 Task: Find connections with filter location Niort with filter topic #property with filter profile language English with filter current company L&T POWER with filter school Careers for Engineering students with filter industry Warehousing and Storage with filter service category Human Resources with filter keywords title Computer Programmer
Action: Mouse moved to (584, 102)
Screenshot: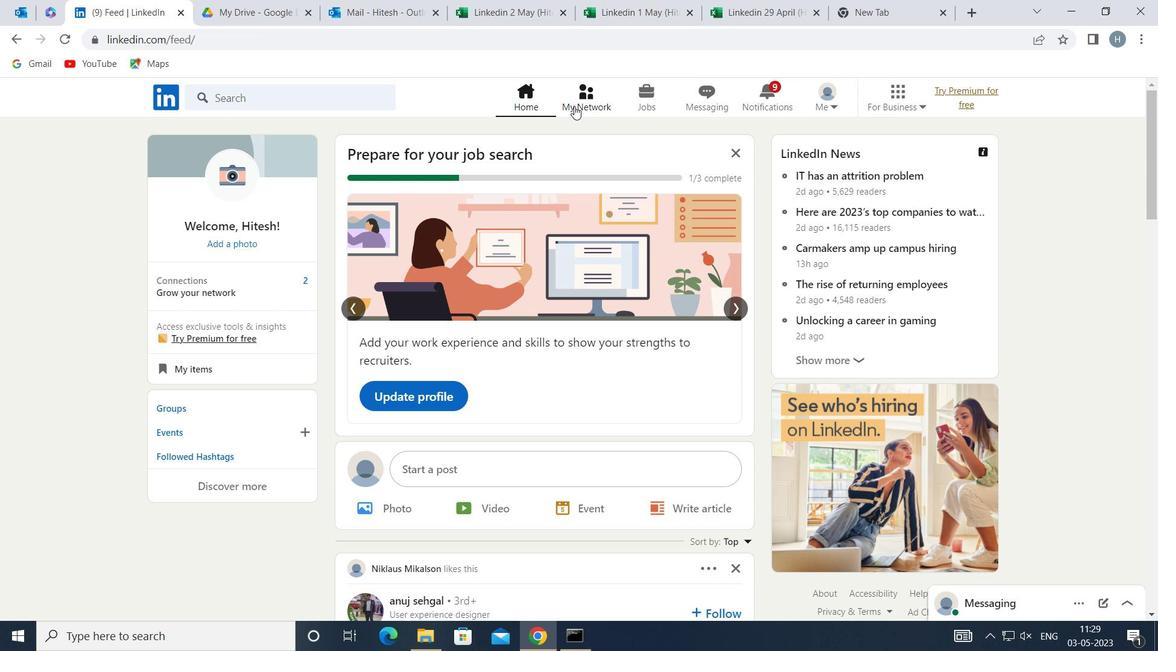 
Action: Mouse pressed left at (584, 102)
Screenshot: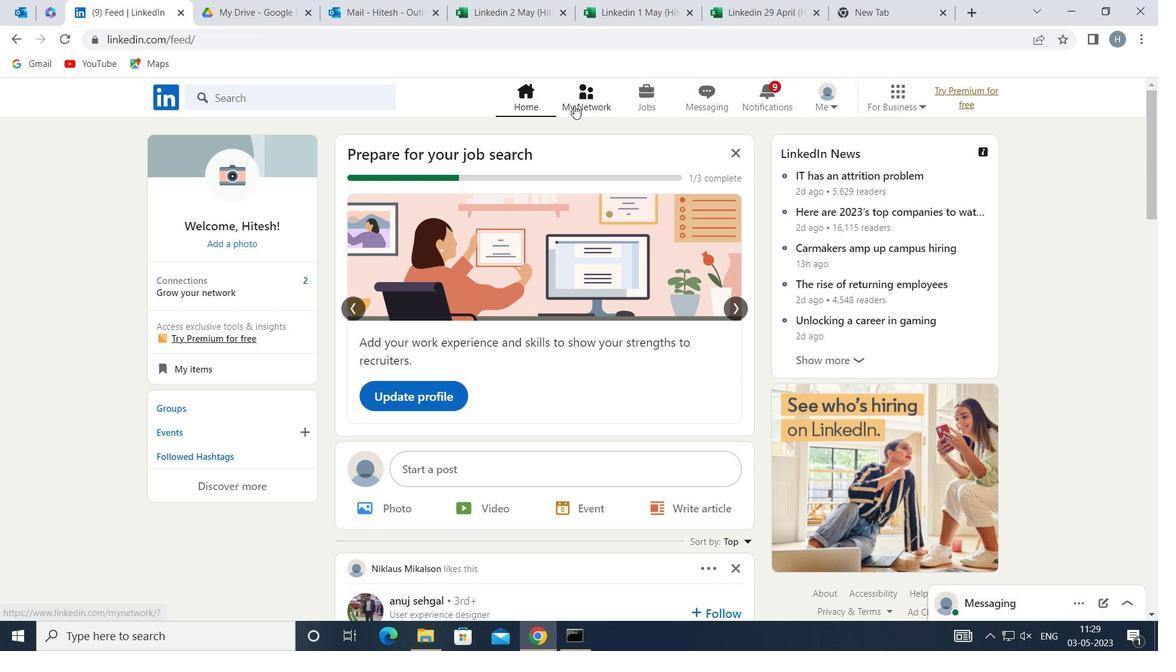 
Action: Mouse moved to (339, 178)
Screenshot: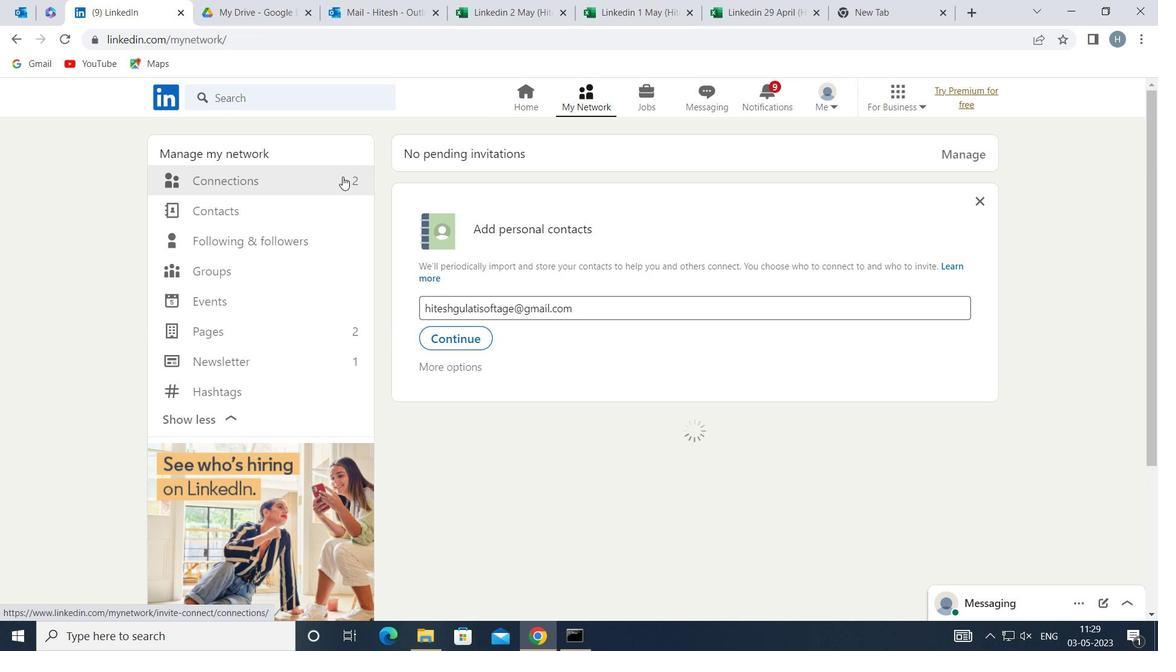 
Action: Mouse pressed left at (339, 178)
Screenshot: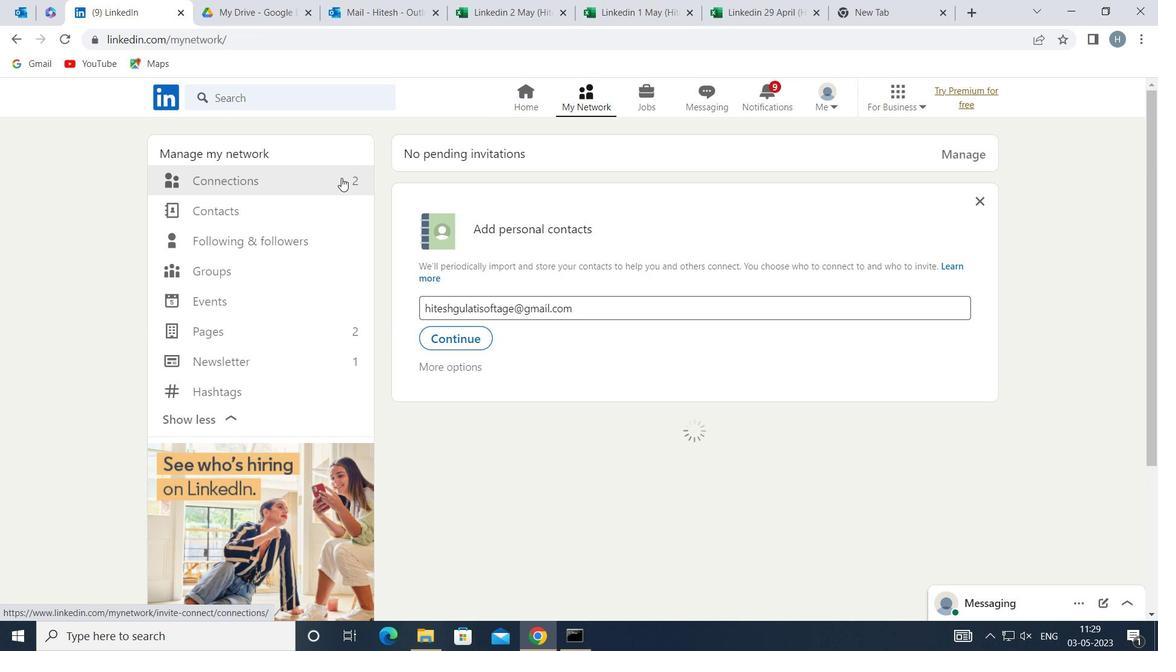 
Action: Mouse moved to (694, 180)
Screenshot: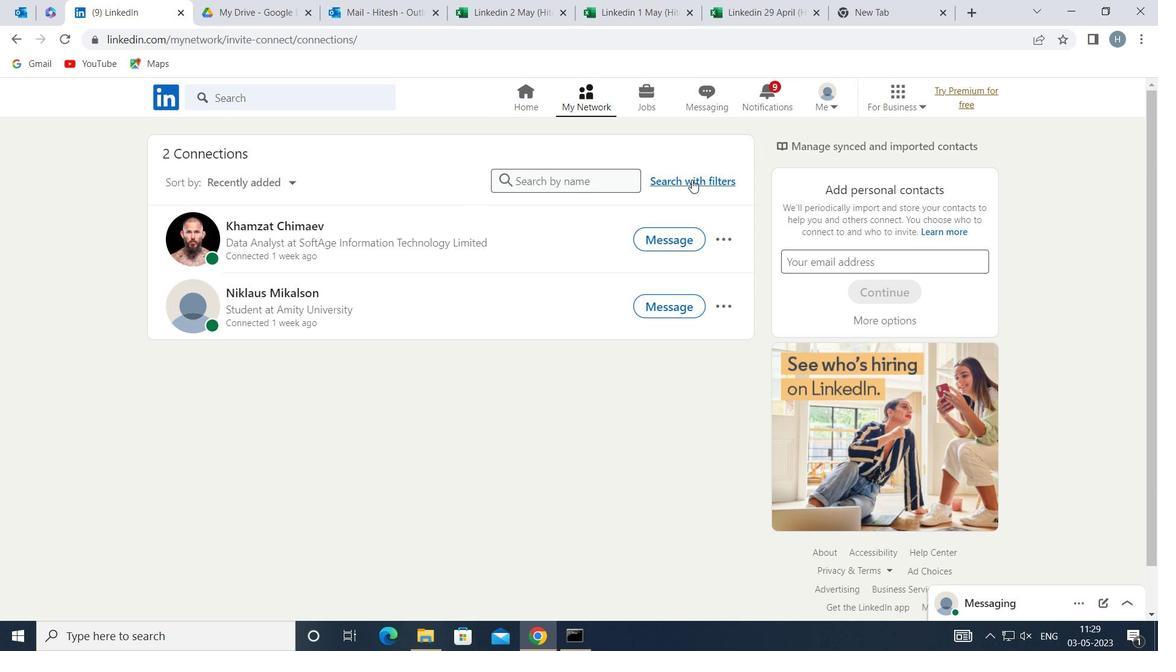 
Action: Mouse pressed left at (694, 180)
Screenshot: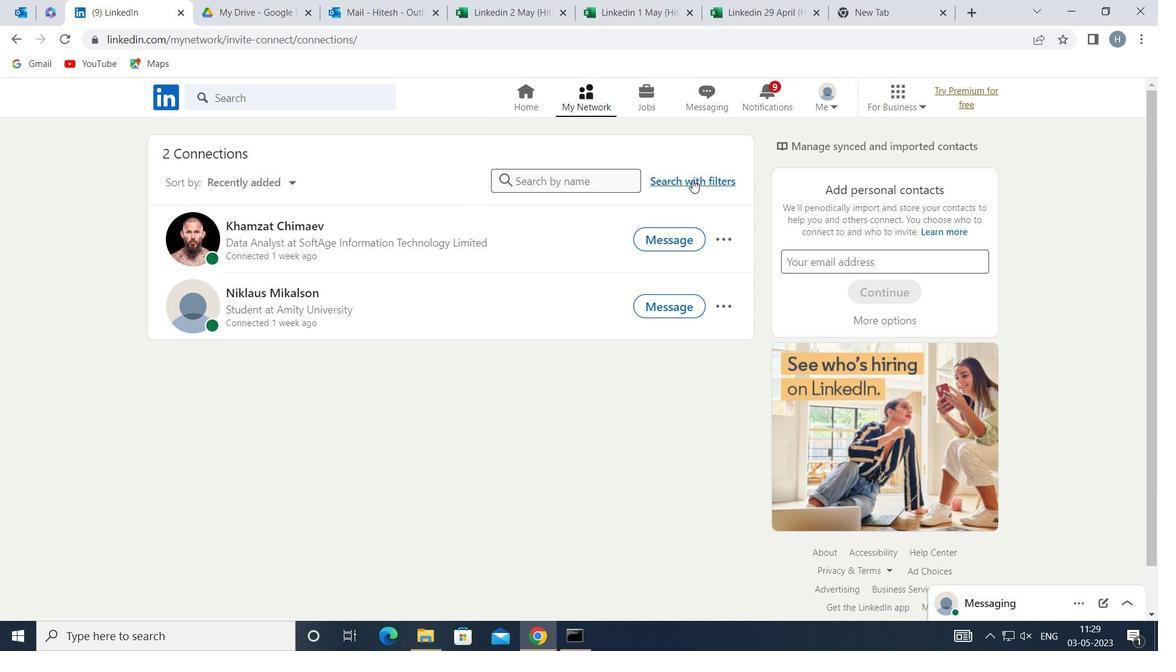 
Action: Mouse moved to (636, 140)
Screenshot: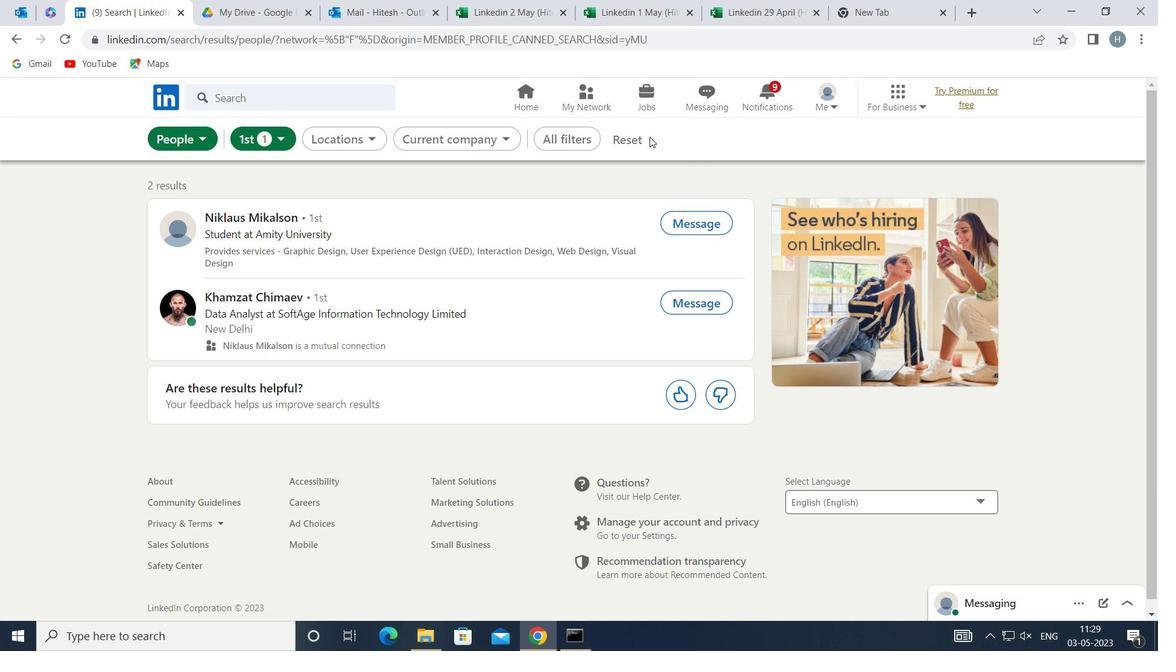 
Action: Mouse pressed left at (636, 140)
Screenshot: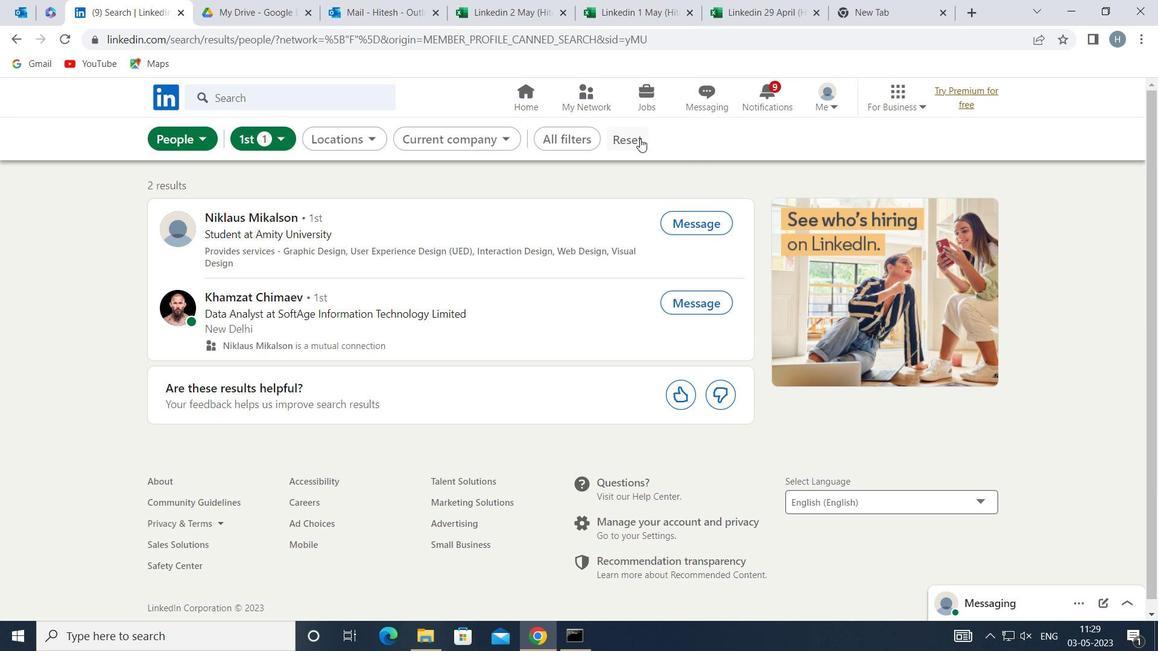 
Action: Mouse moved to (607, 139)
Screenshot: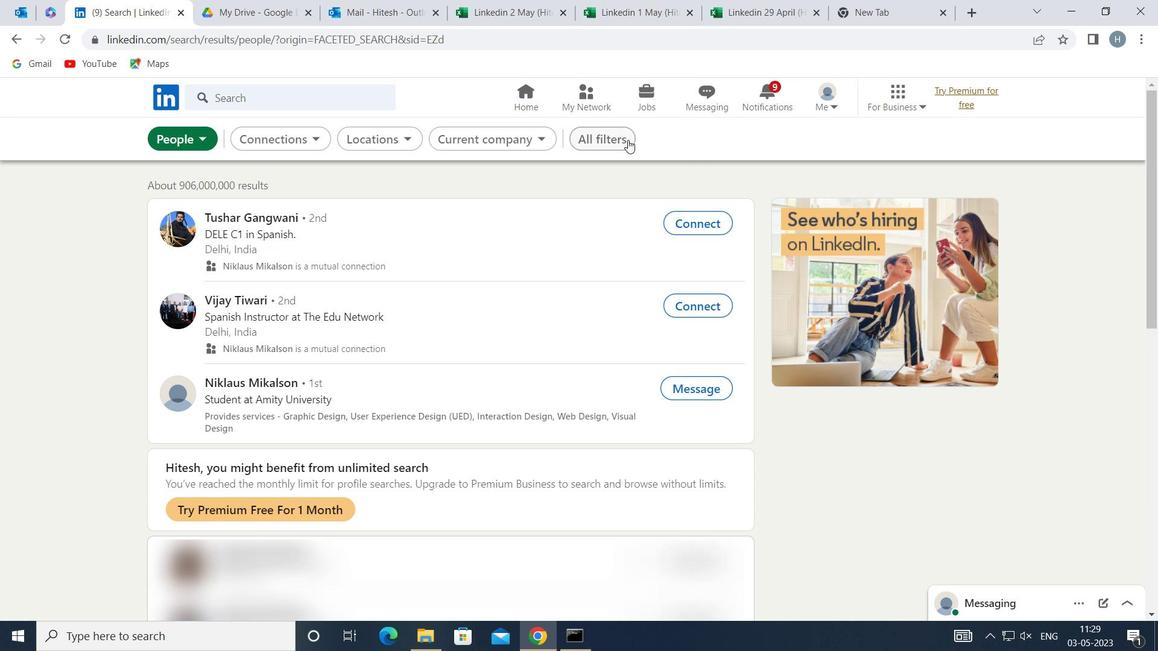 
Action: Mouse pressed left at (607, 139)
Screenshot: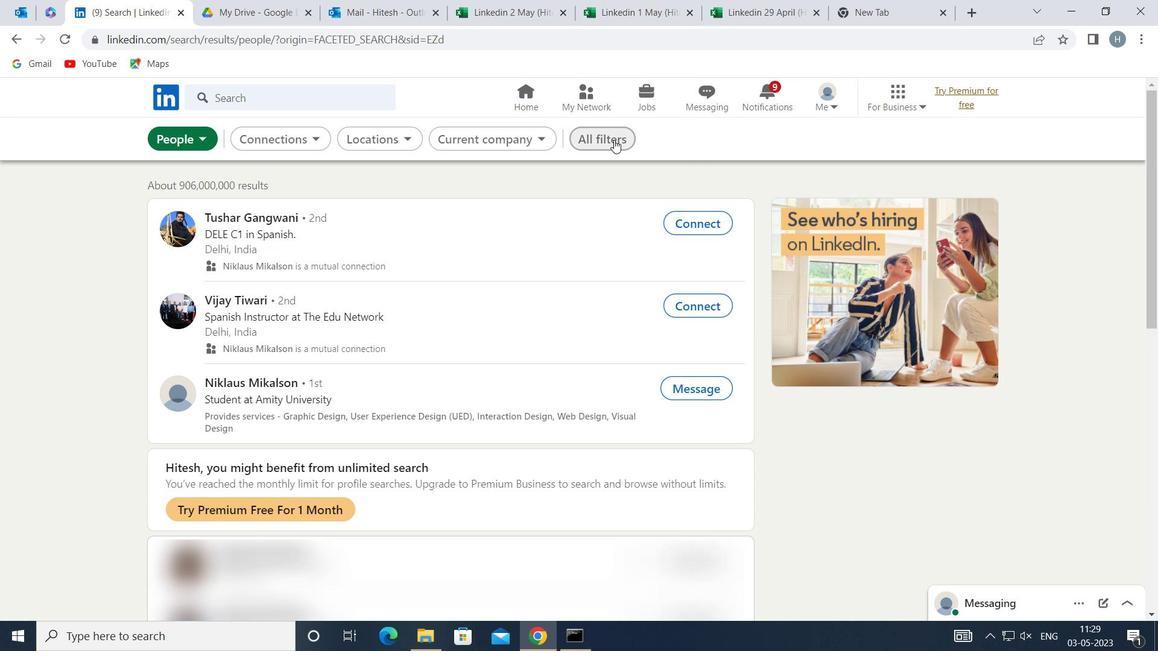 
Action: Mouse moved to (945, 368)
Screenshot: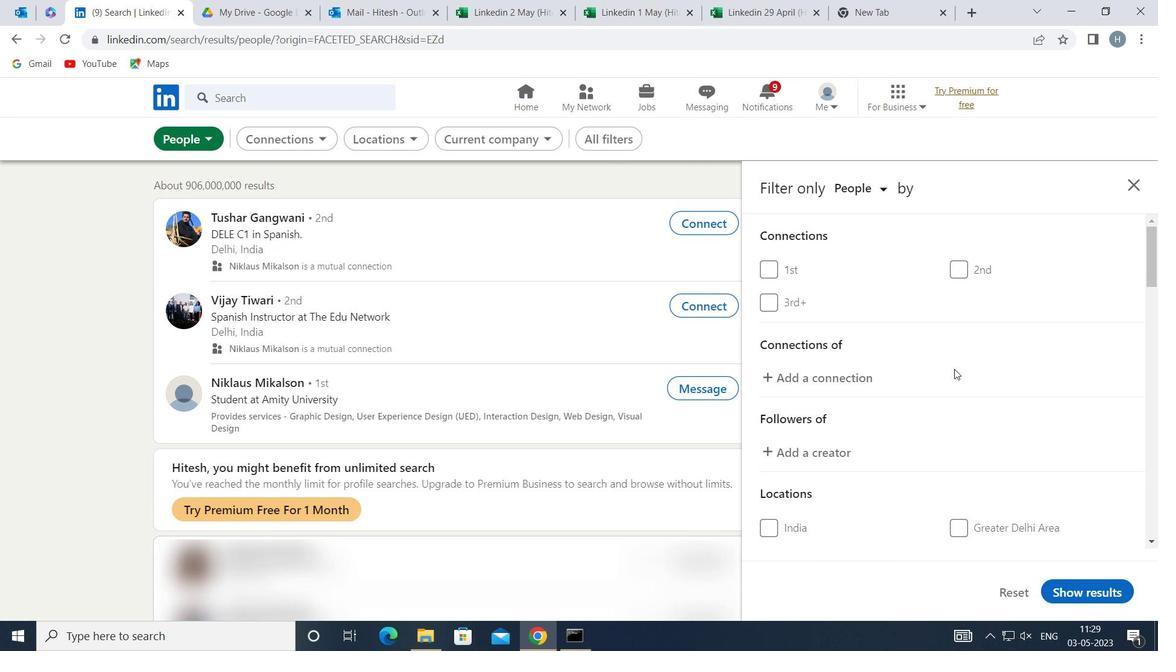 
Action: Mouse scrolled (945, 367) with delta (0, 0)
Screenshot: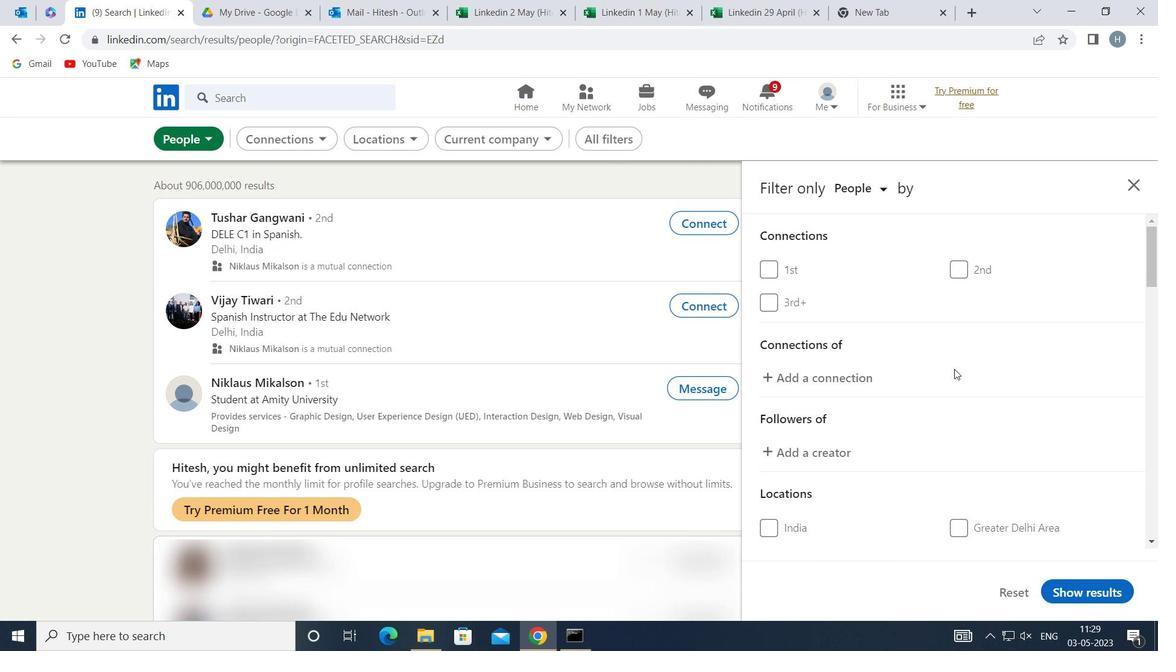 
Action: Mouse scrolled (945, 367) with delta (0, 0)
Screenshot: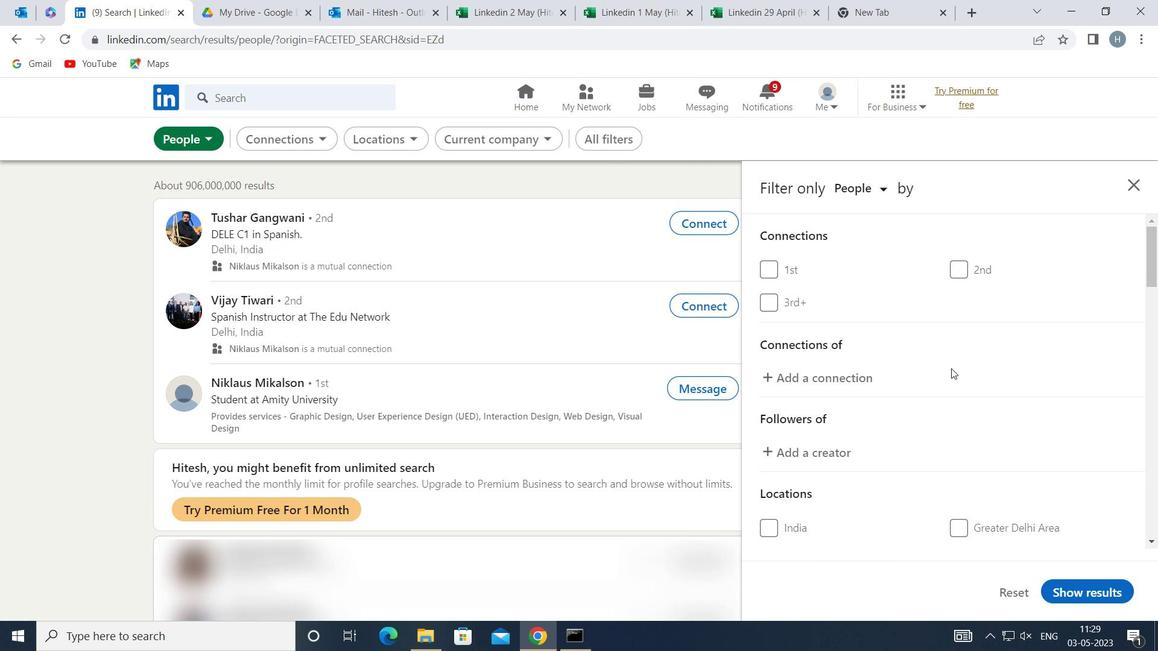 
Action: Mouse scrolled (945, 367) with delta (0, 0)
Screenshot: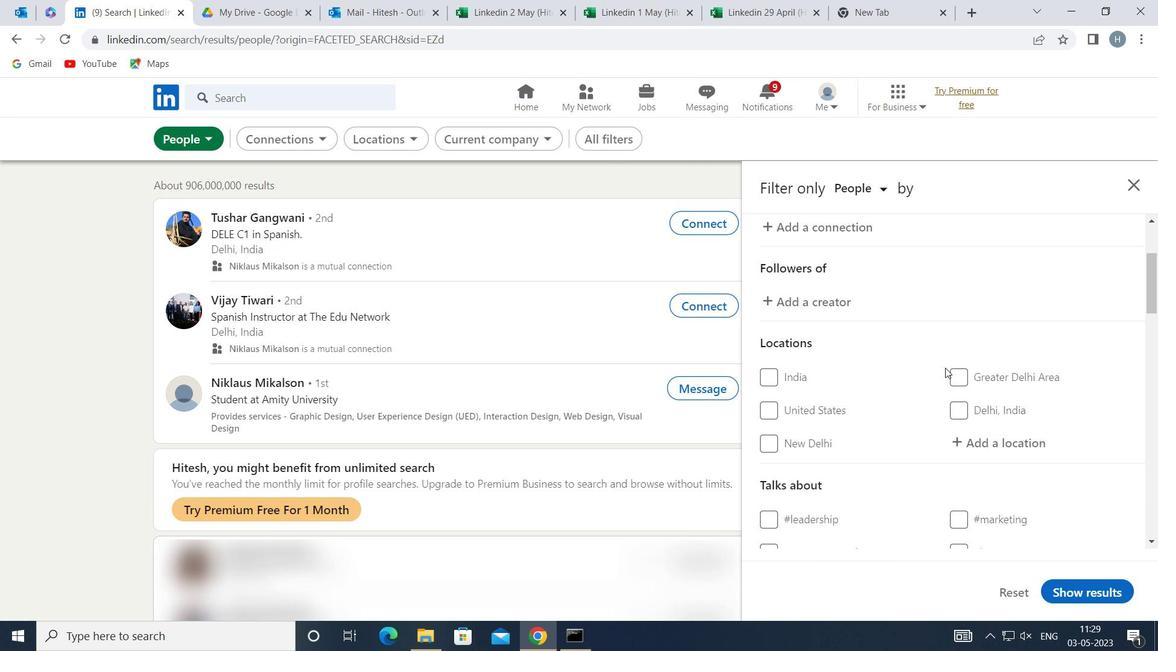 
Action: Mouse moved to (969, 373)
Screenshot: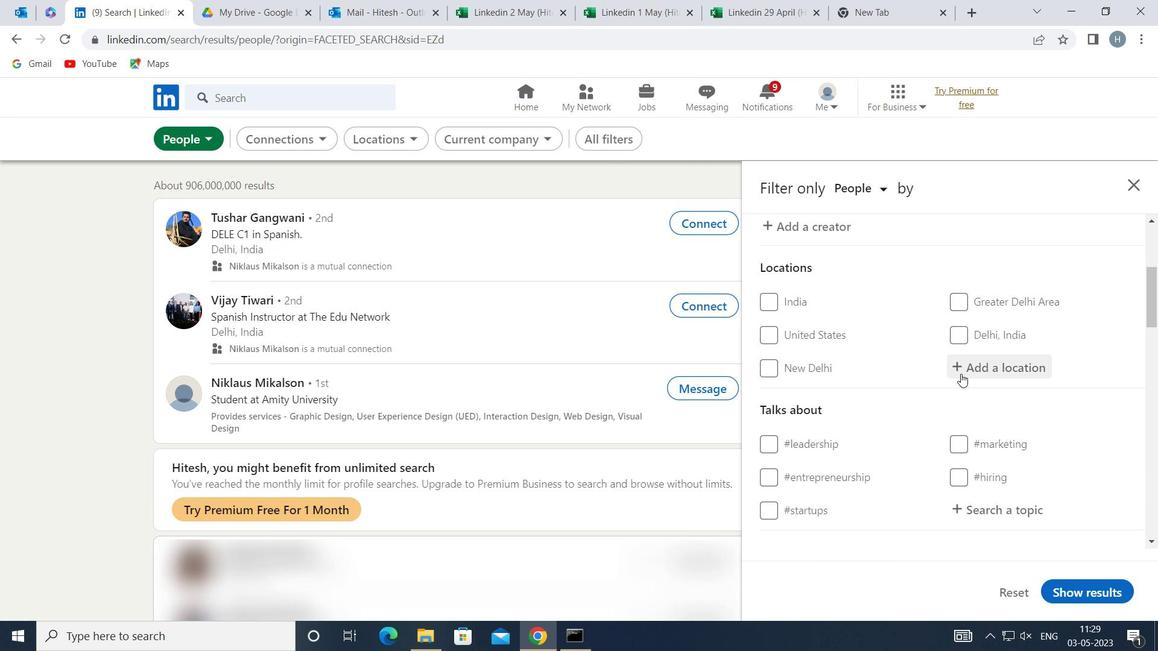 
Action: Mouse pressed left at (969, 373)
Screenshot: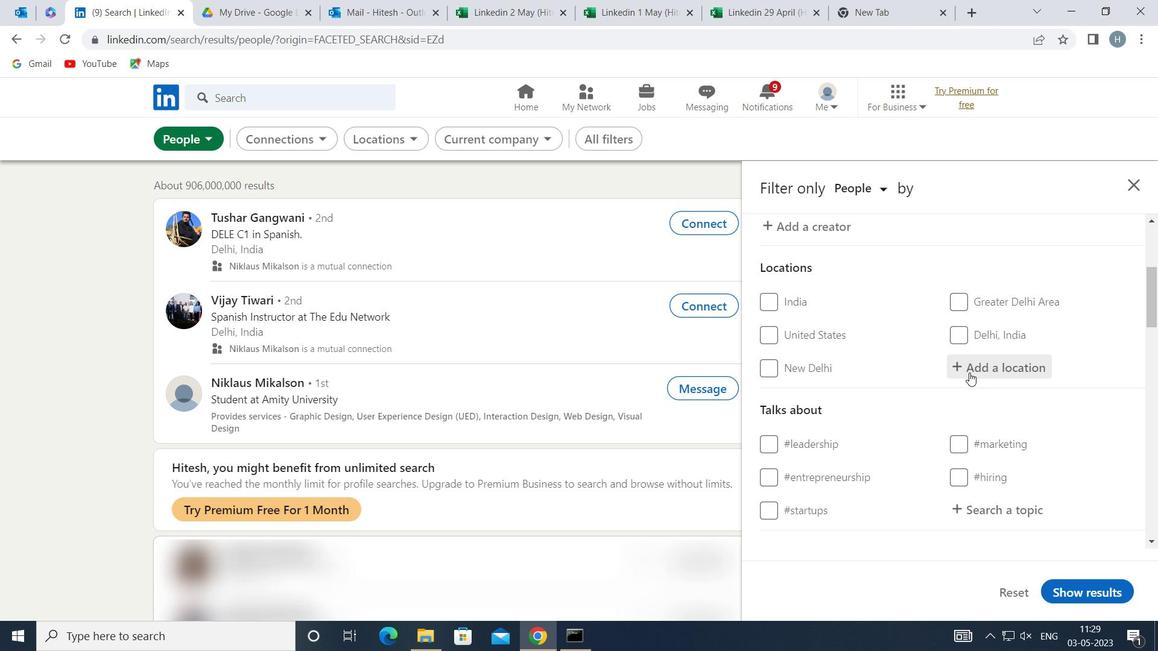
Action: Key pressed <Key.shift>NIORT<Key.enter>
Screenshot: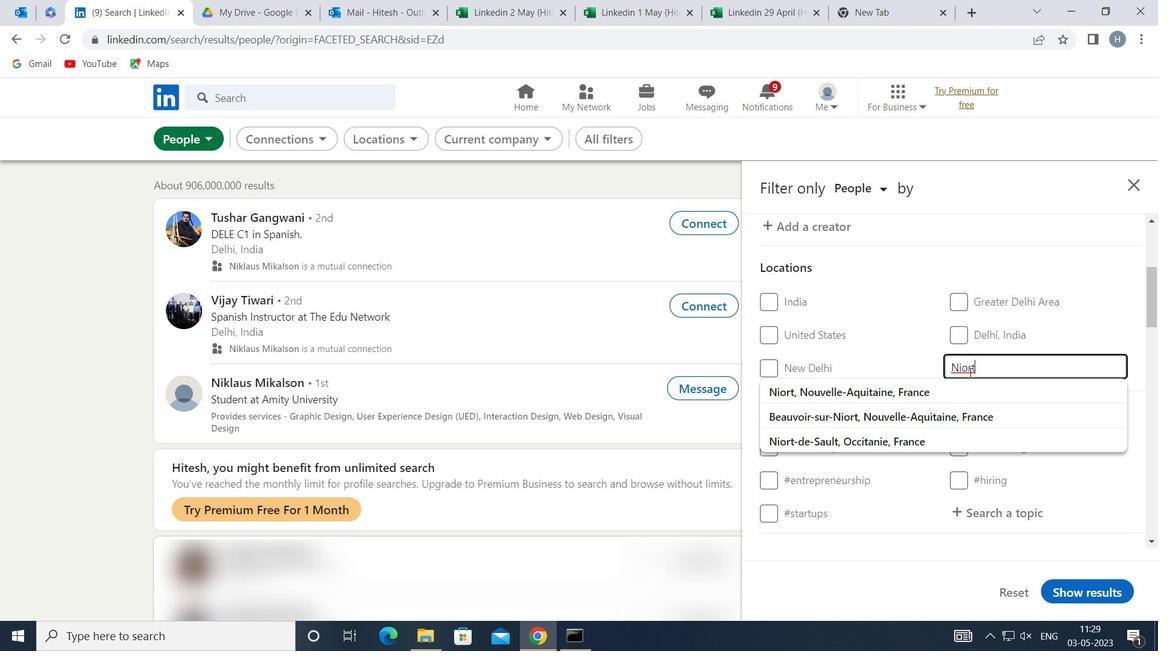 
Action: Mouse moved to (1098, 324)
Screenshot: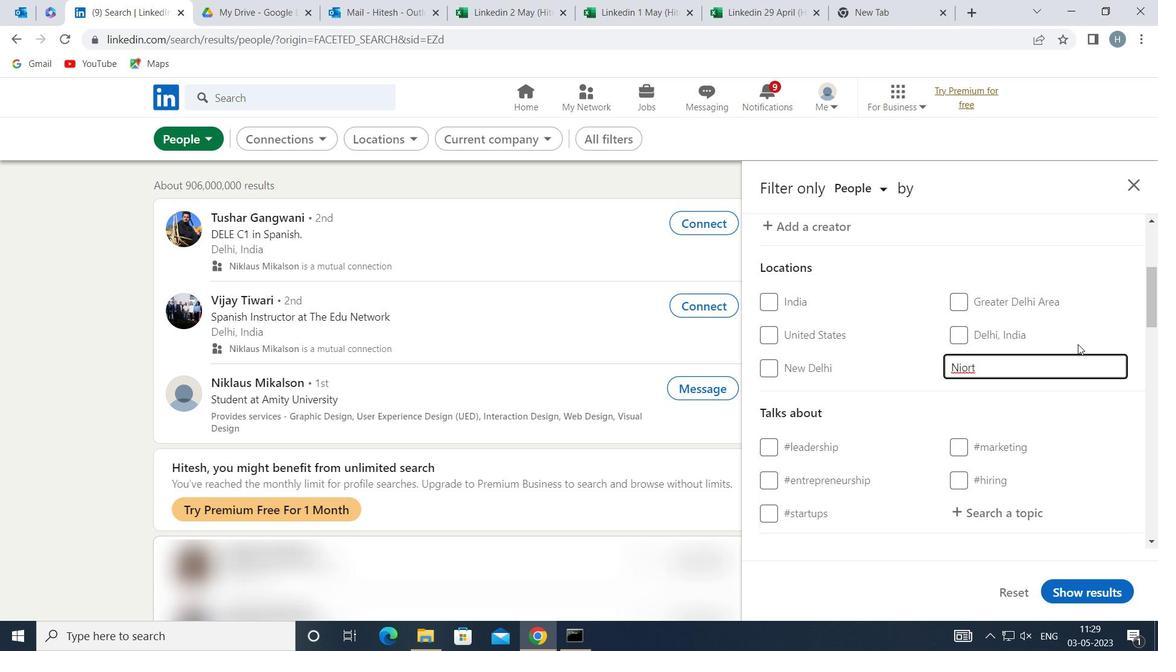 
Action: Mouse pressed left at (1098, 324)
Screenshot: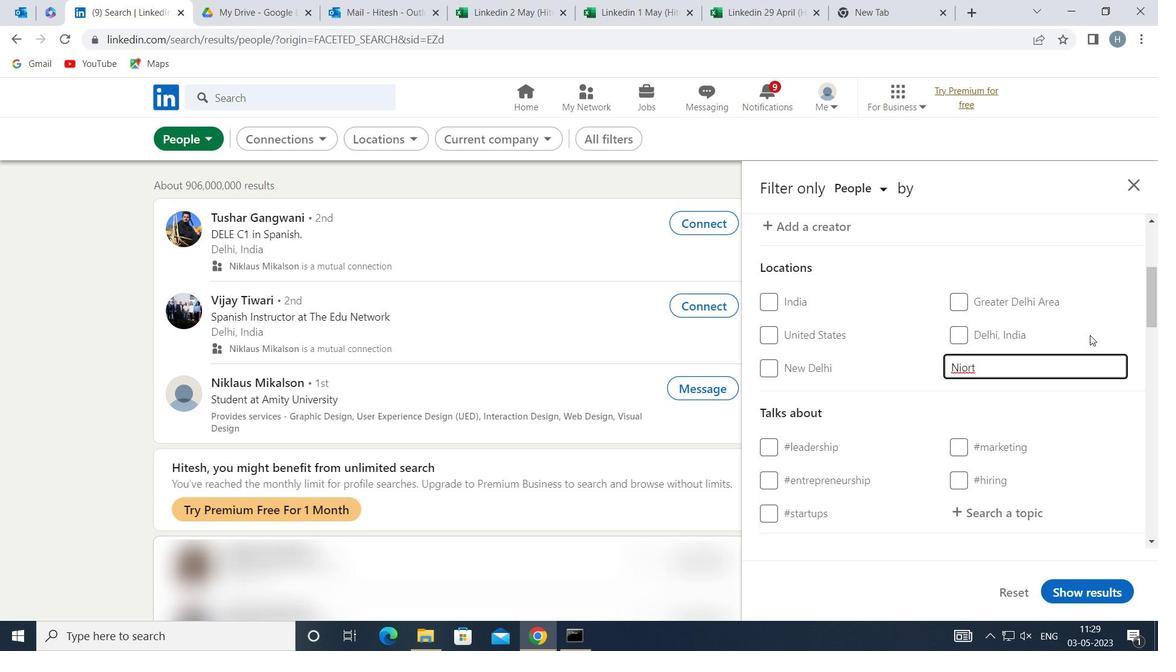 
Action: Mouse moved to (1009, 379)
Screenshot: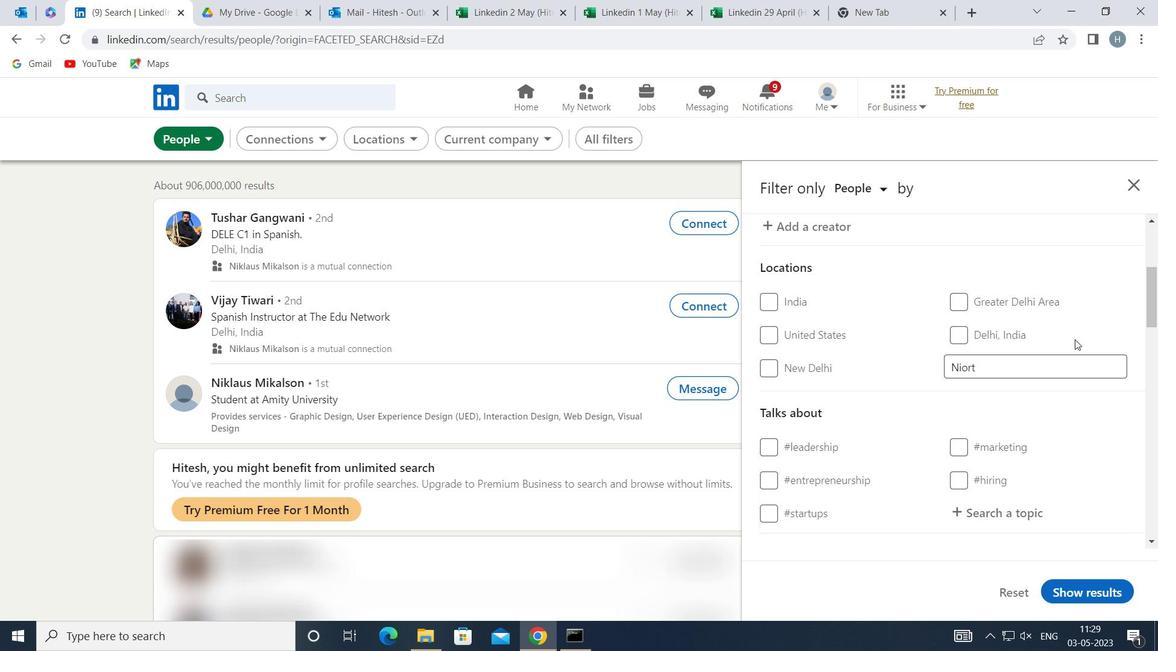 
Action: Mouse scrolled (1009, 379) with delta (0, 0)
Screenshot: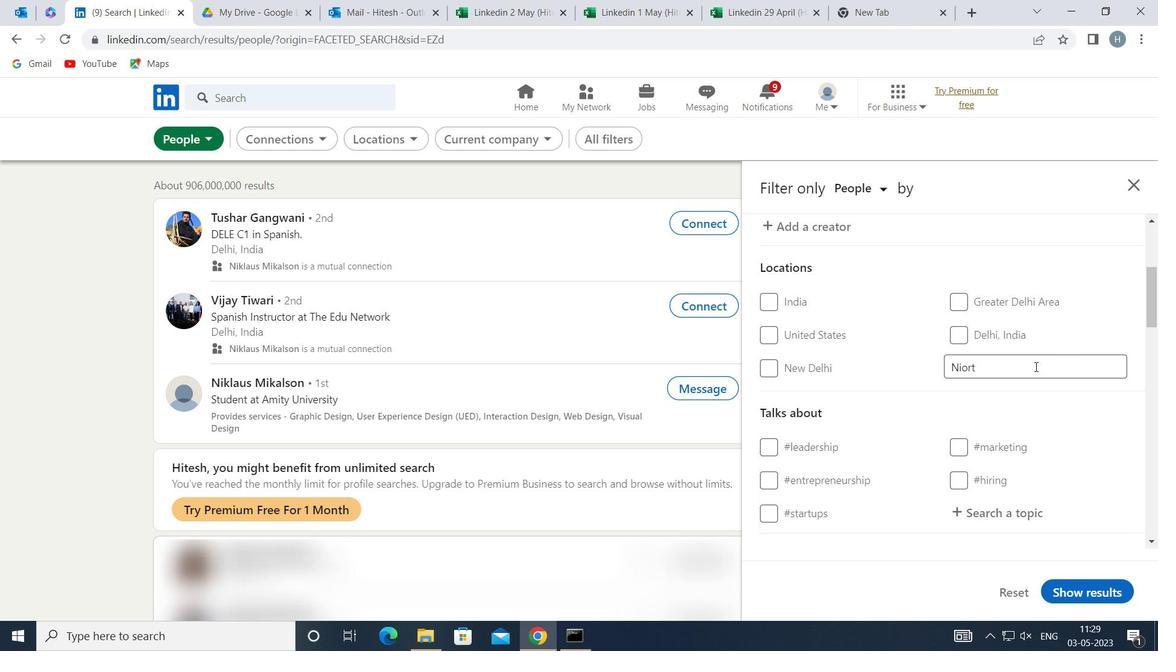 
Action: Mouse scrolled (1009, 379) with delta (0, 0)
Screenshot: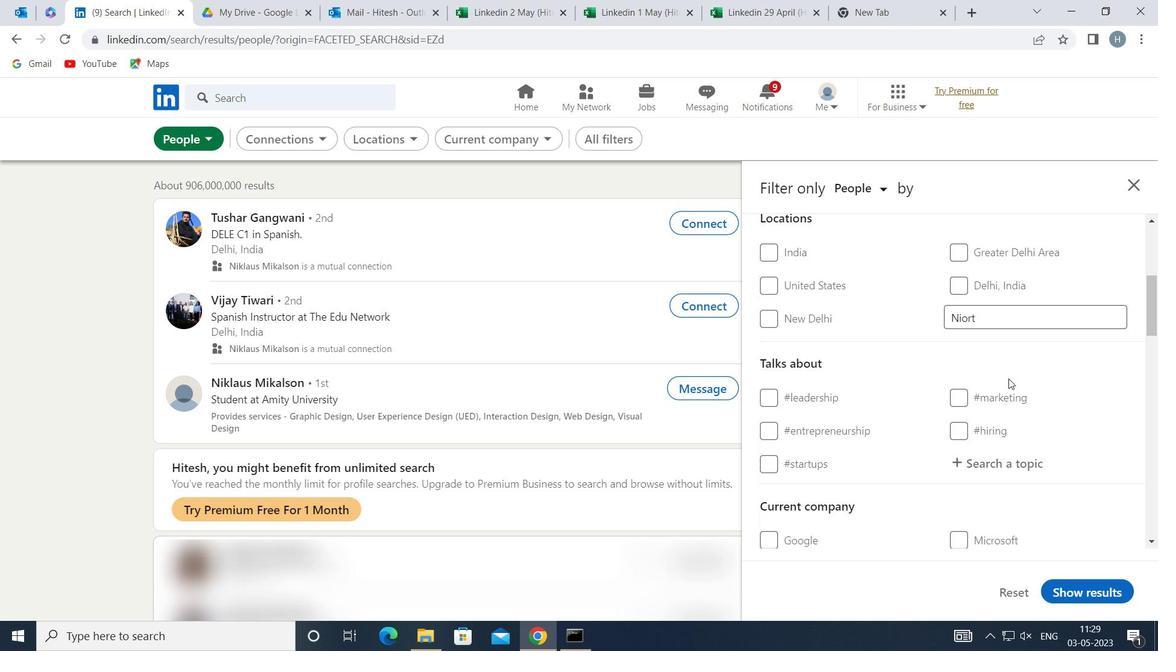 
Action: Mouse moved to (1032, 363)
Screenshot: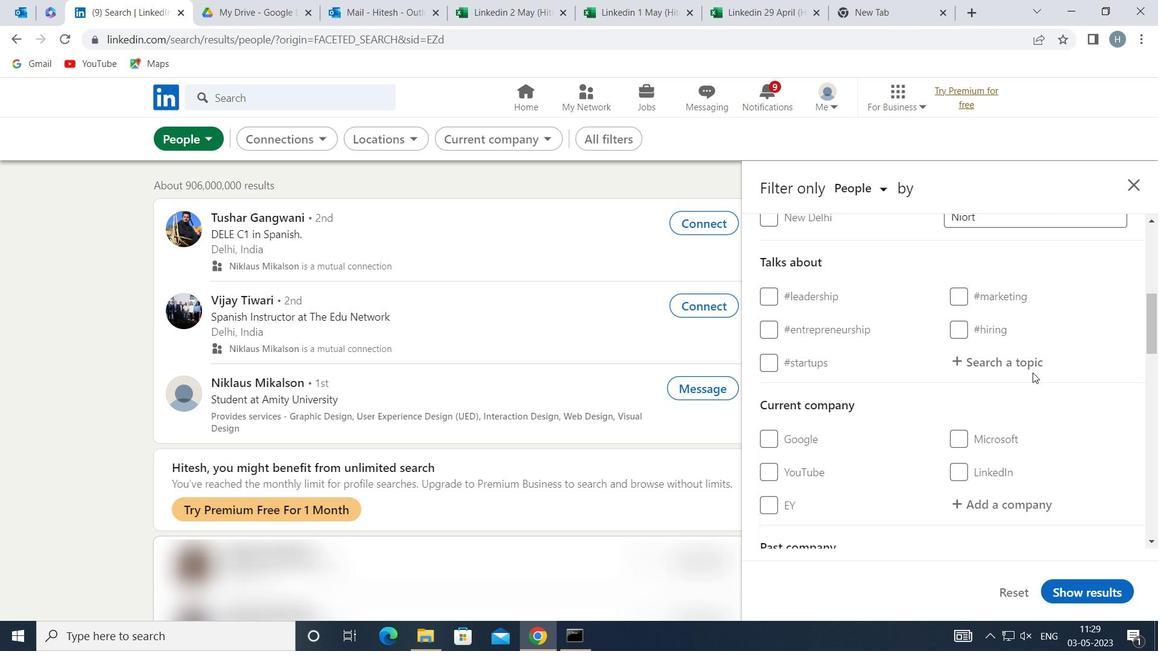 
Action: Mouse pressed left at (1032, 363)
Screenshot: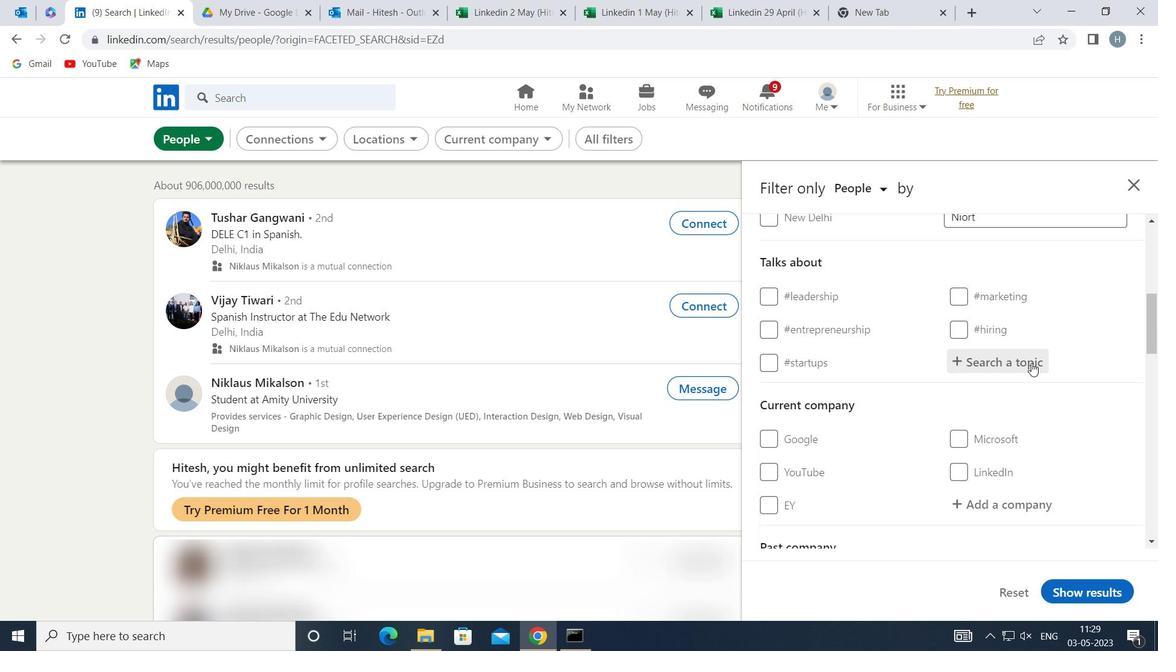 
Action: Mouse moved to (1032, 363)
Screenshot: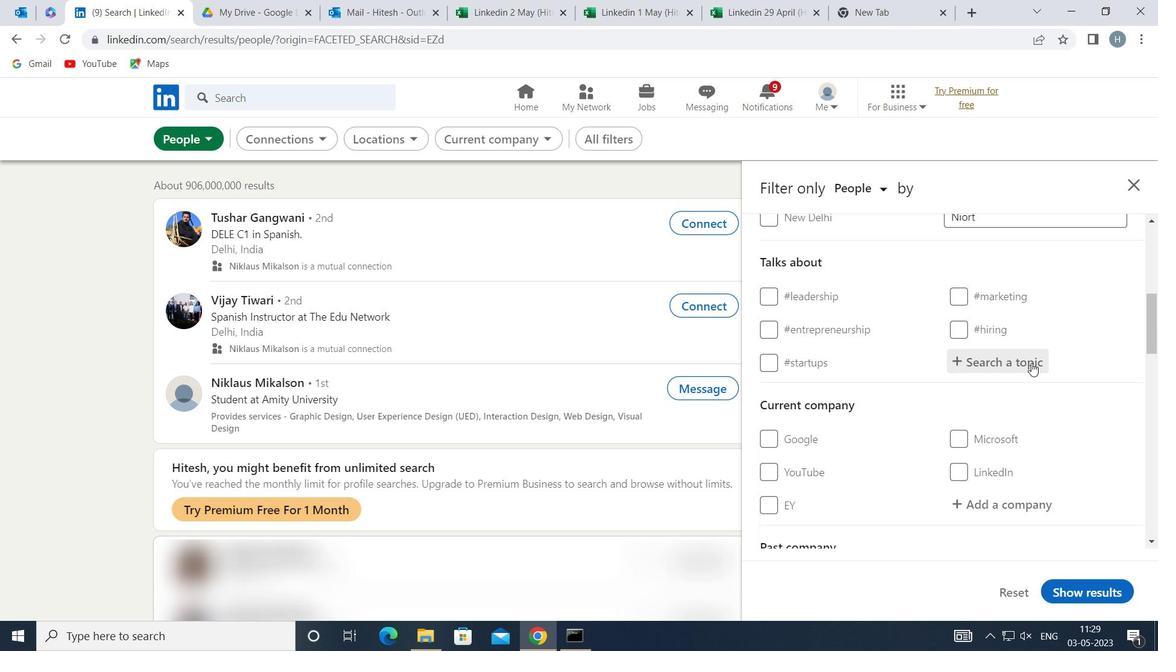 
Action: Key pressed PO
Screenshot: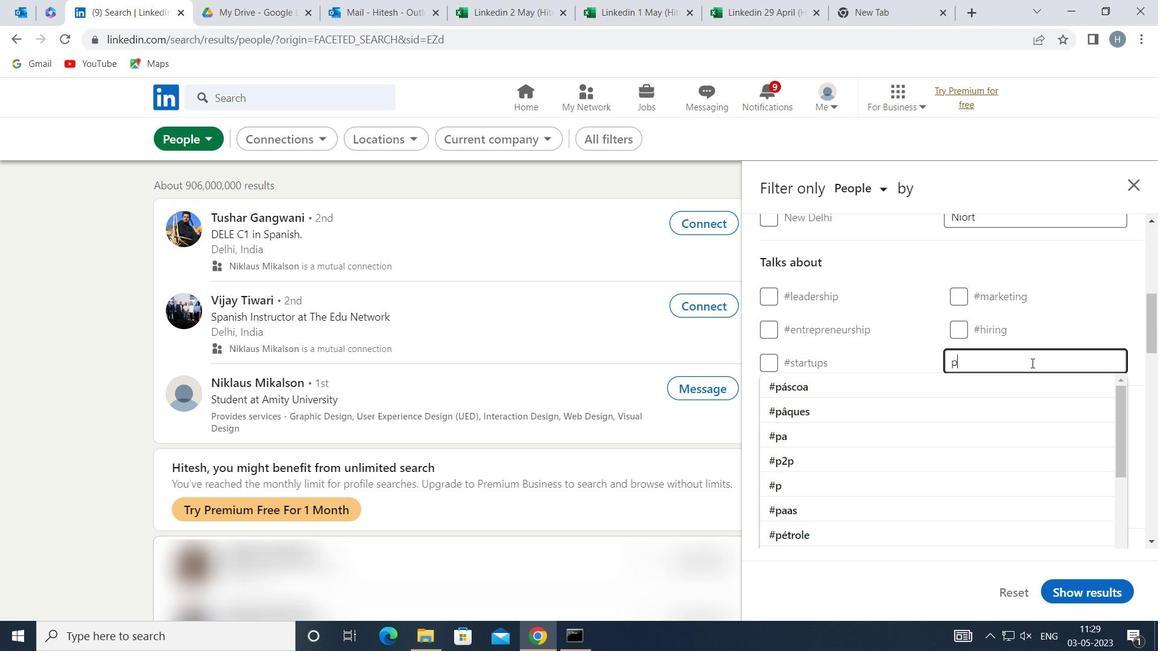 
Action: Mouse moved to (1031, 363)
Screenshot: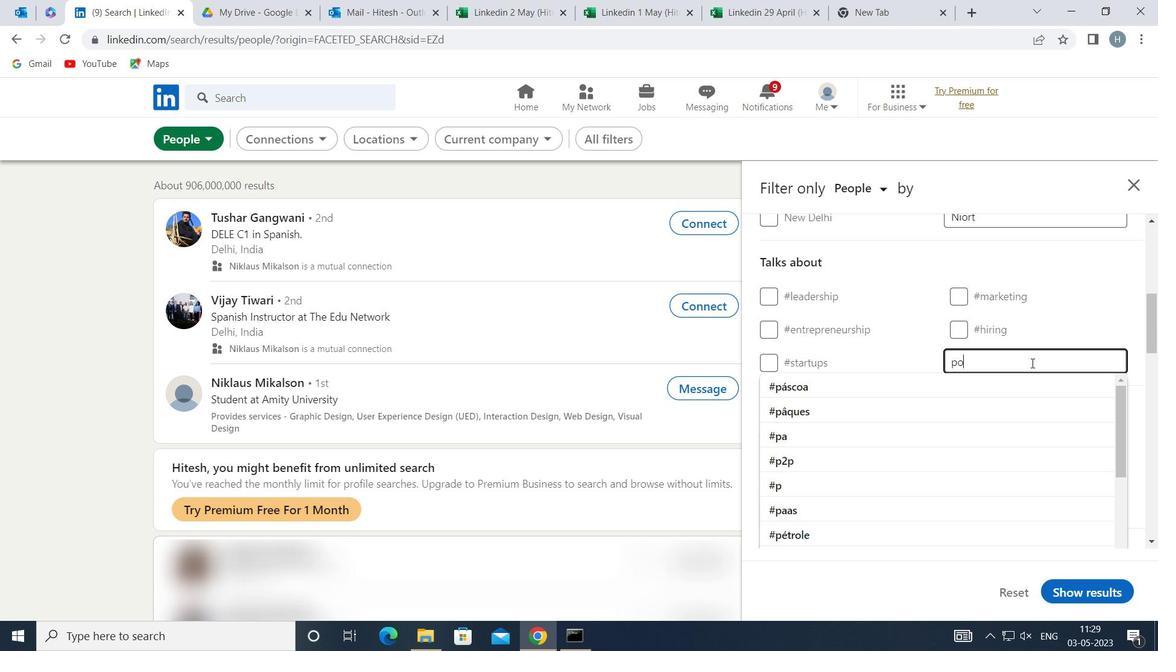
Action: Key pressed <Key.backspace>ROPERTY
Screenshot: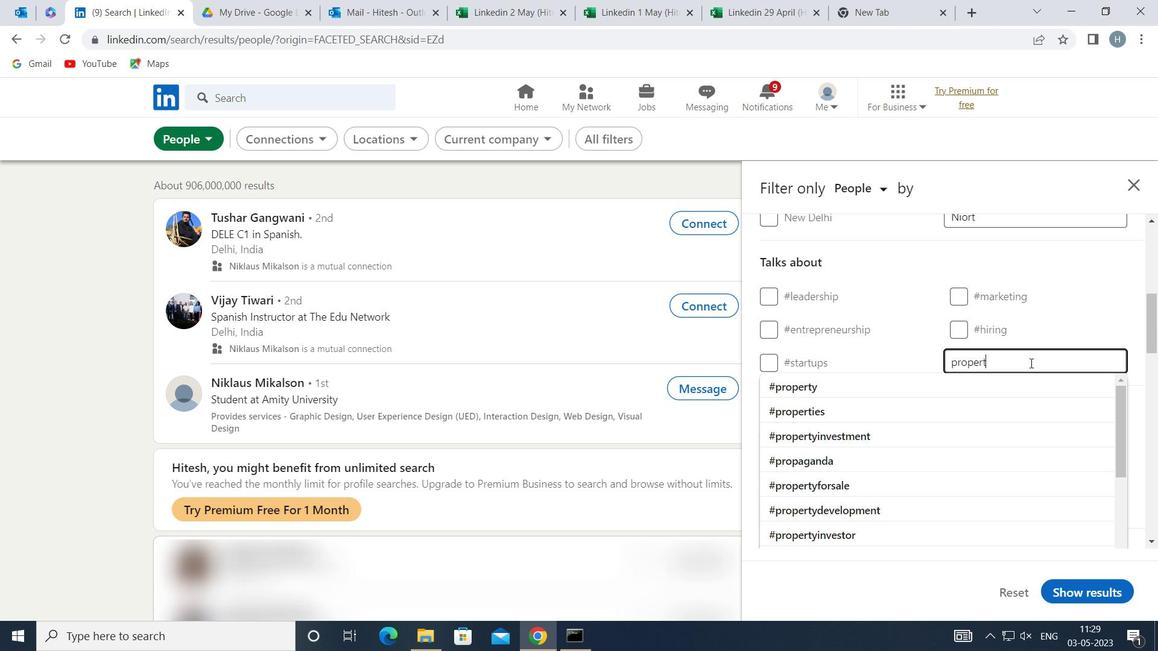 
Action: Mouse moved to (986, 388)
Screenshot: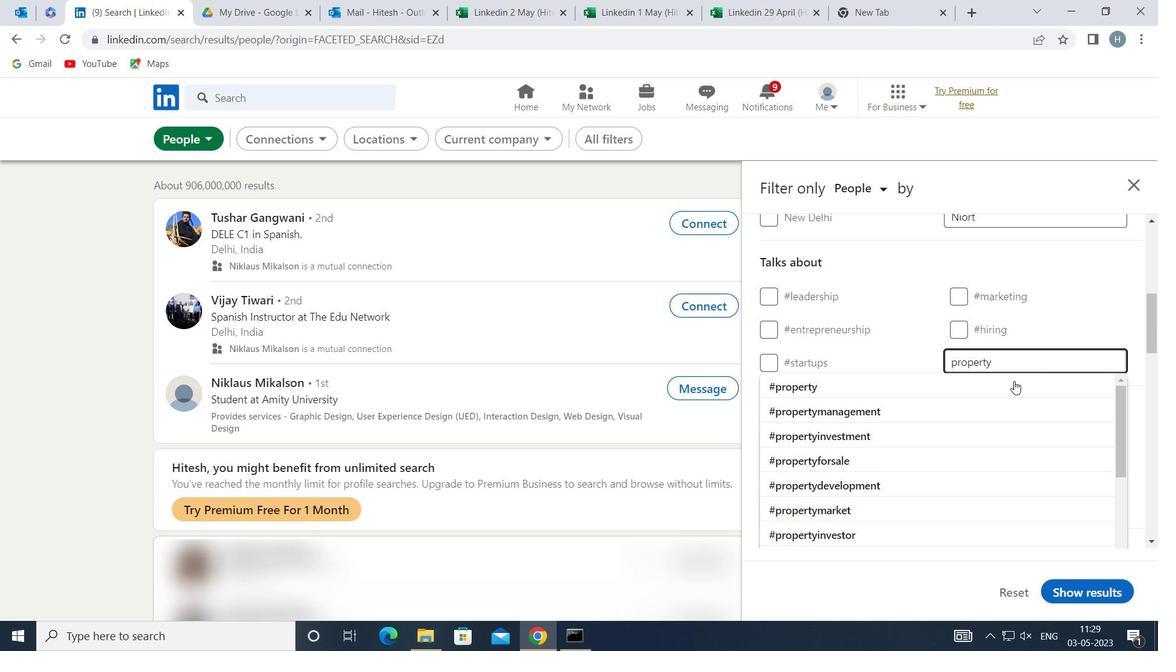
Action: Mouse pressed left at (986, 388)
Screenshot: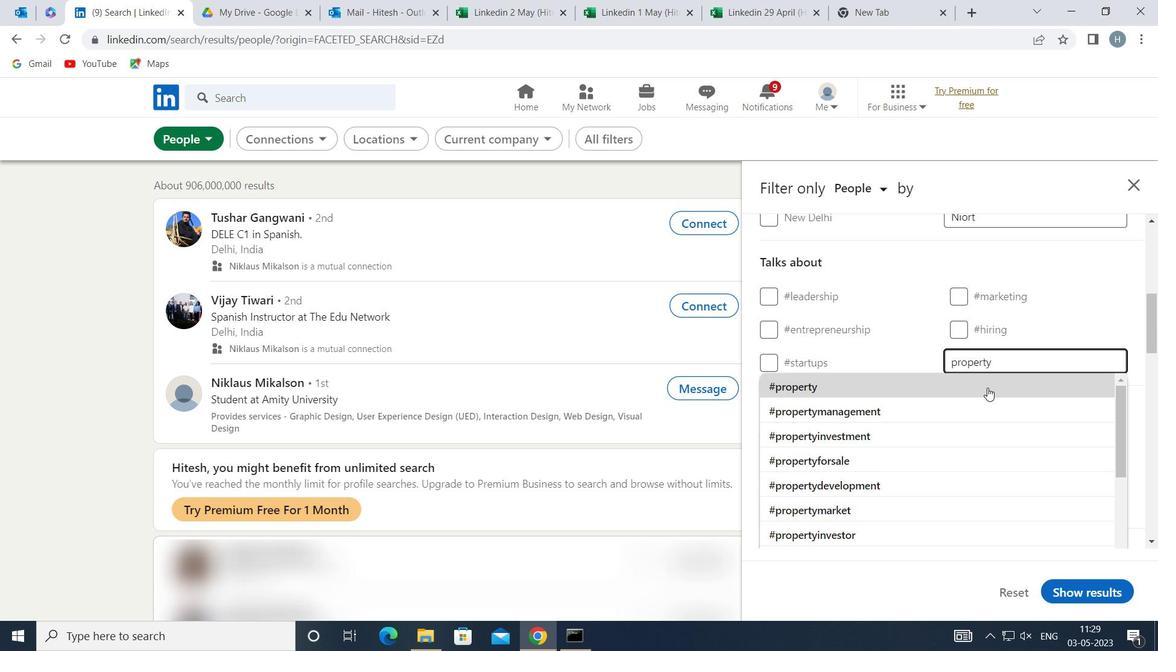 
Action: Mouse moved to (953, 399)
Screenshot: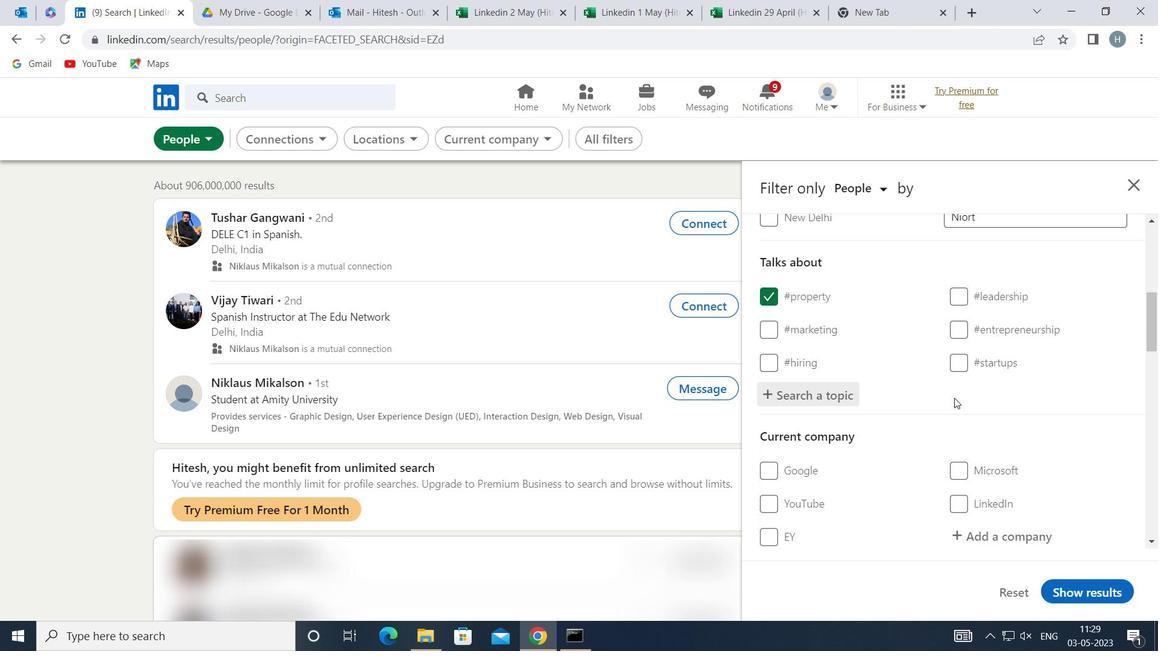 
Action: Mouse scrolled (953, 398) with delta (0, 0)
Screenshot: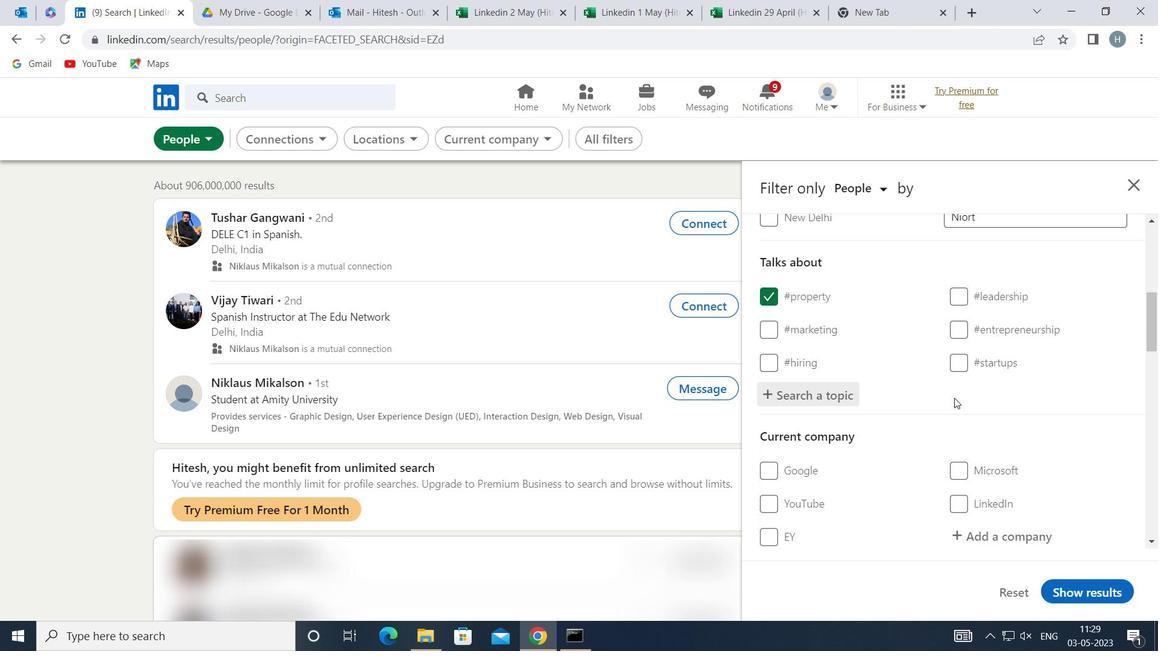 
Action: Mouse moved to (953, 400)
Screenshot: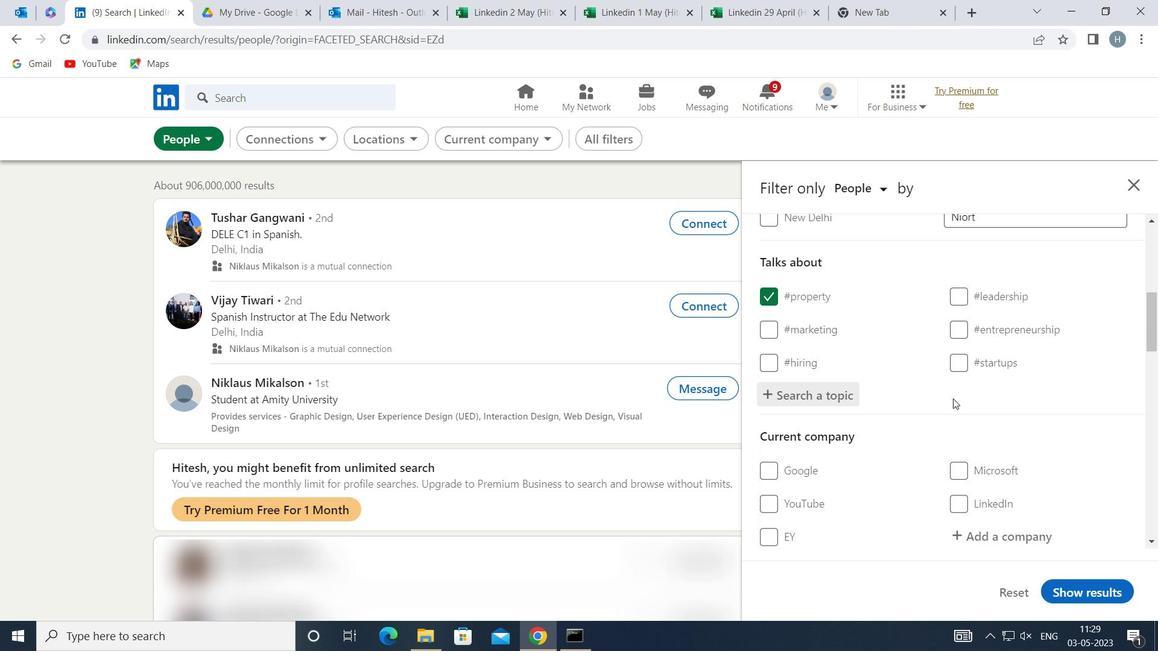 
Action: Mouse scrolled (953, 399) with delta (0, 0)
Screenshot: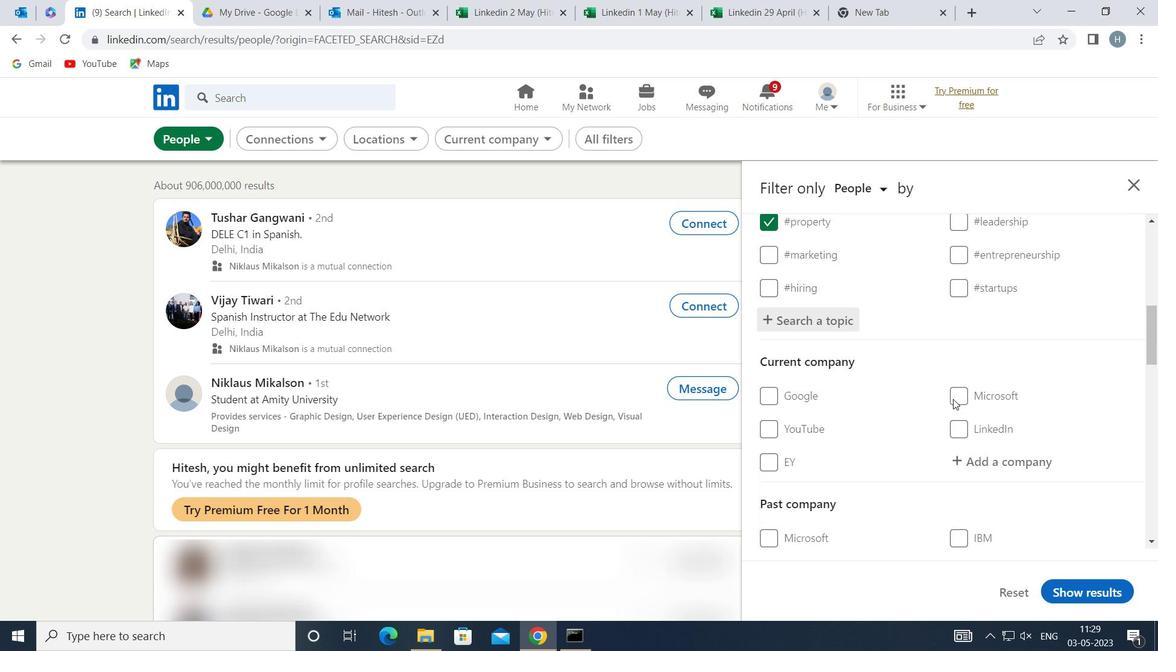 
Action: Mouse scrolled (953, 399) with delta (0, 0)
Screenshot: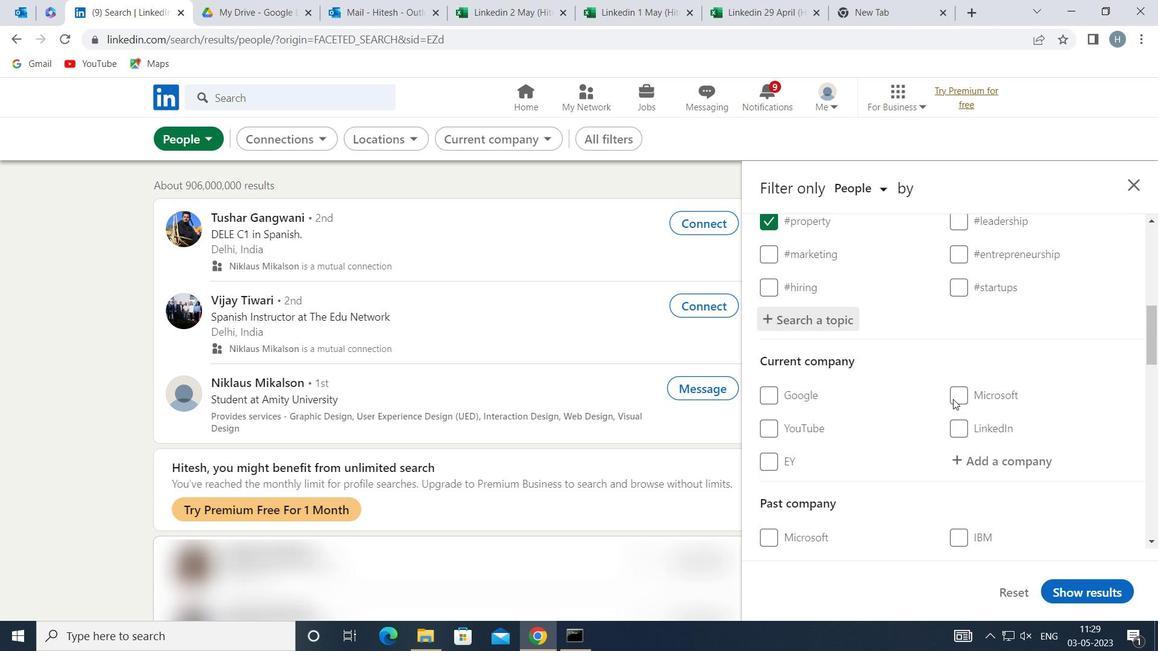 
Action: Mouse scrolled (953, 399) with delta (0, 0)
Screenshot: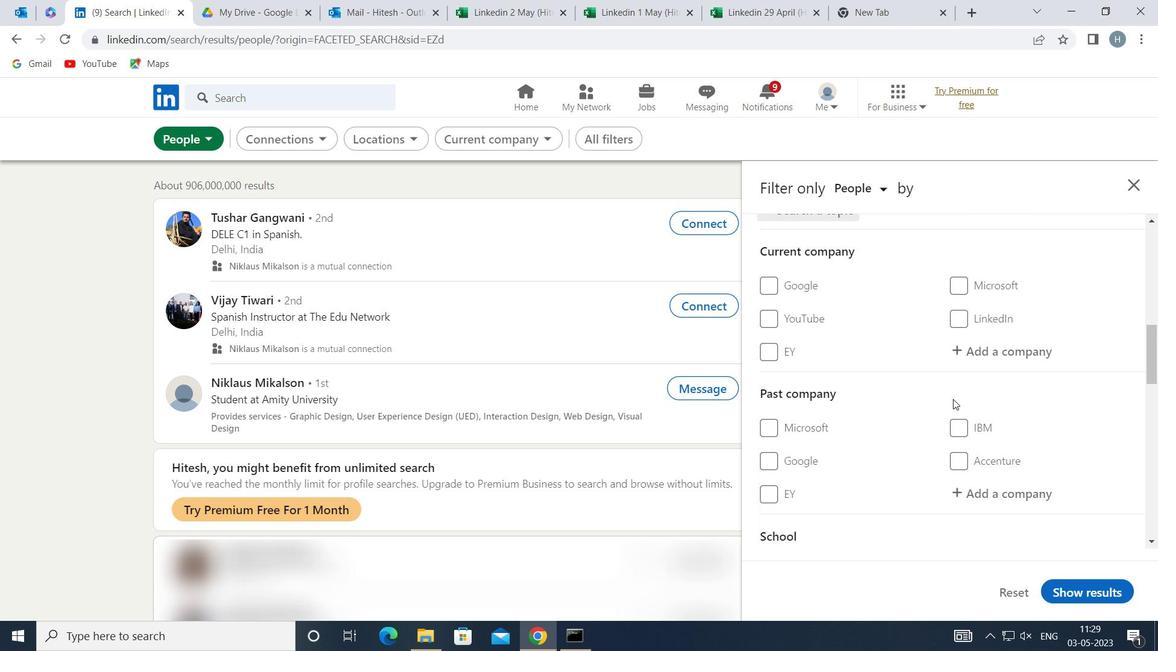 
Action: Mouse scrolled (953, 399) with delta (0, 0)
Screenshot: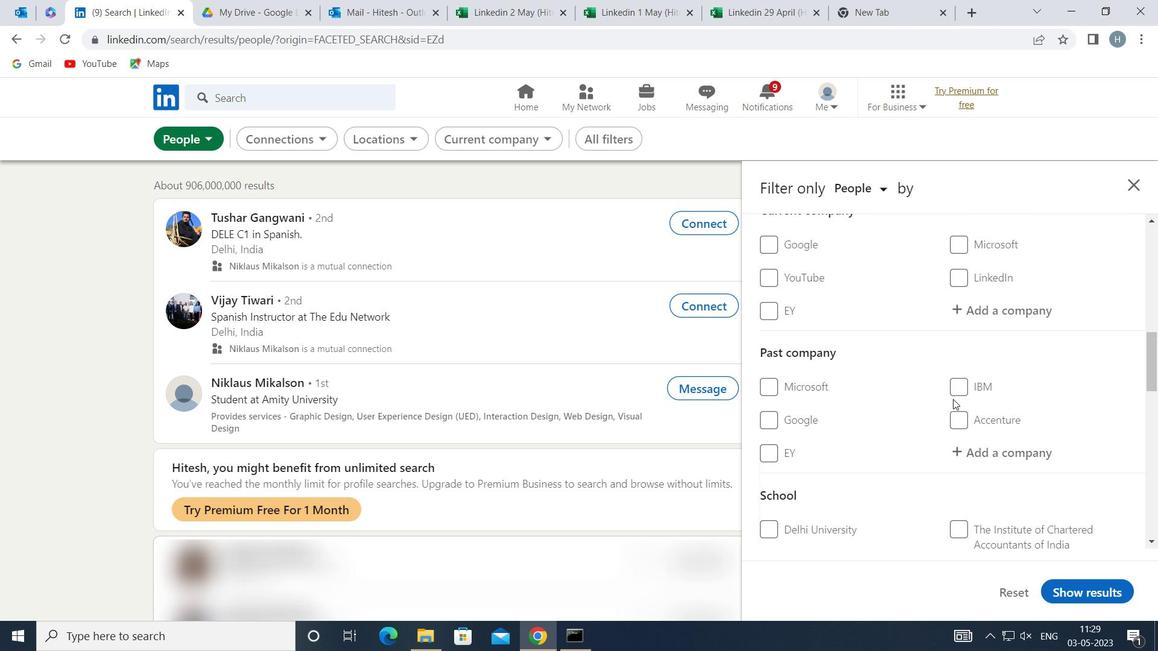 
Action: Mouse scrolled (953, 399) with delta (0, 0)
Screenshot: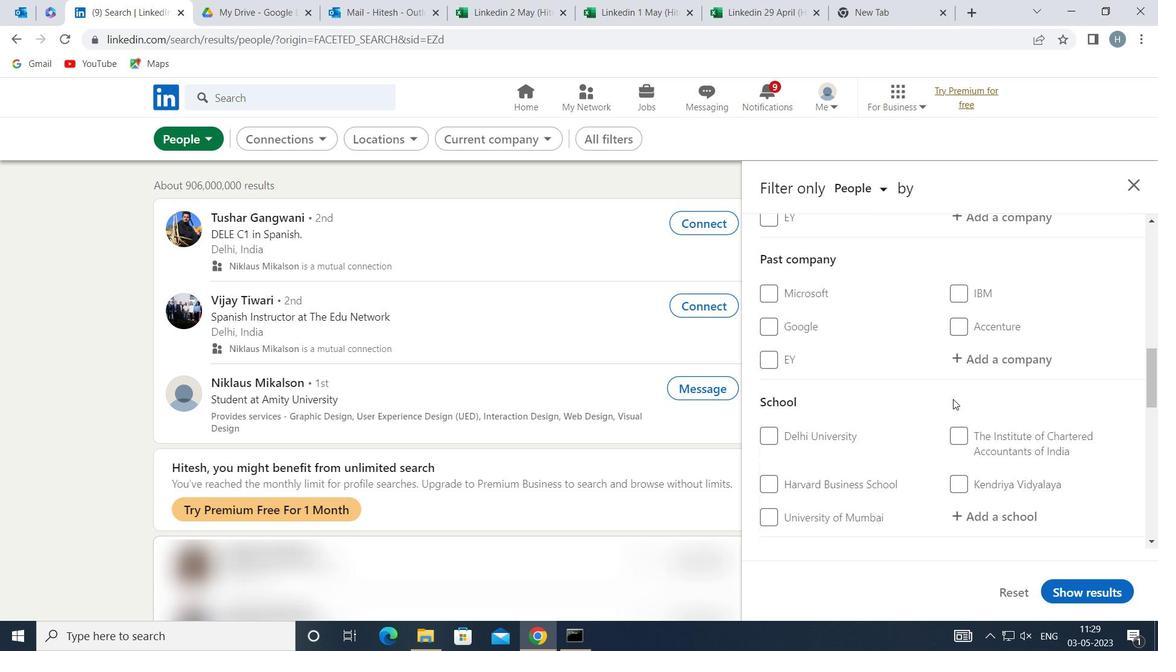 
Action: Mouse moved to (938, 406)
Screenshot: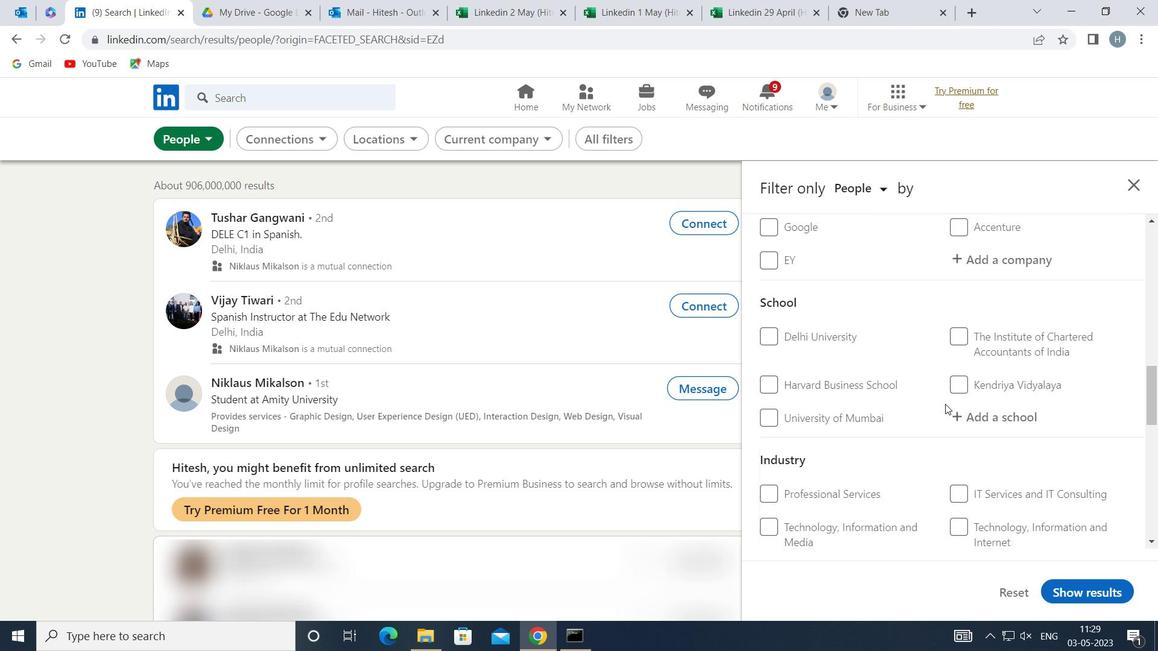 
Action: Mouse scrolled (938, 405) with delta (0, 0)
Screenshot: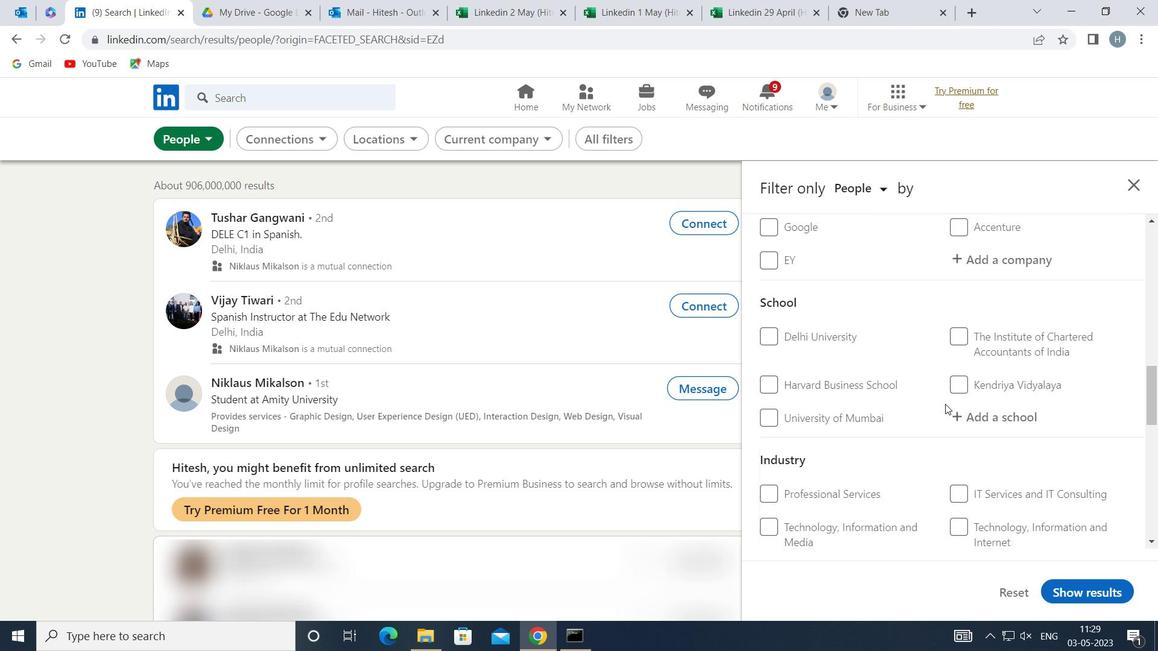 
Action: Mouse moved to (880, 429)
Screenshot: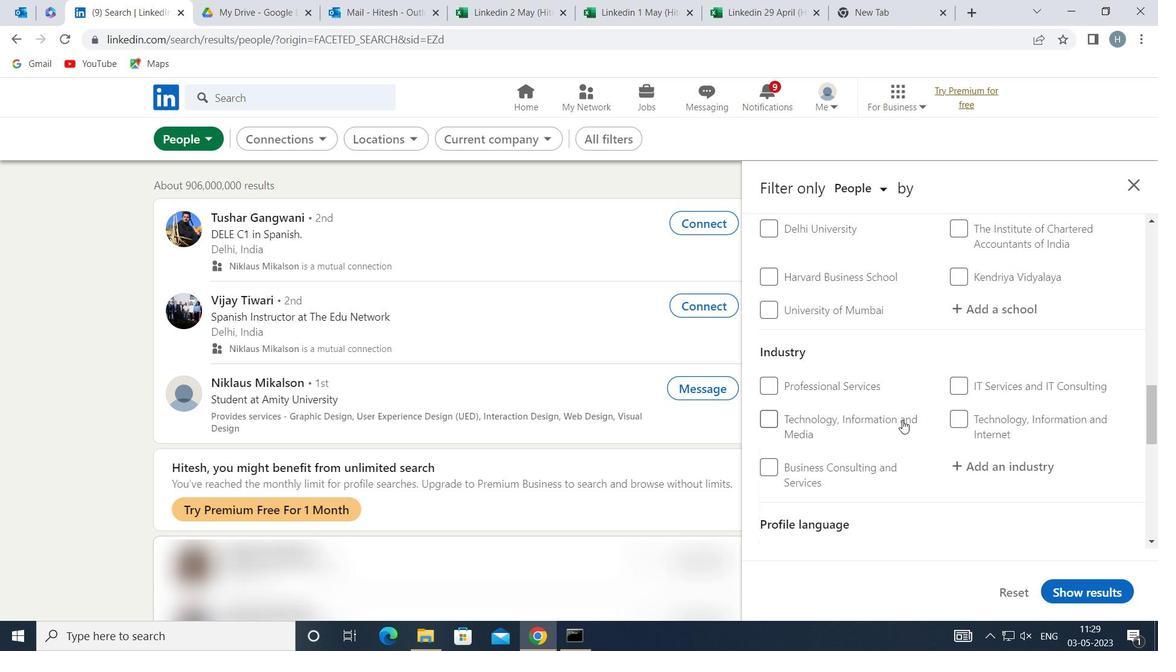 
Action: Mouse scrolled (880, 428) with delta (0, 0)
Screenshot: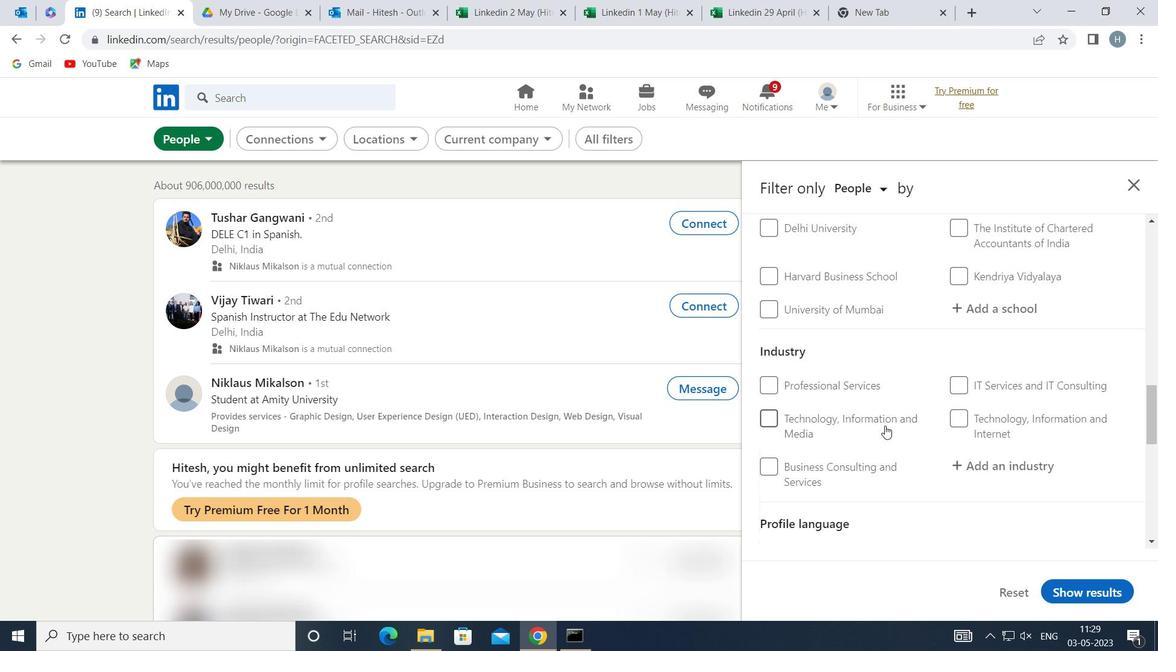 
Action: Mouse moved to (760, 482)
Screenshot: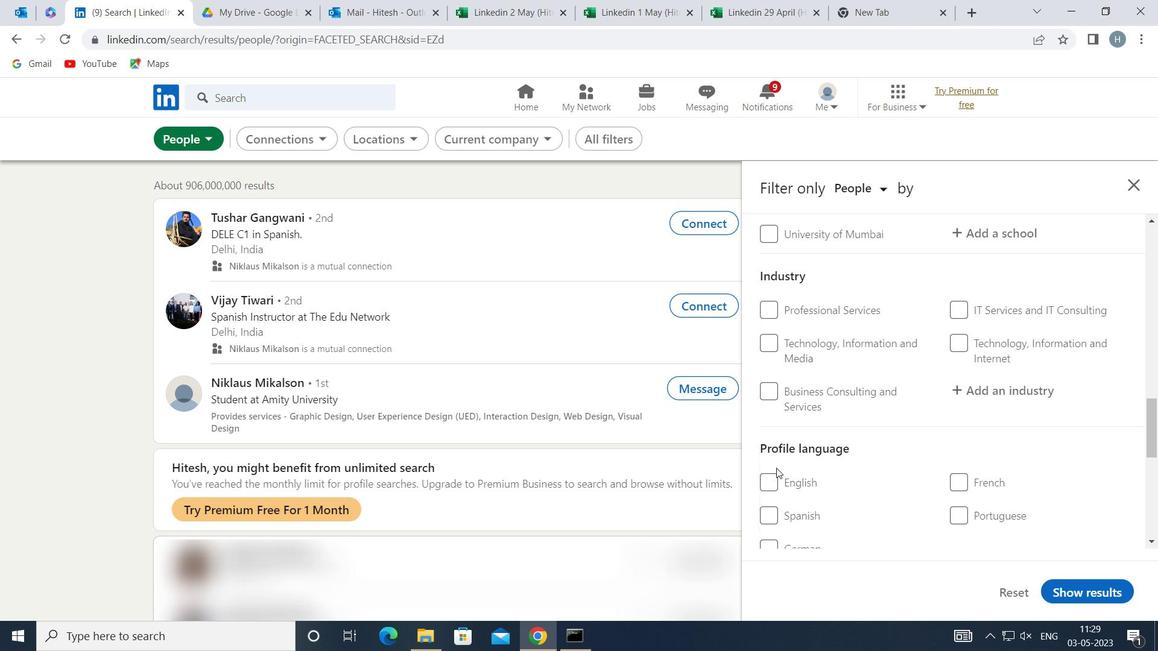 
Action: Mouse pressed left at (760, 482)
Screenshot: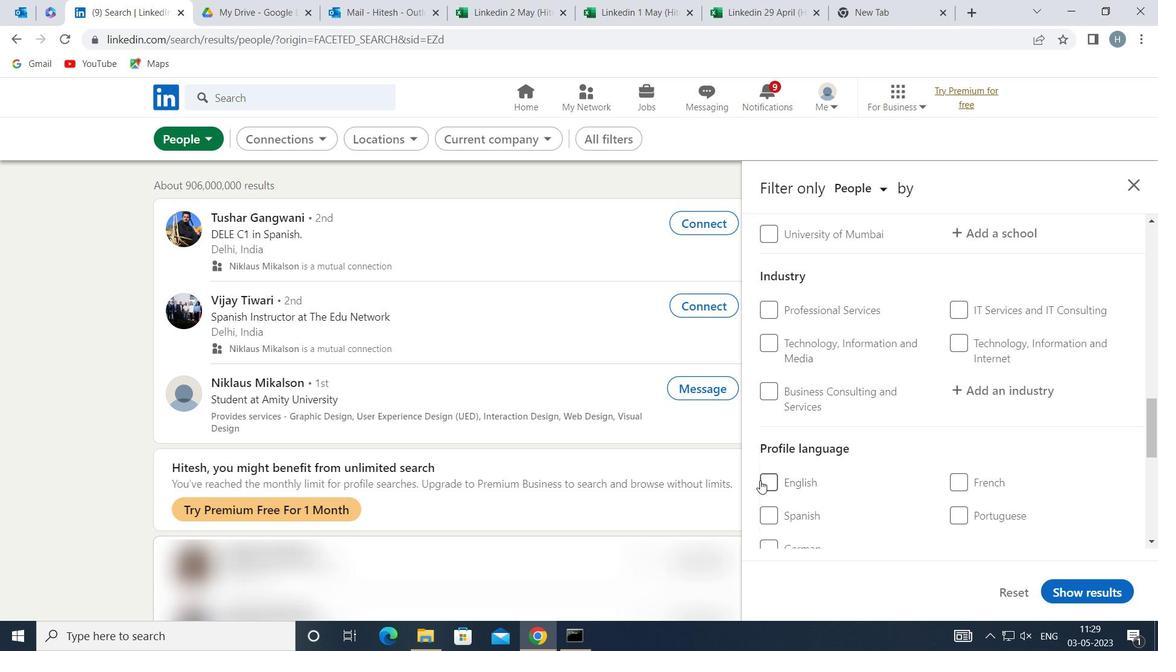 
Action: Mouse moved to (941, 465)
Screenshot: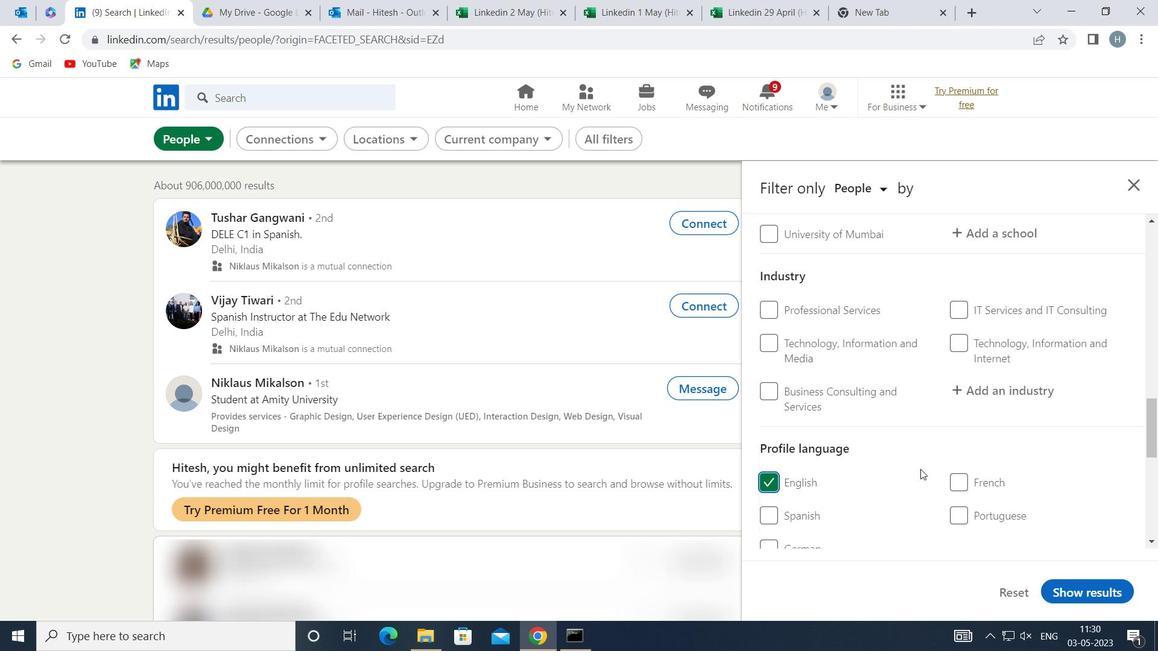 
Action: Mouse scrolled (941, 465) with delta (0, 0)
Screenshot: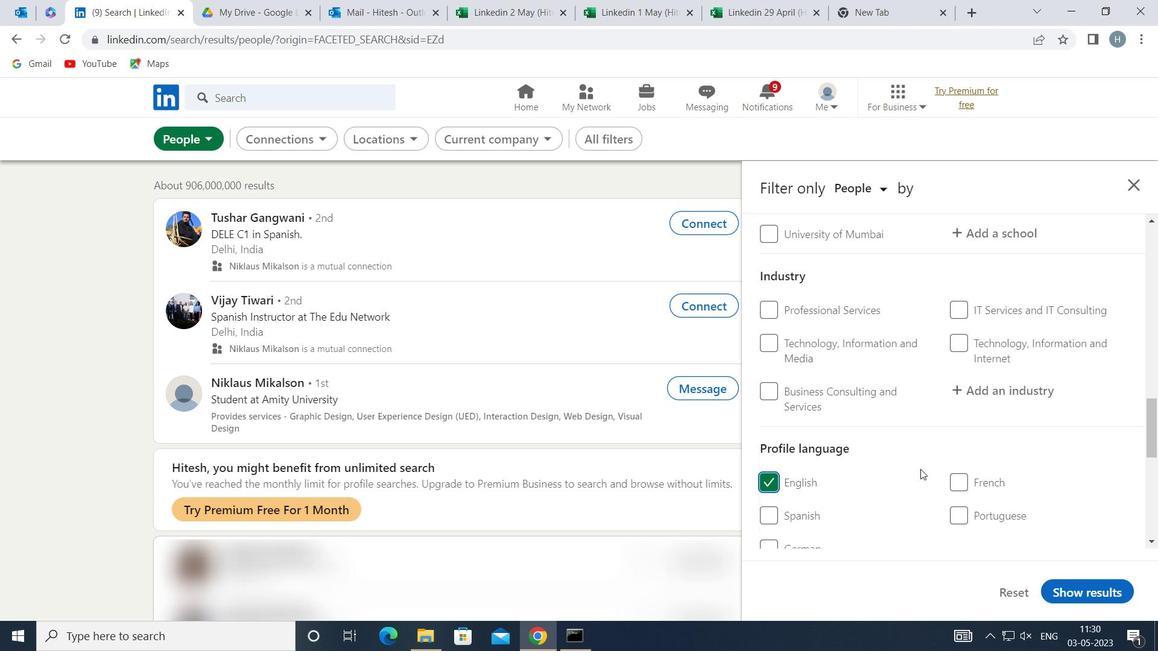 
Action: Mouse moved to (941, 461)
Screenshot: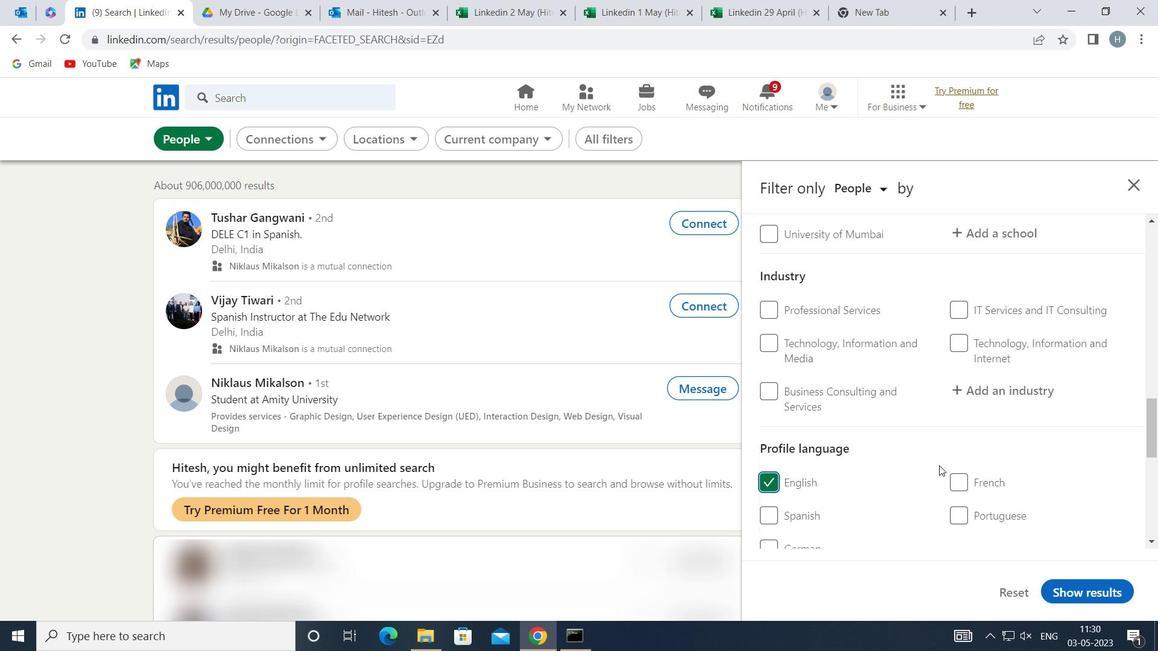 
Action: Mouse scrolled (941, 462) with delta (0, 0)
Screenshot: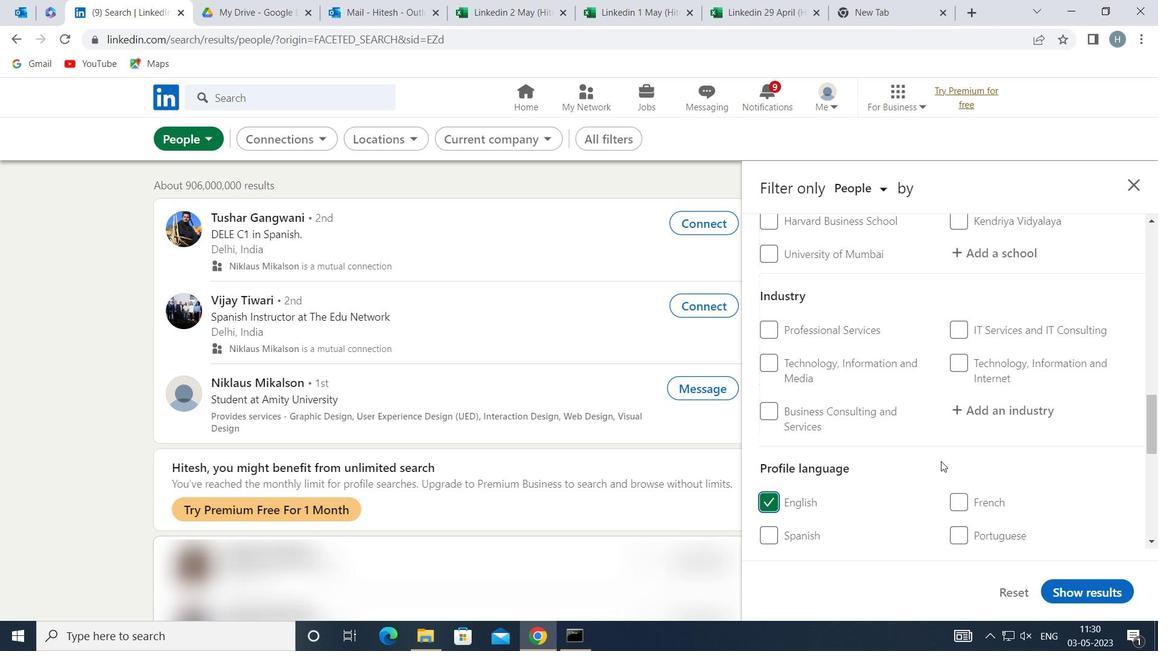 
Action: Mouse scrolled (941, 462) with delta (0, 0)
Screenshot: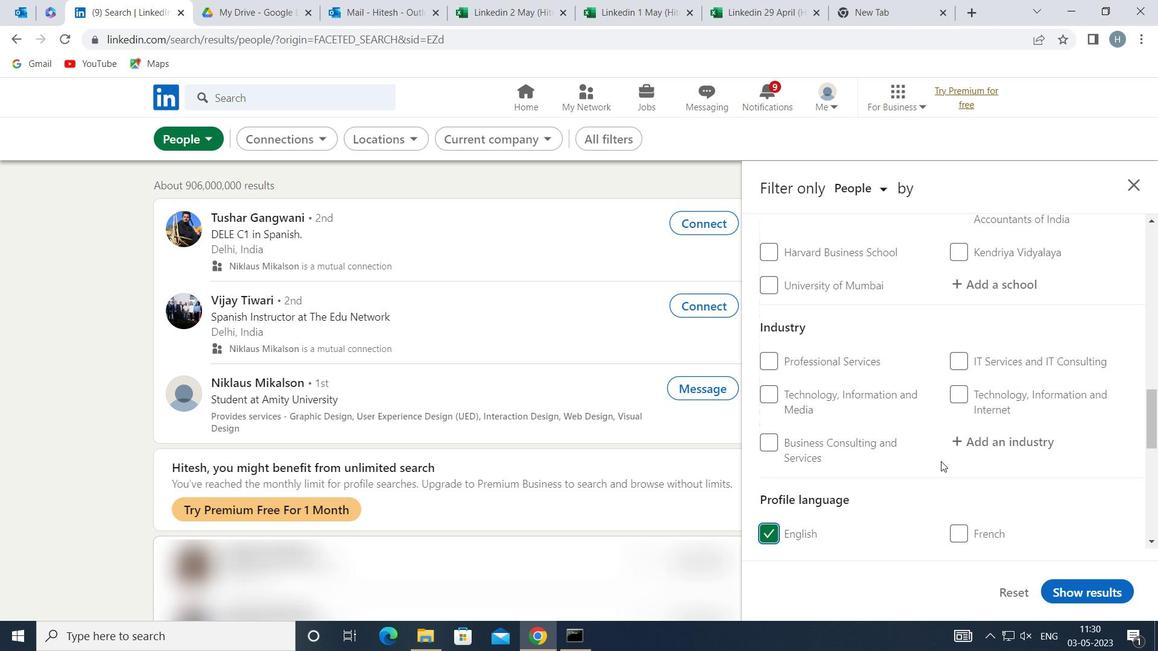 
Action: Mouse scrolled (941, 462) with delta (0, 0)
Screenshot: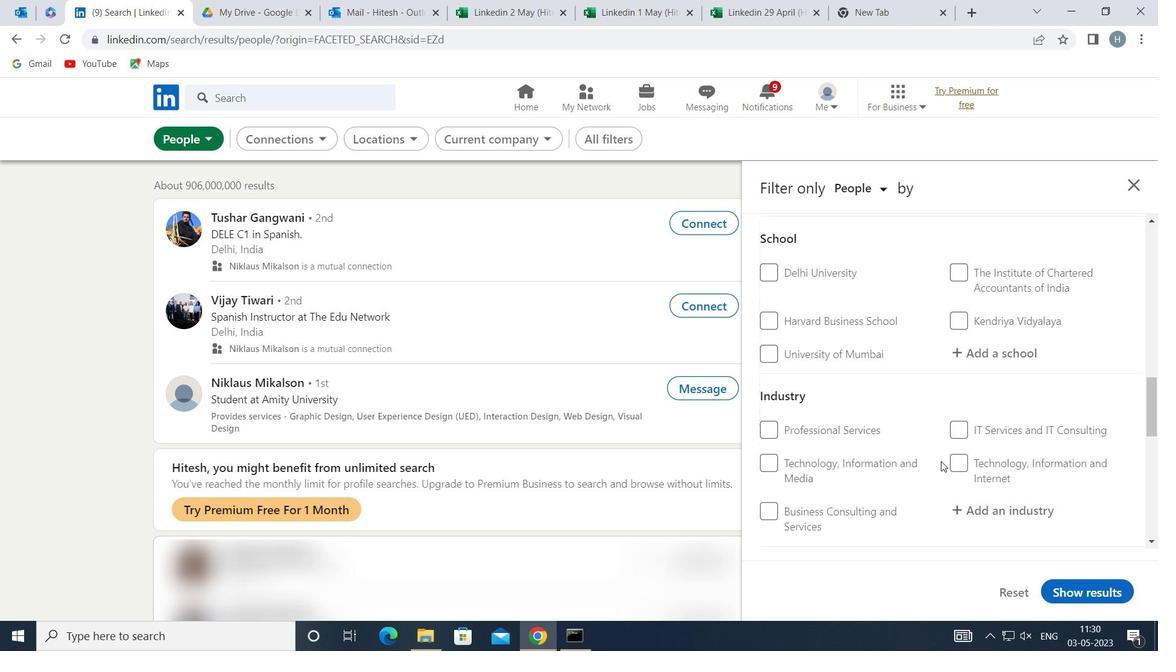 
Action: Mouse scrolled (941, 462) with delta (0, 0)
Screenshot: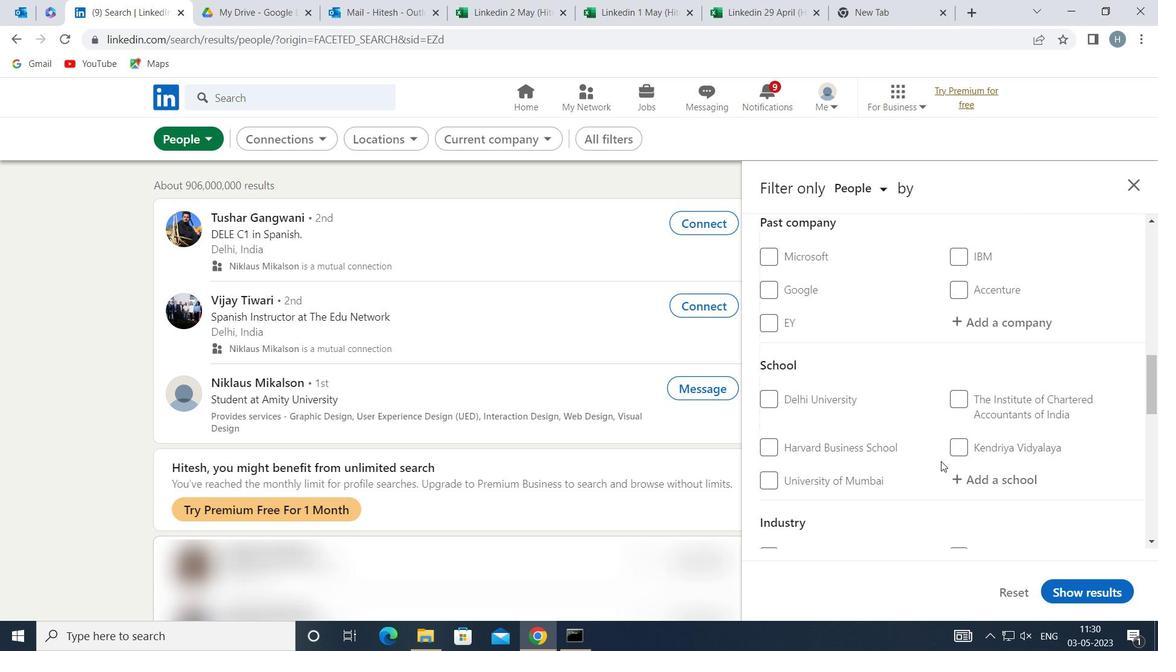 
Action: Mouse scrolled (941, 462) with delta (0, 0)
Screenshot: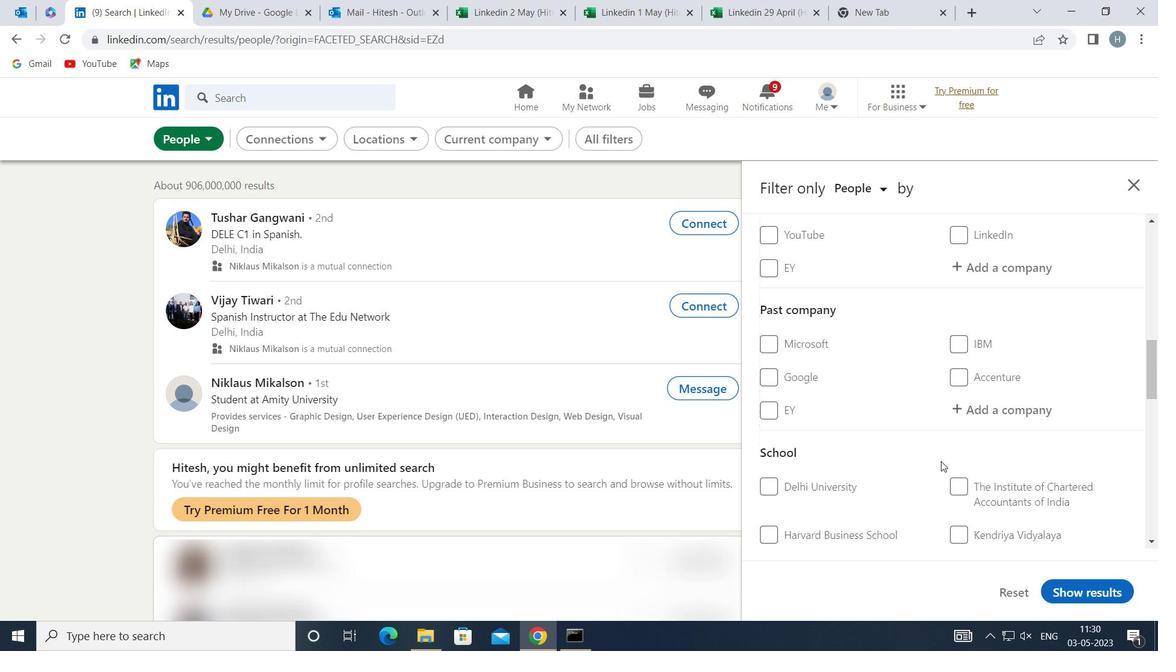 
Action: Mouse scrolled (941, 462) with delta (0, 0)
Screenshot: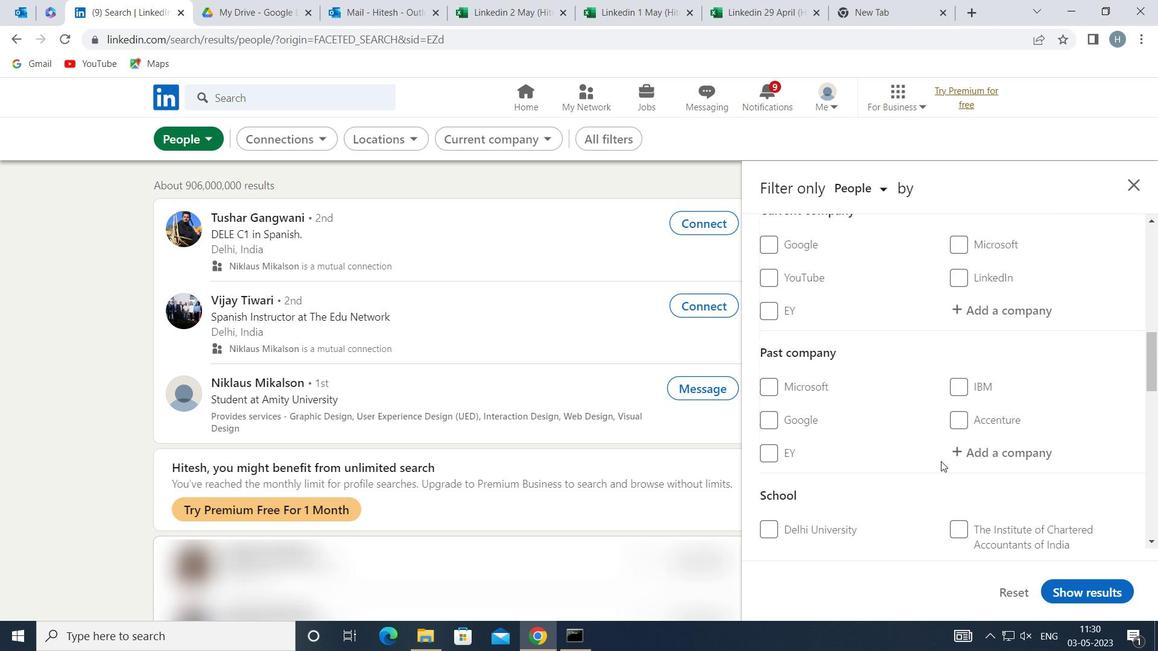 
Action: Mouse moved to (989, 461)
Screenshot: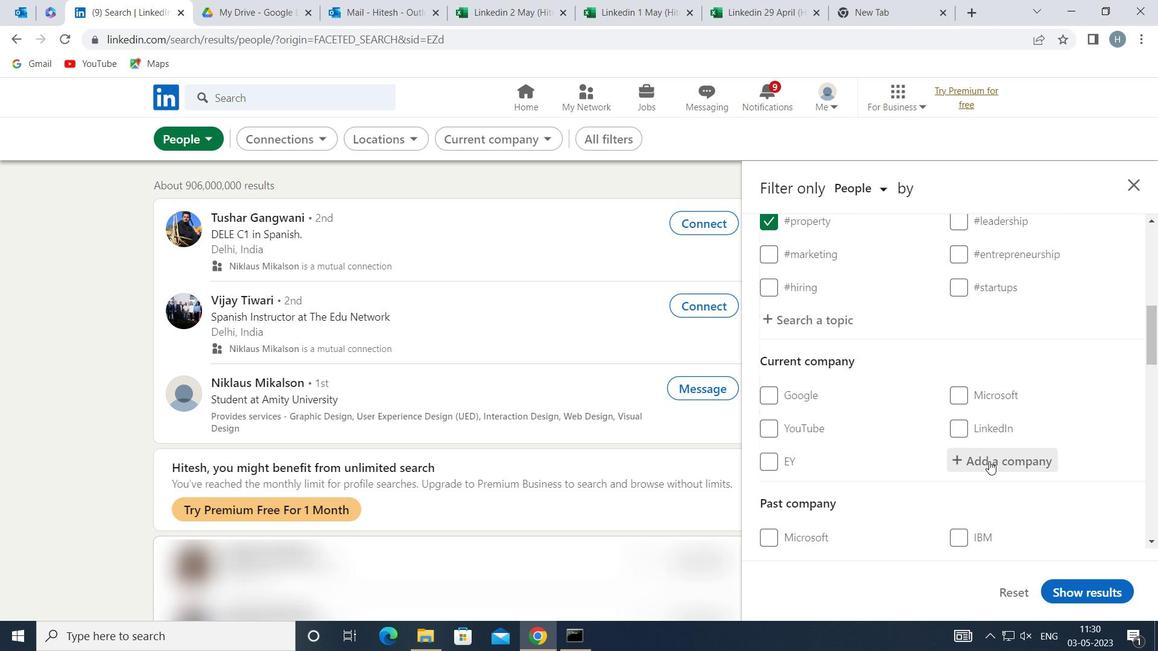 
Action: Mouse pressed left at (989, 461)
Screenshot: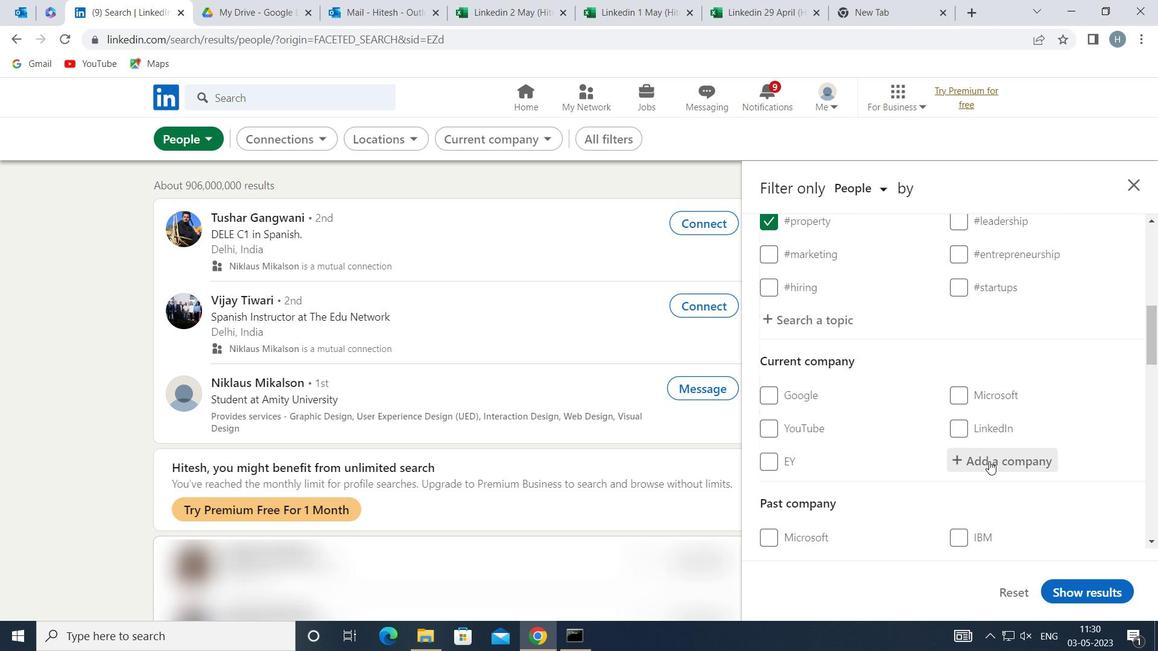 
Action: Key pressed <Key.shift>L<Key.shift><Key.shift><Key.shift><Key.shift><Key.shift><Key.shift><Key.shift><Key.shift><Key.shift><Key.shift><Key.shift>&<Key.shift><Key.shift><Key.shift><Key.shift><Key.shift><Key.shift><Key.shift><Key.shift><Key.shift><Key.shift><Key.shift><Key.shift><Key.shift><Key.shift><Key.shift><Key.shift>T<Key.space><Key.shift>TO<Key.backspace><Key.backspace><Key.shift>POWER
Screenshot: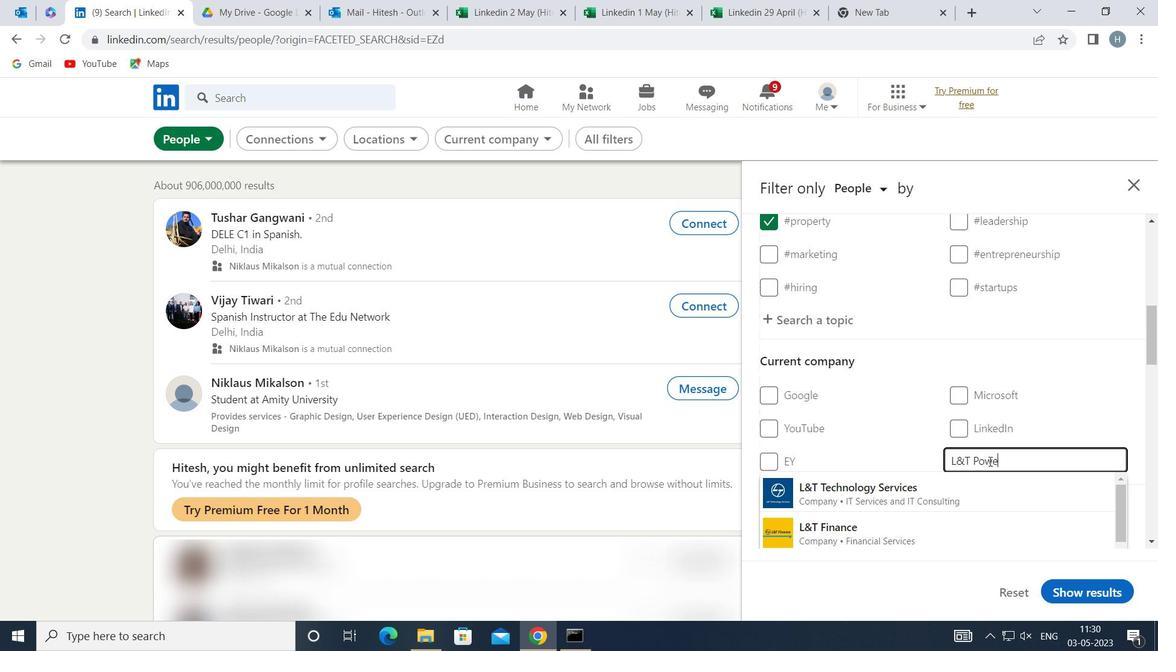 
Action: Mouse moved to (951, 479)
Screenshot: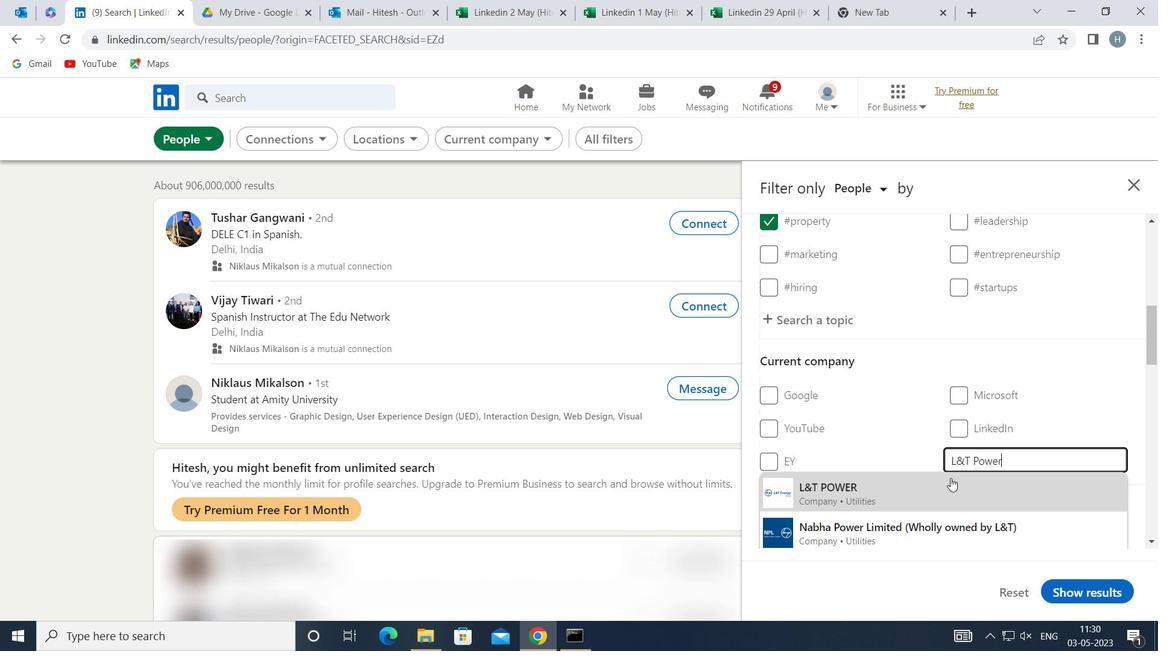 
Action: Mouse pressed left at (951, 479)
Screenshot: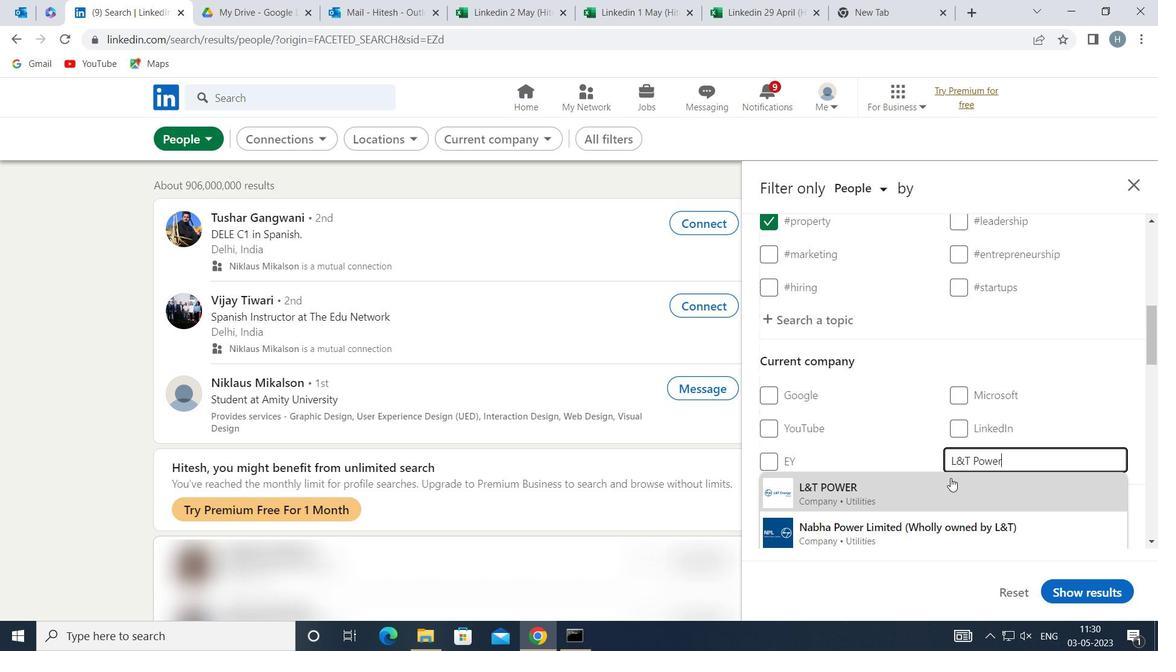 
Action: Mouse moved to (936, 448)
Screenshot: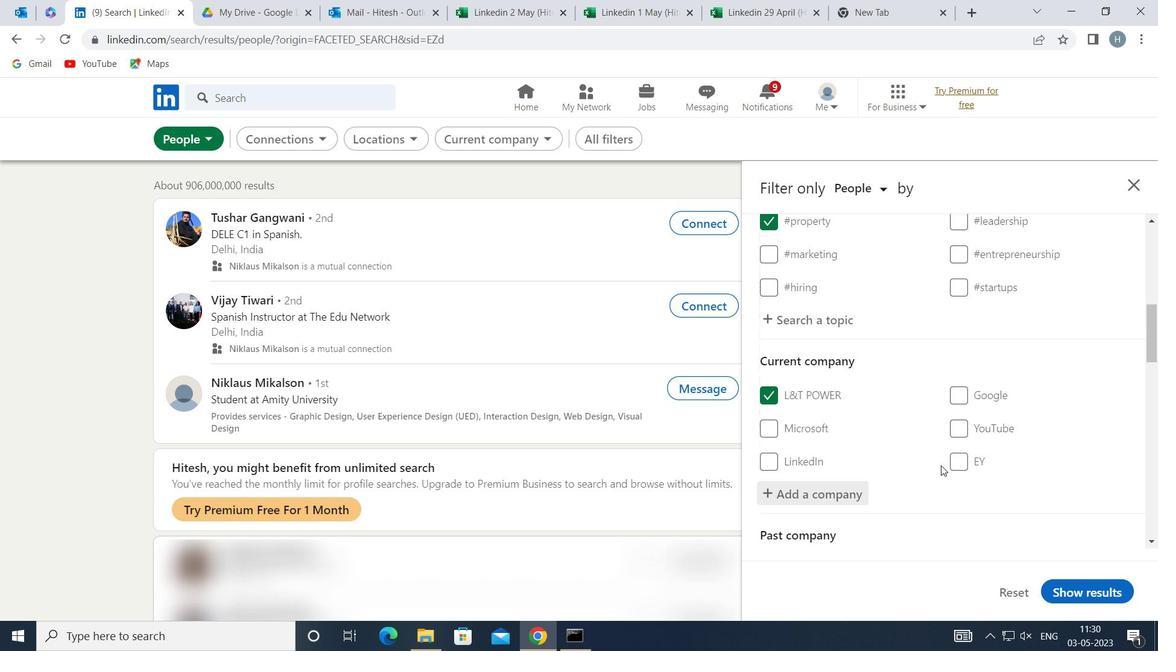 
Action: Mouse scrolled (936, 447) with delta (0, 0)
Screenshot: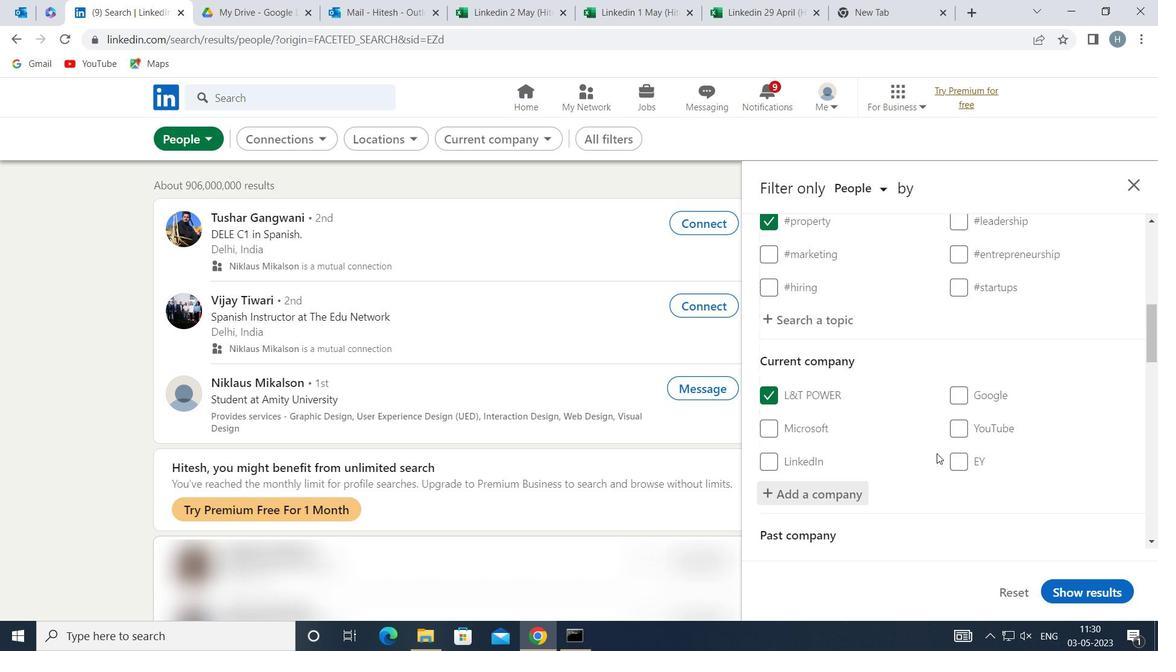 
Action: Mouse moved to (935, 443)
Screenshot: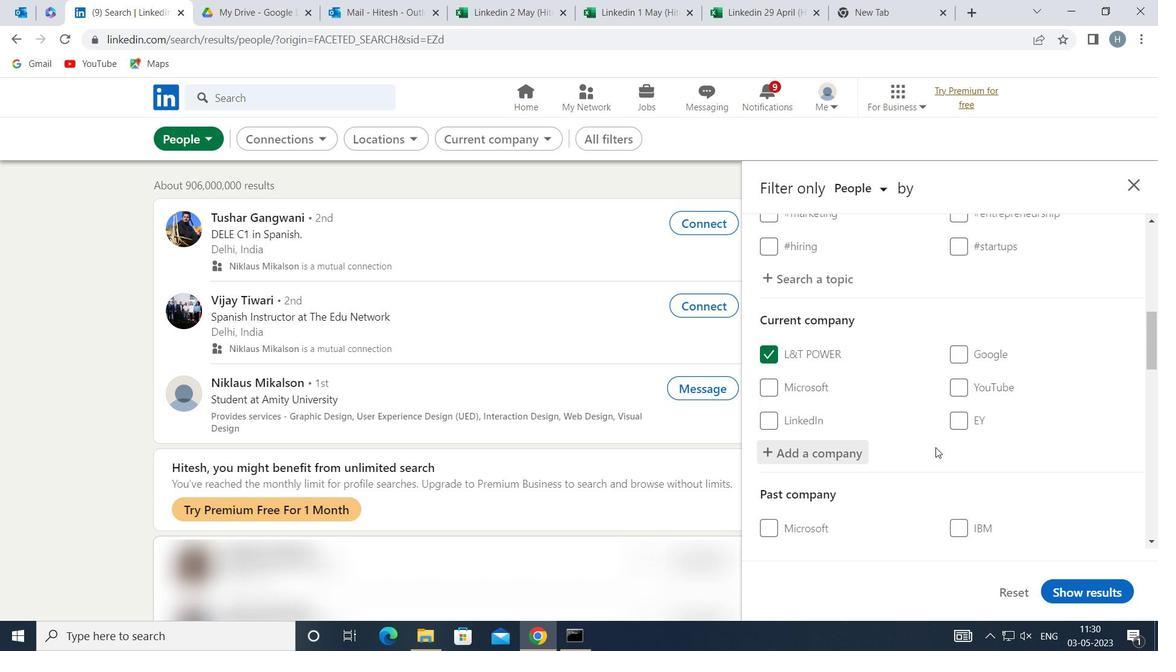 
Action: Mouse scrolled (935, 443) with delta (0, 0)
Screenshot: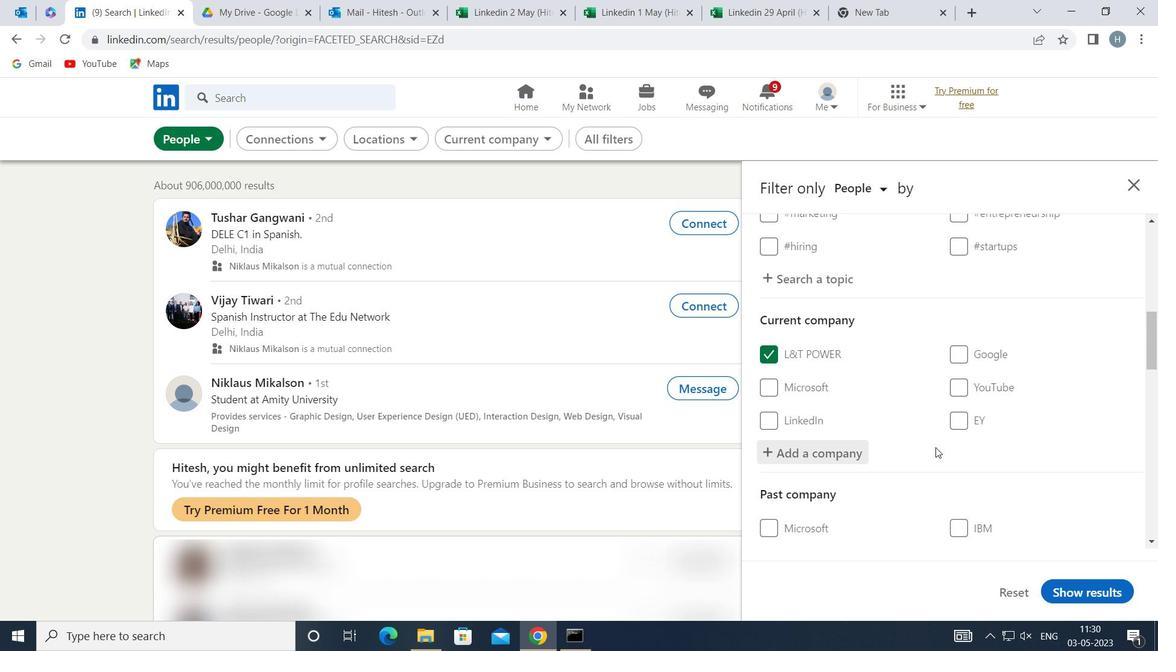 
Action: Mouse moved to (935, 443)
Screenshot: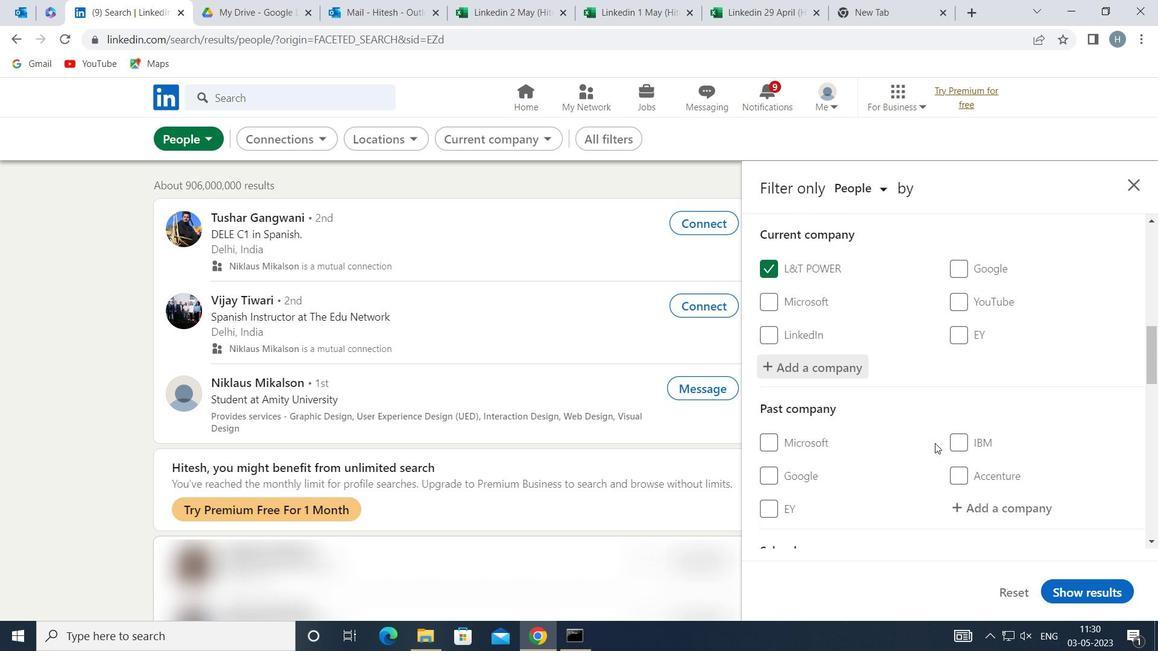 
Action: Mouse scrolled (935, 442) with delta (0, 0)
Screenshot: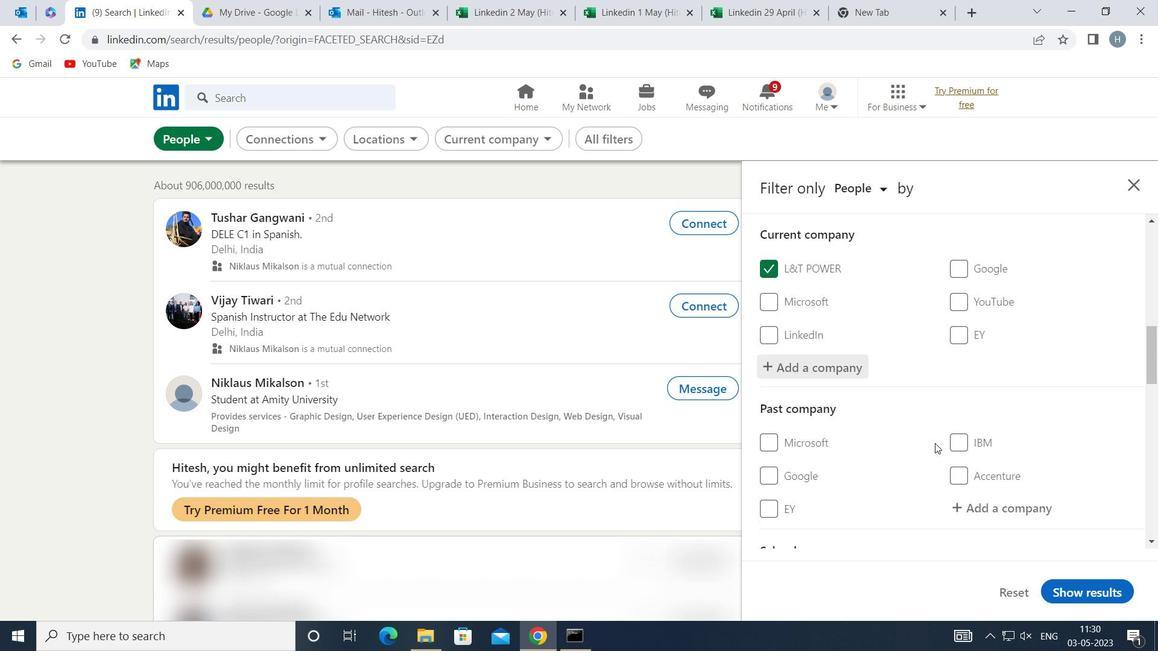 
Action: Mouse scrolled (935, 442) with delta (0, 0)
Screenshot: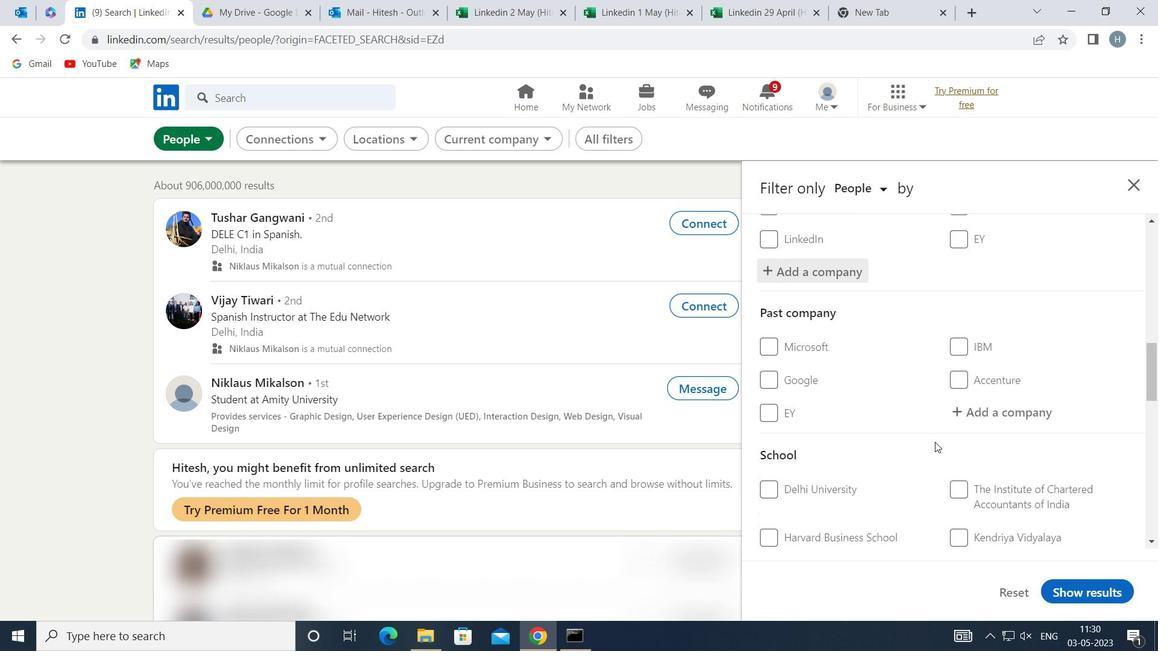 
Action: Mouse scrolled (935, 442) with delta (0, 0)
Screenshot: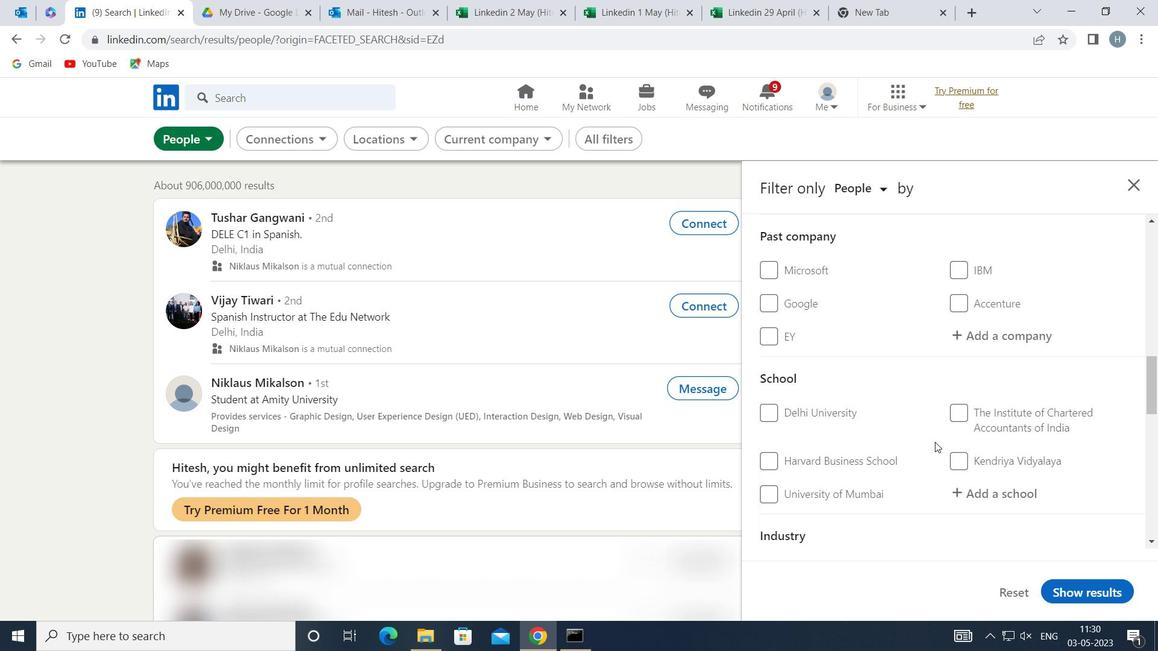
Action: Mouse moved to (991, 413)
Screenshot: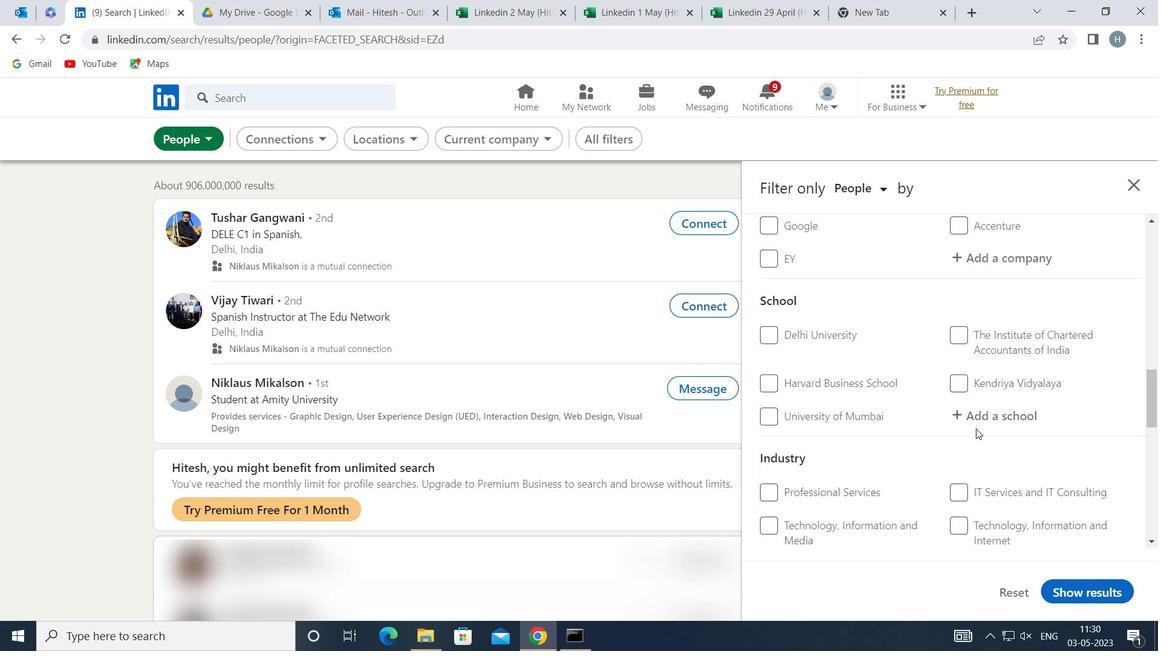 
Action: Mouse pressed left at (991, 413)
Screenshot: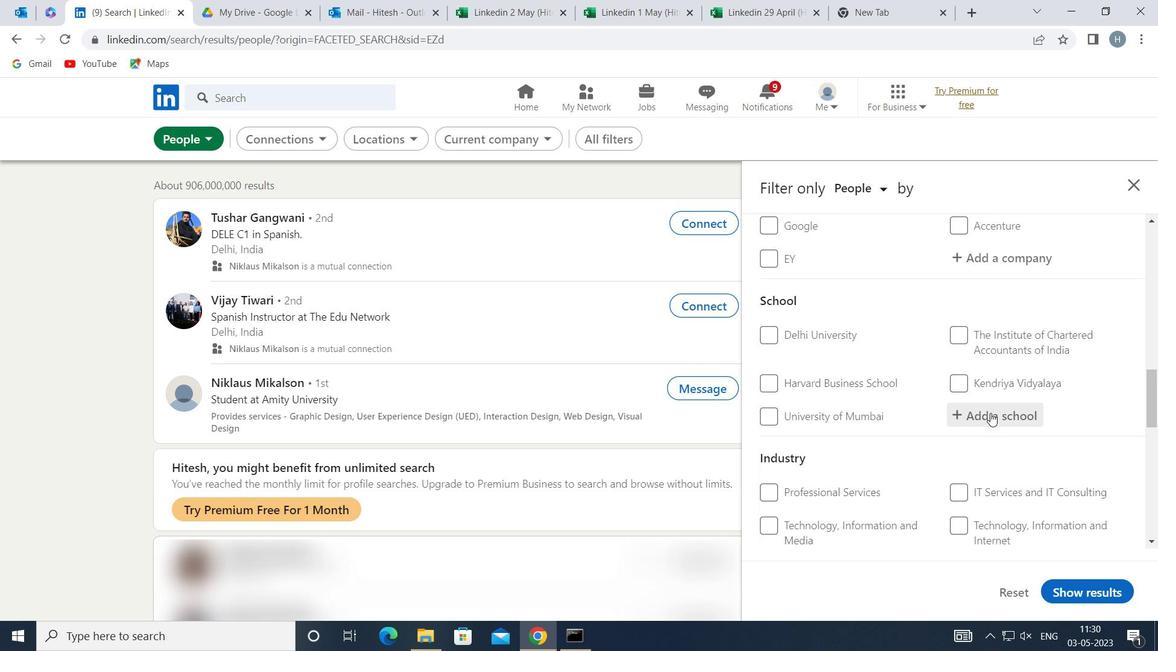 
Action: Mouse moved to (988, 411)
Screenshot: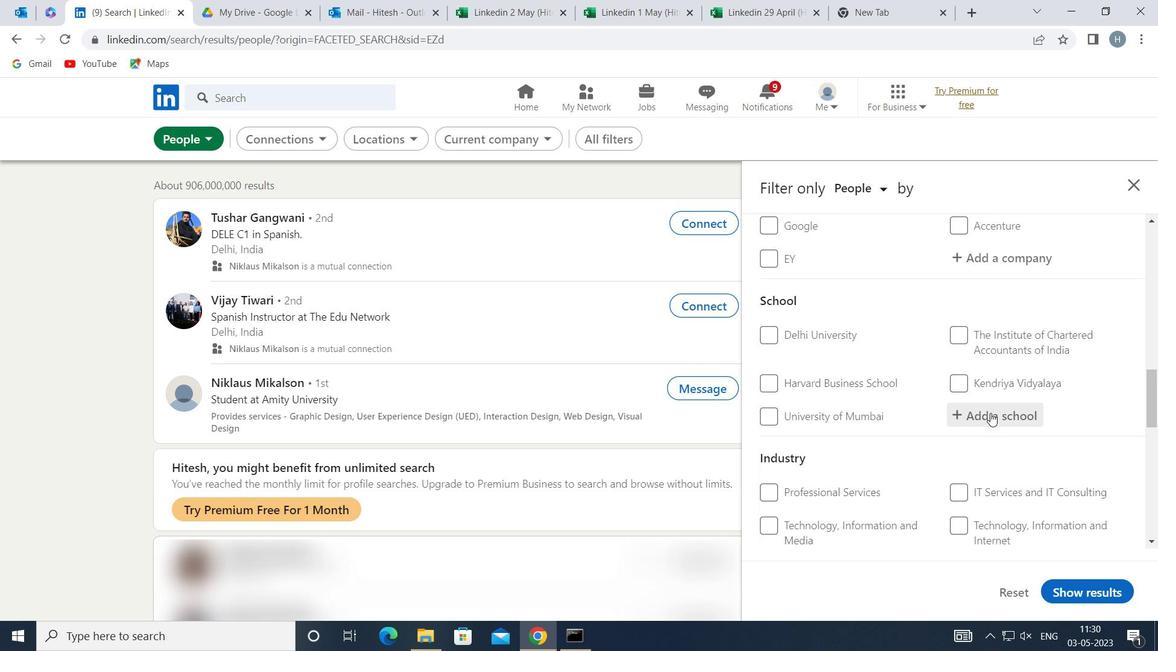 
Action: Key pressed <Key.shift>CAREERS<Key.space>FOR
Screenshot: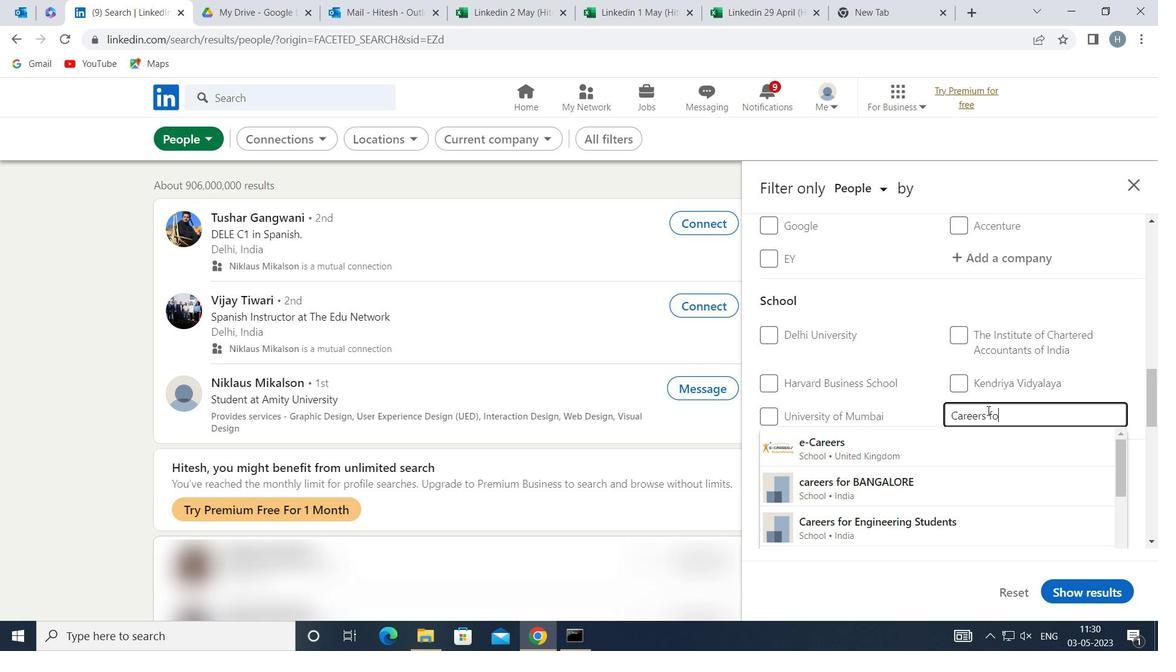
Action: Mouse moved to (987, 411)
Screenshot: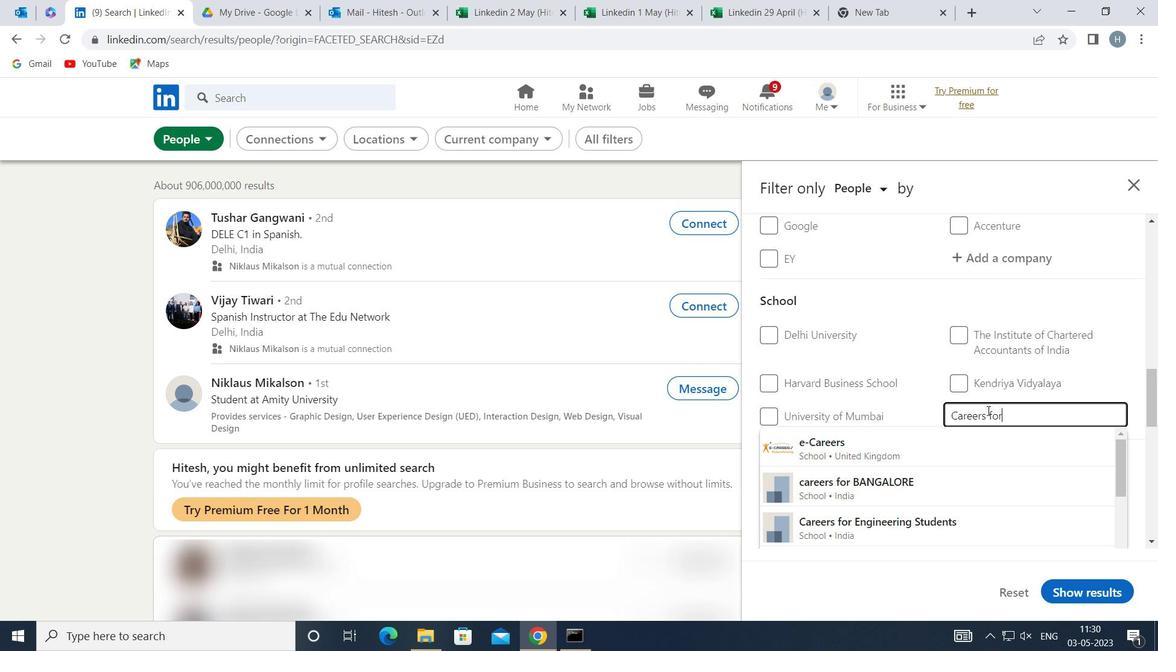 
Action: Key pressed <Key.space><Key.shift>ENGINEERING<Key.space>
Screenshot: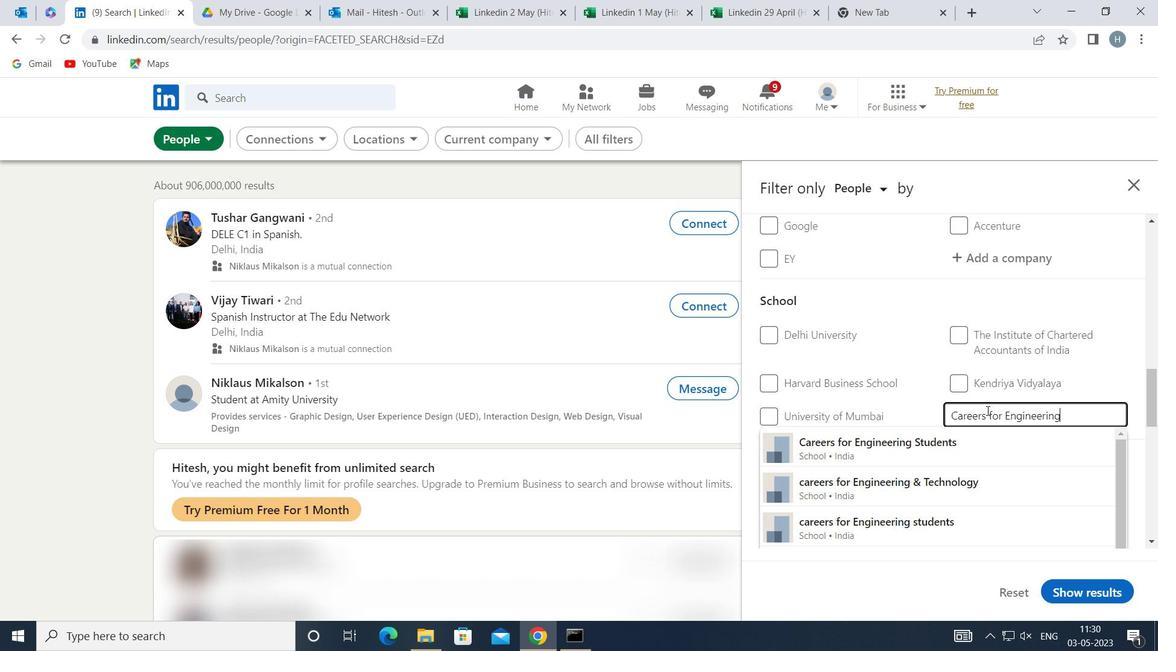 
Action: Mouse moved to (975, 442)
Screenshot: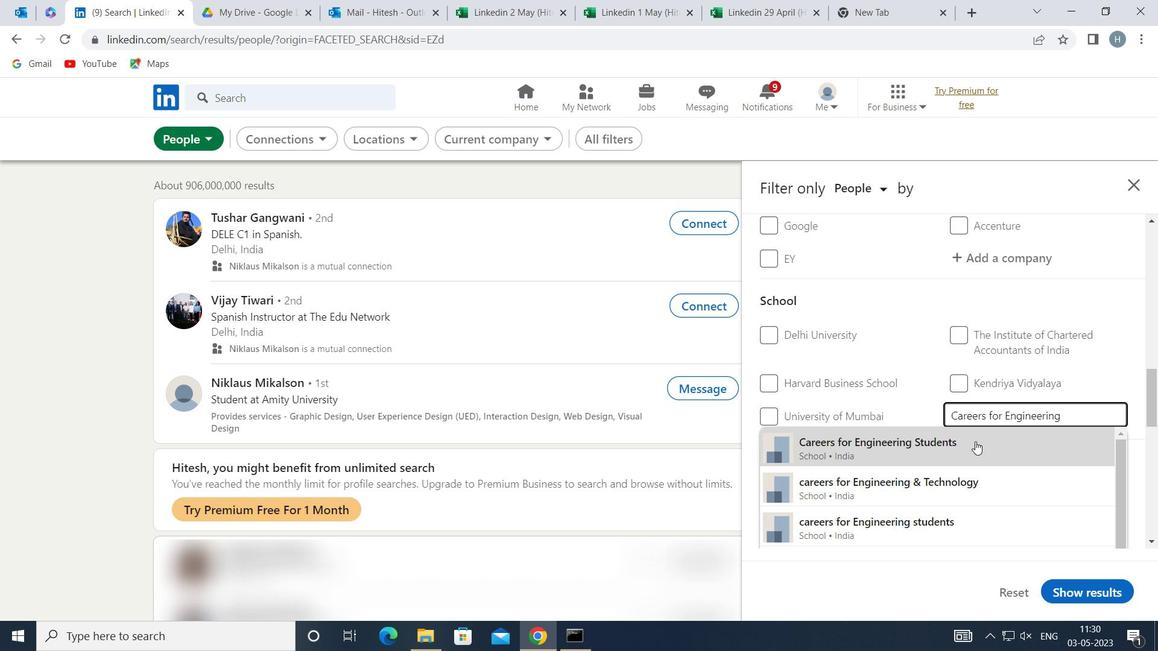 
Action: Mouse pressed left at (975, 442)
Screenshot: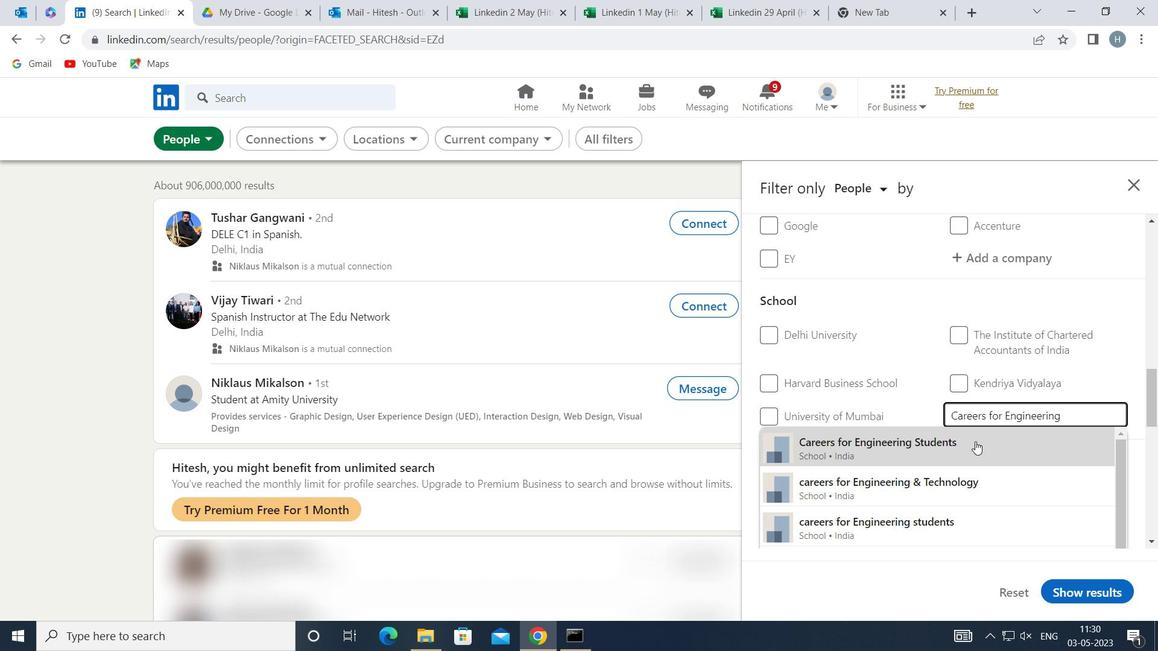 
Action: Mouse moved to (962, 421)
Screenshot: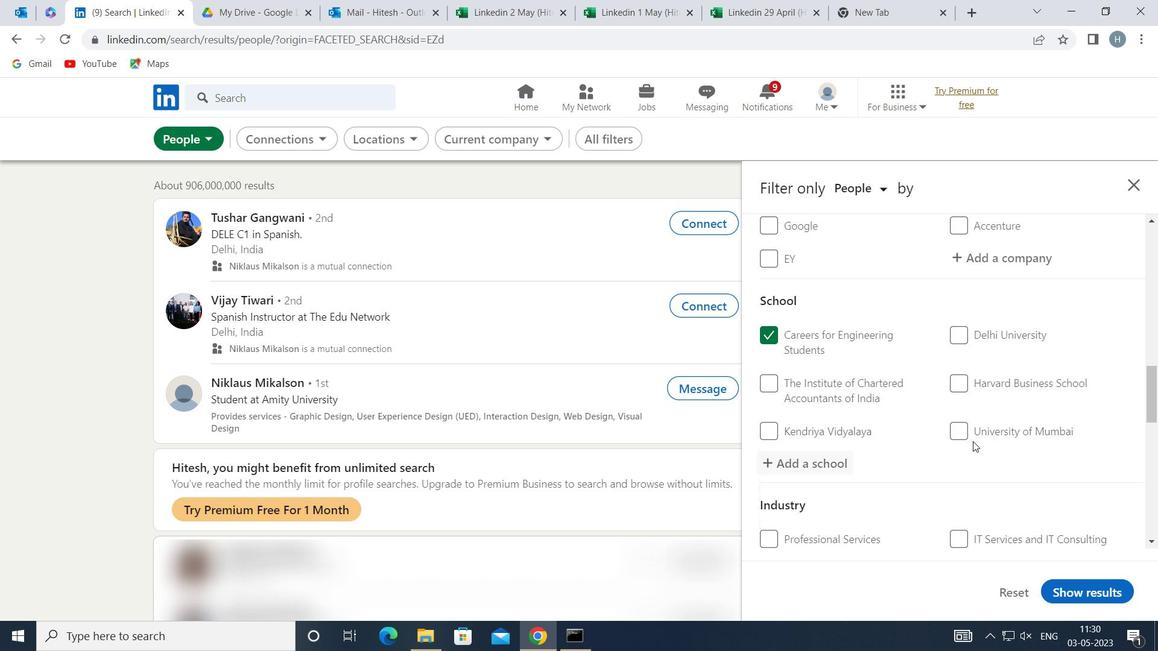 
Action: Mouse scrolled (962, 420) with delta (0, 0)
Screenshot: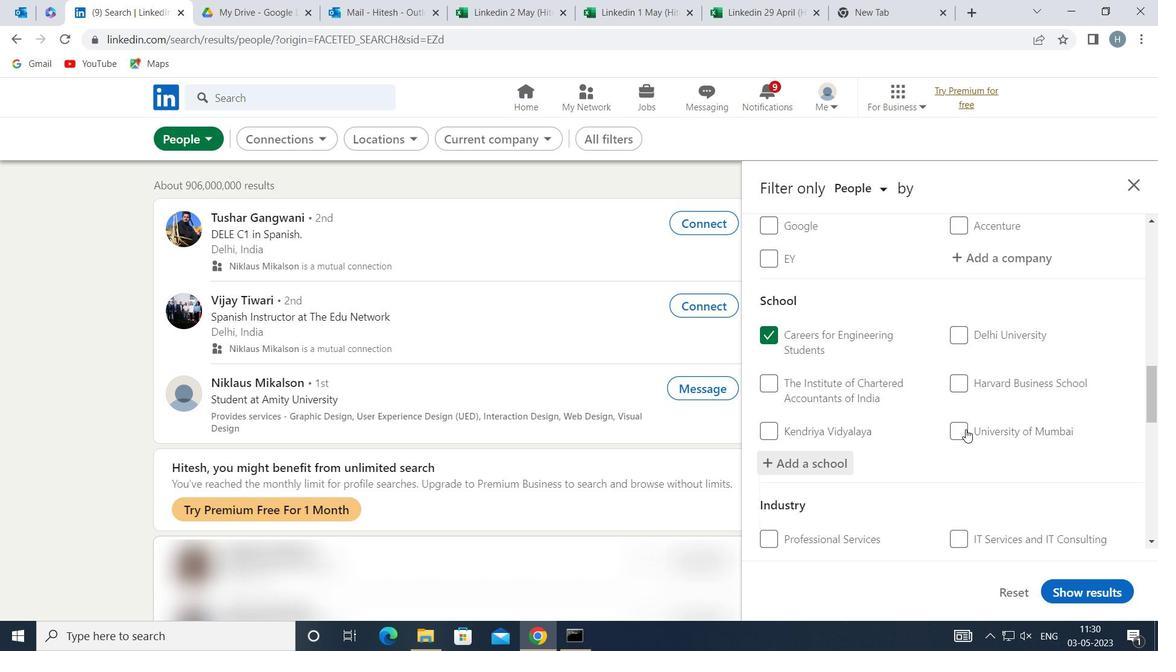
Action: Mouse scrolled (962, 420) with delta (0, 0)
Screenshot: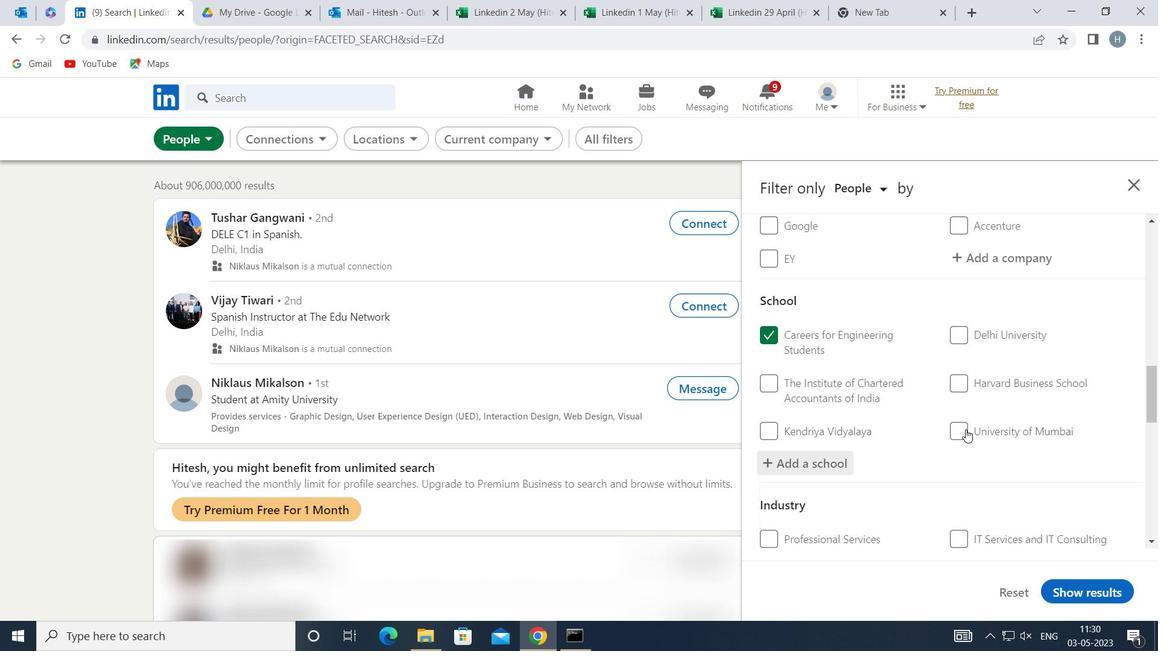 
Action: Mouse moved to (961, 420)
Screenshot: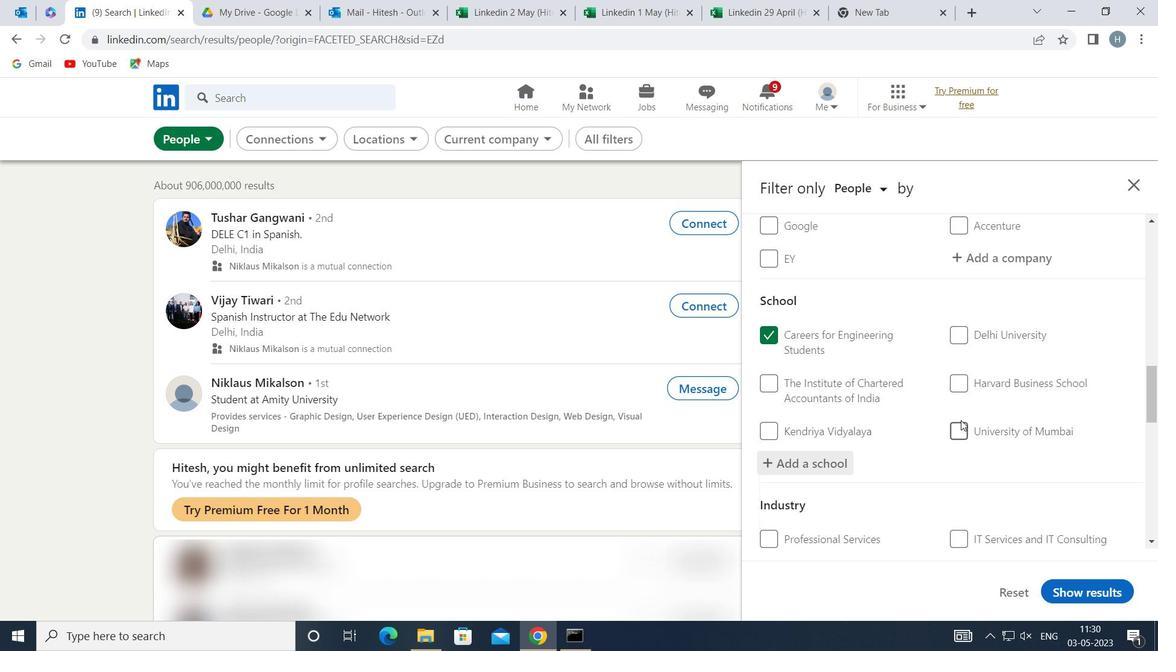 
Action: Mouse scrolled (961, 420) with delta (0, 0)
Screenshot: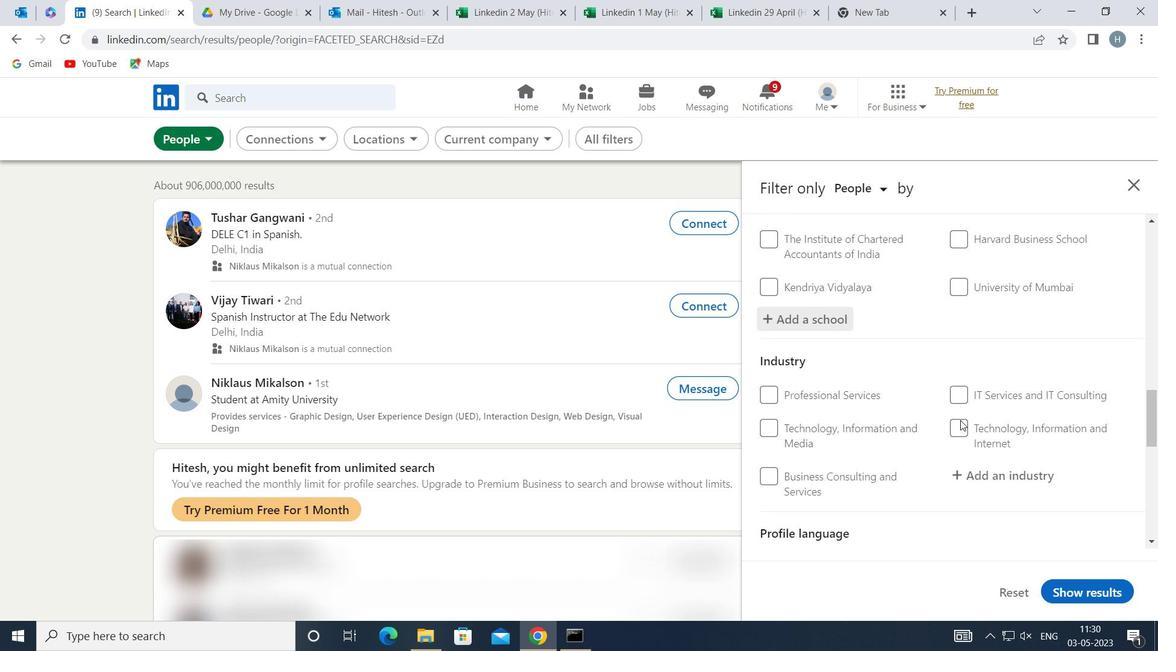
Action: Mouse moved to (996, 392)
Screenshot: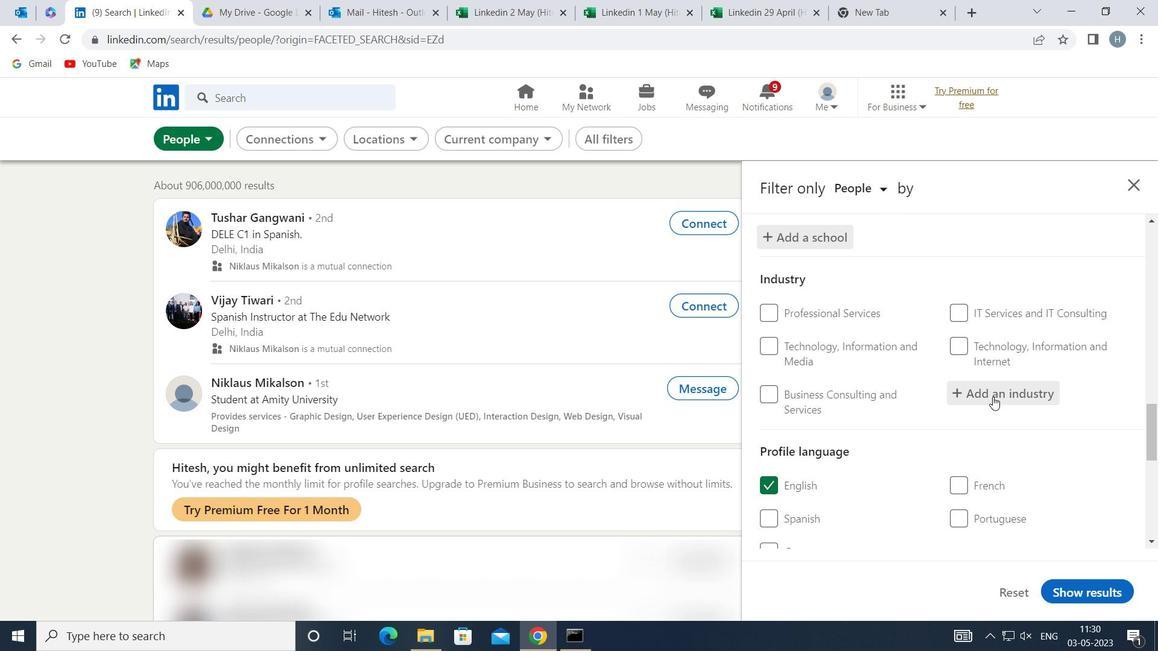 
Action: Mouse pressed left at (996, 392)
Screenshot: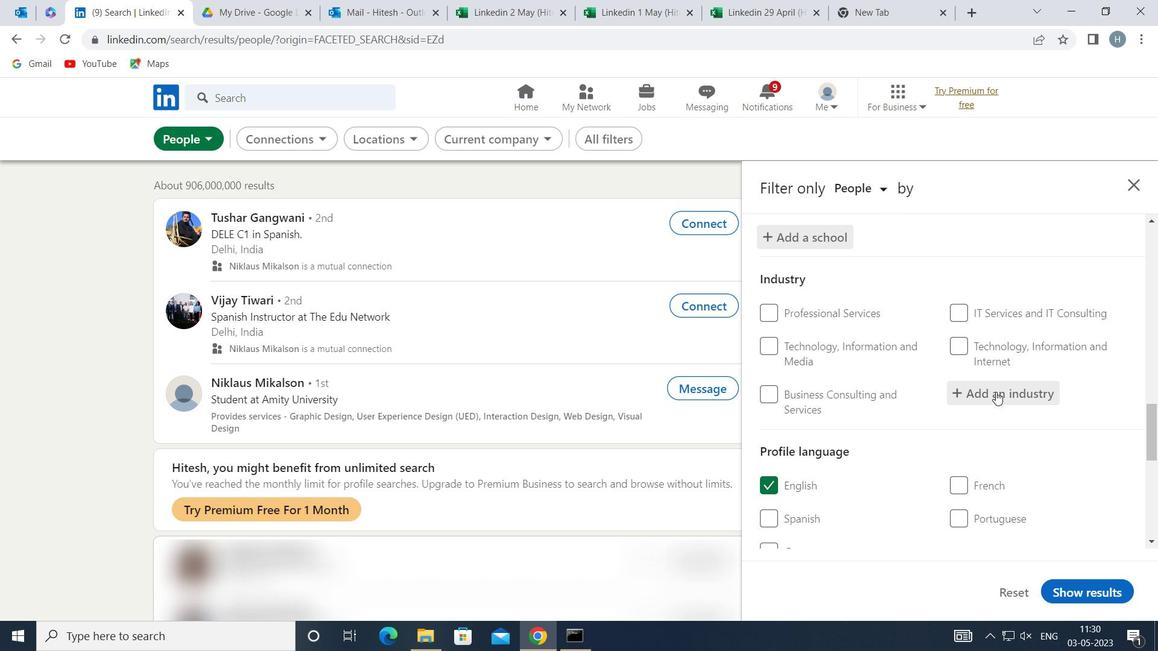 
Action: Mouse moved to (988, 390)
Screenshot: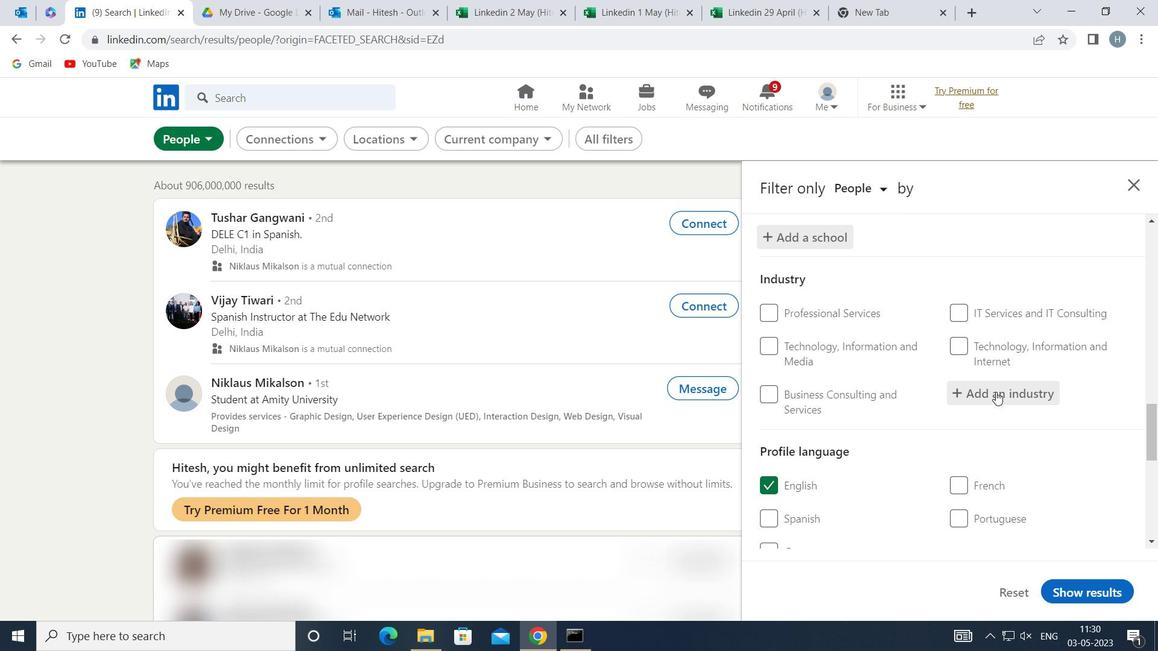 
Action: Key pressed <Key.shift>WAREHOUSING
Screenshot: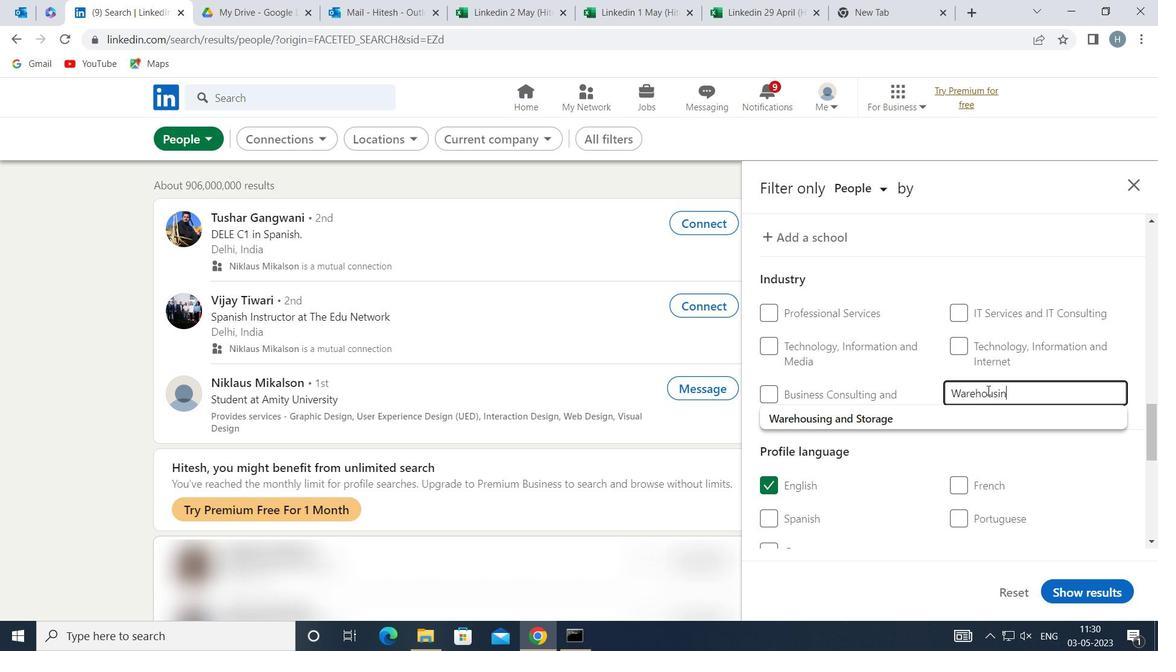 
Action: Mouse moved to (943, 416)
Screenshot: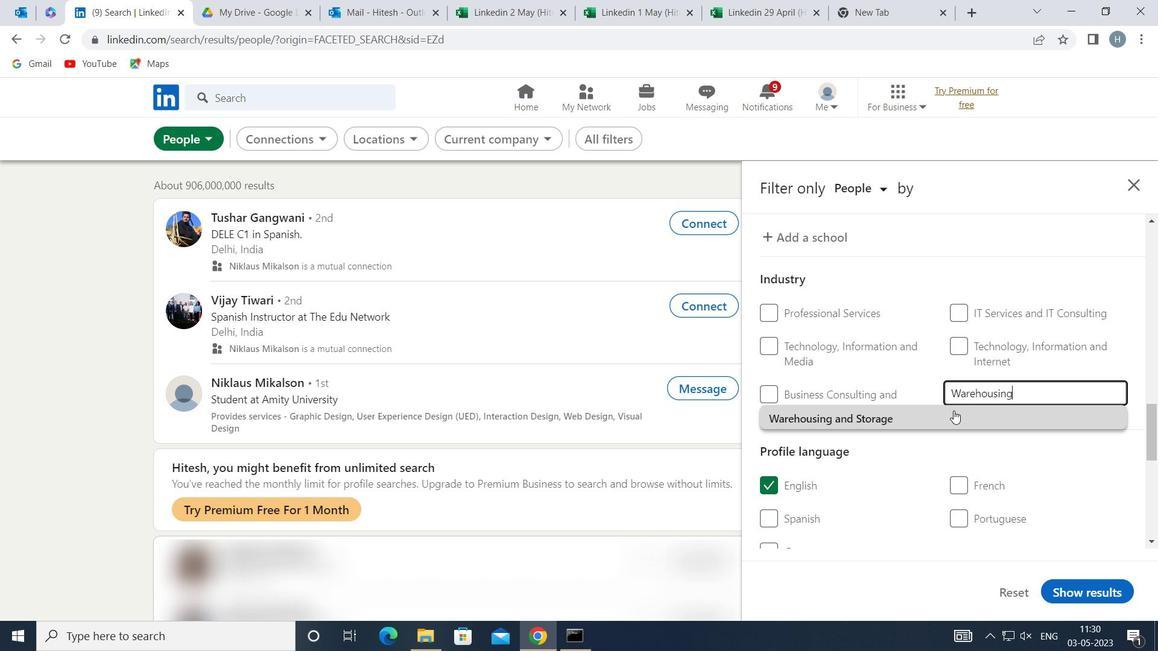 
Action: Mouse pressed left at (943, 416)
Screenshot: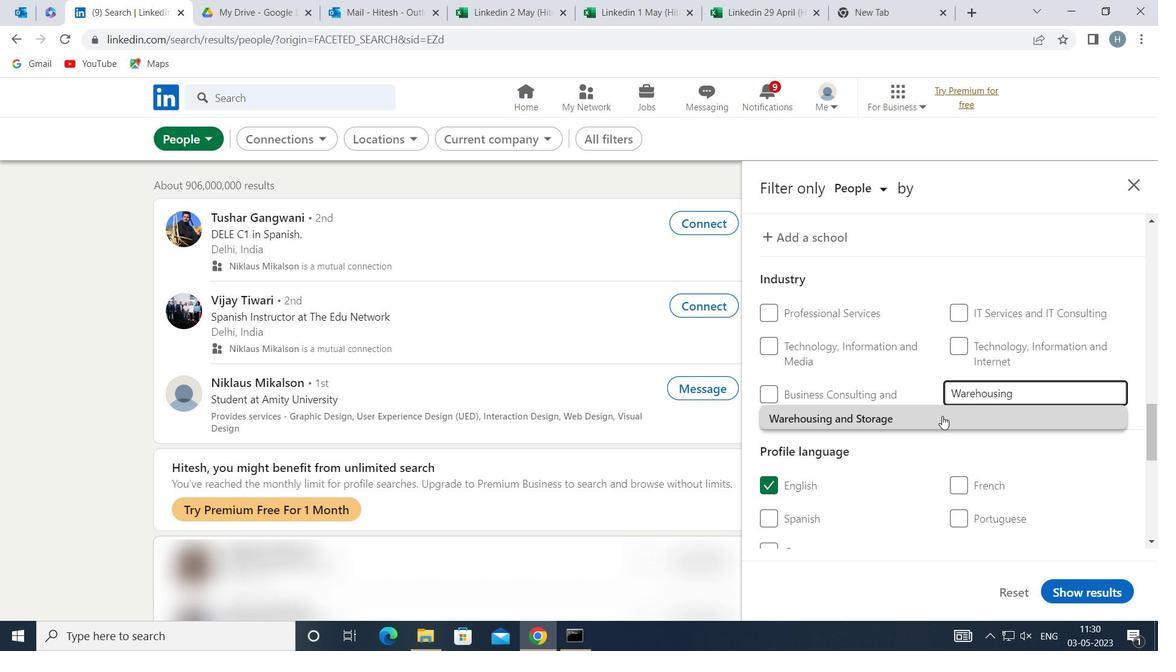 
Action: Mouse moved to (942, 417)
Screenshot: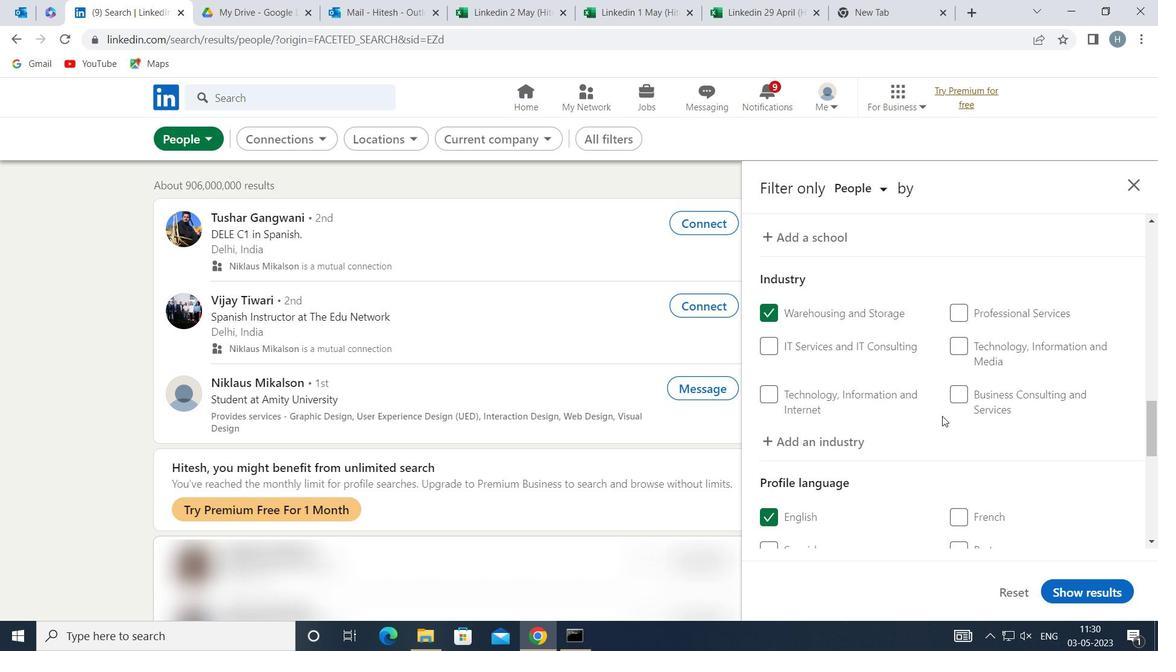 
Action: Mouse scrolled (942, 416) with delta (0, 0)
Screenshot: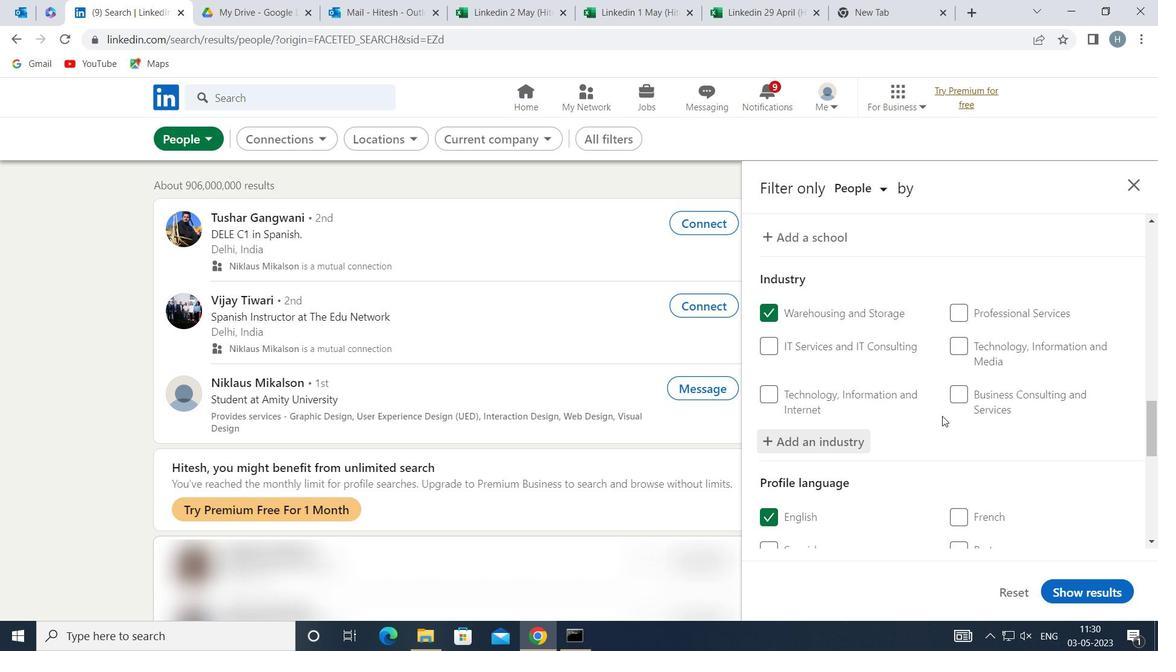 
Action: Mouse moved to (940, 416)
Screenshot: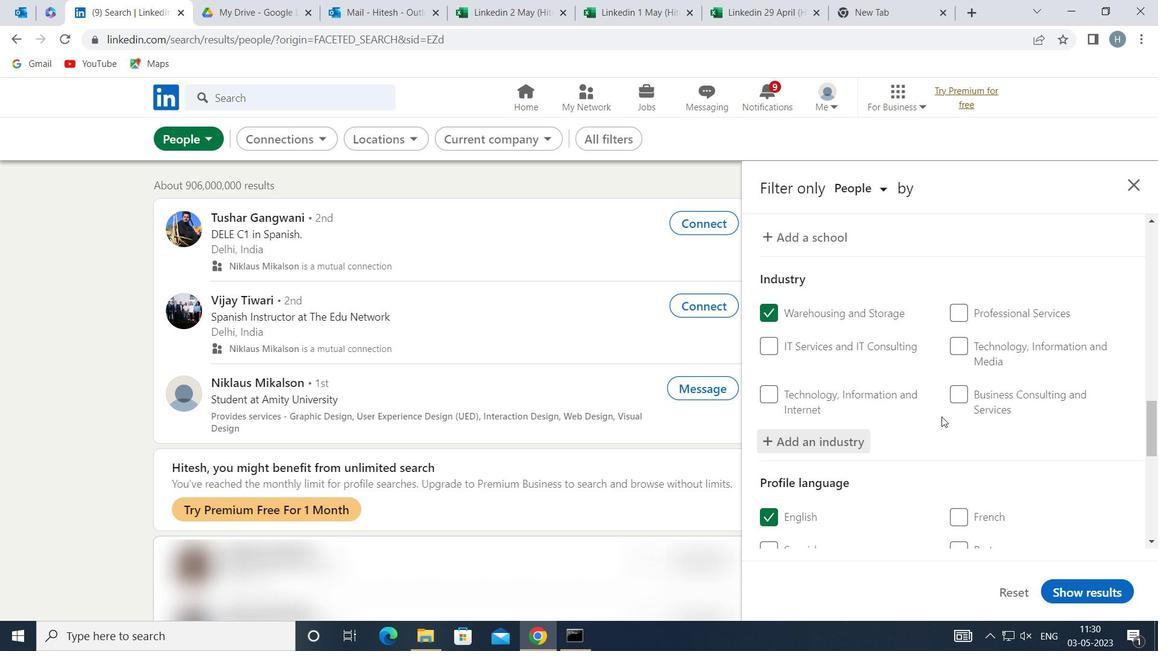 
Action: Mouse scrolled (940, 415) with delta (0, 0)
Screenshot: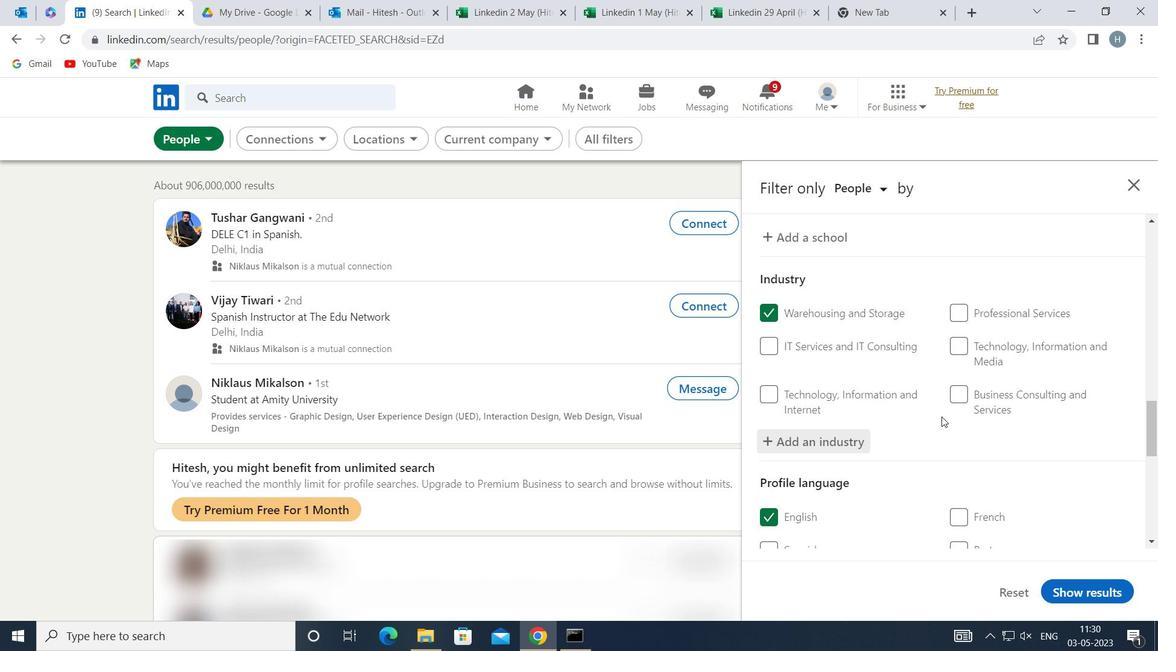
Action: Mouse moved to (936, 411)
Screenshot: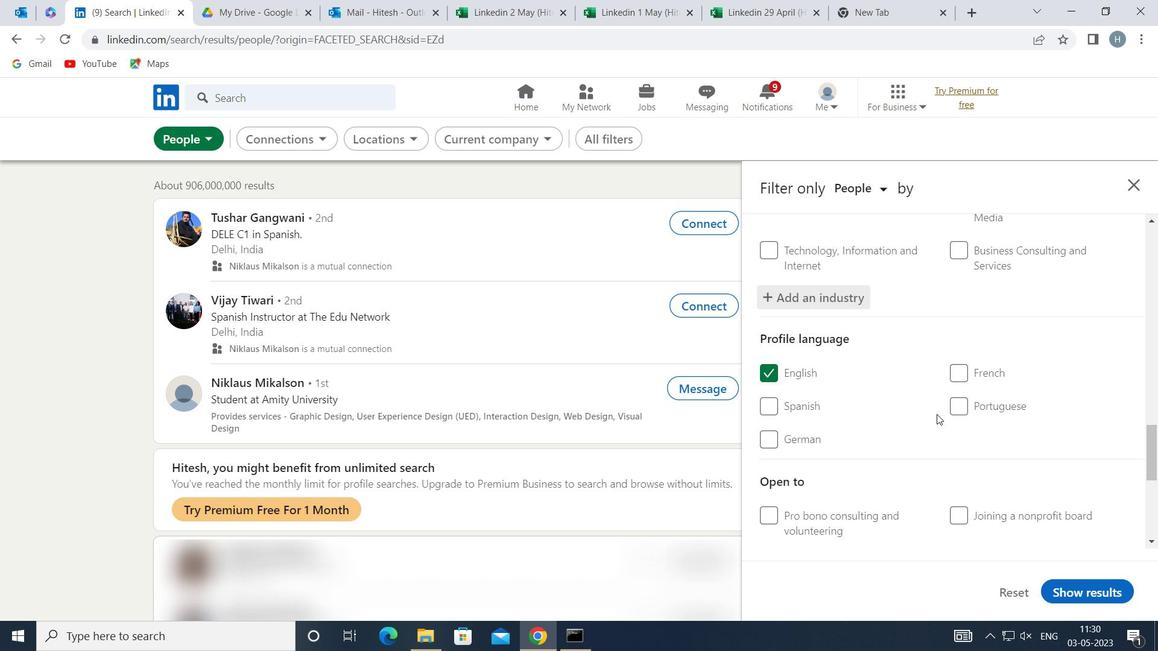 
Action: Mouse scrolled (936, 410) with delta (0, 0)
Screenshot: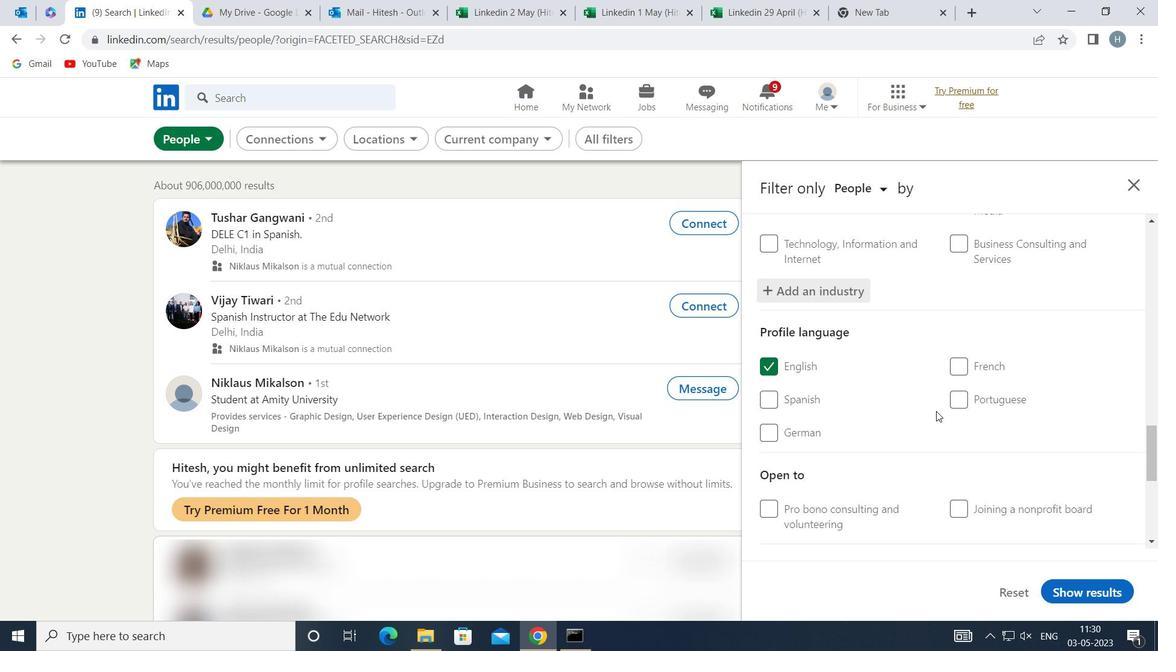 
Action: Mouse scrolled (936, 410) with delta (0, 0)
Screenshot: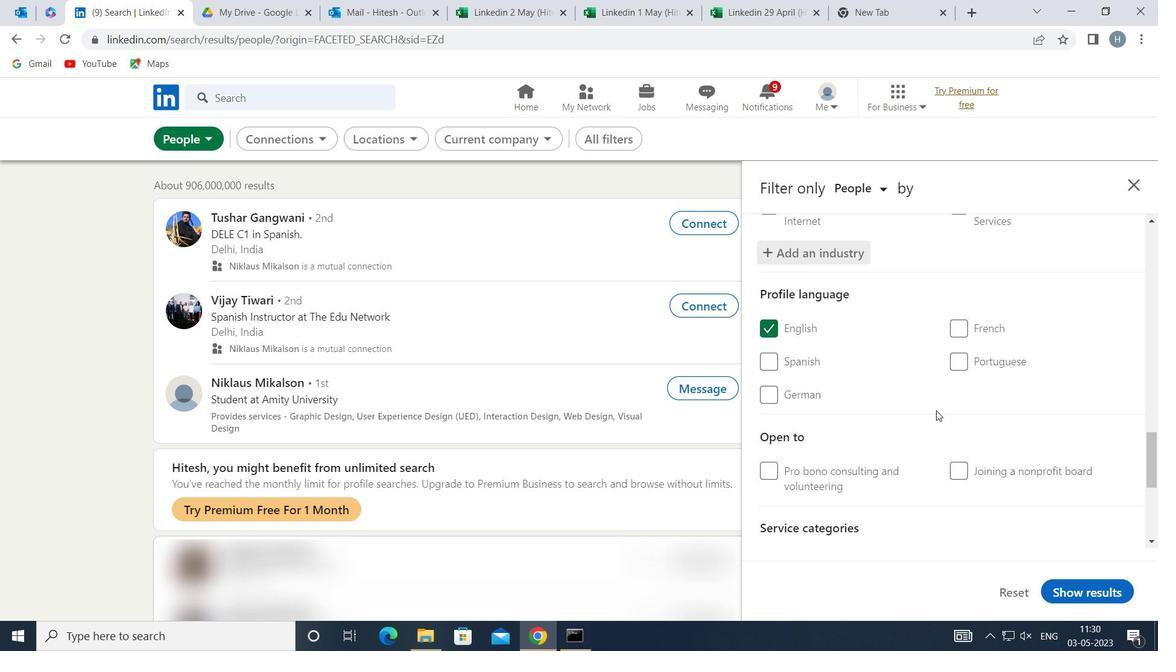 
Action: Mouse scrolled (936, 410) with delta (0, 0)
Screenshot: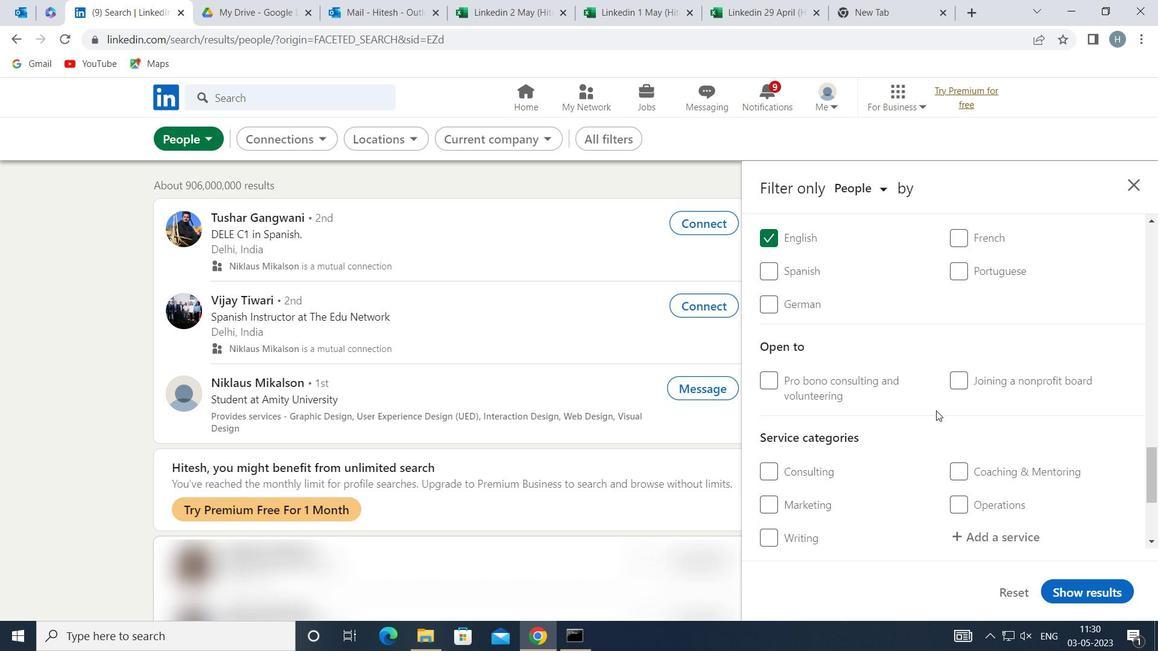 
Action: Mouse moved to (982, 430)
Screenshot: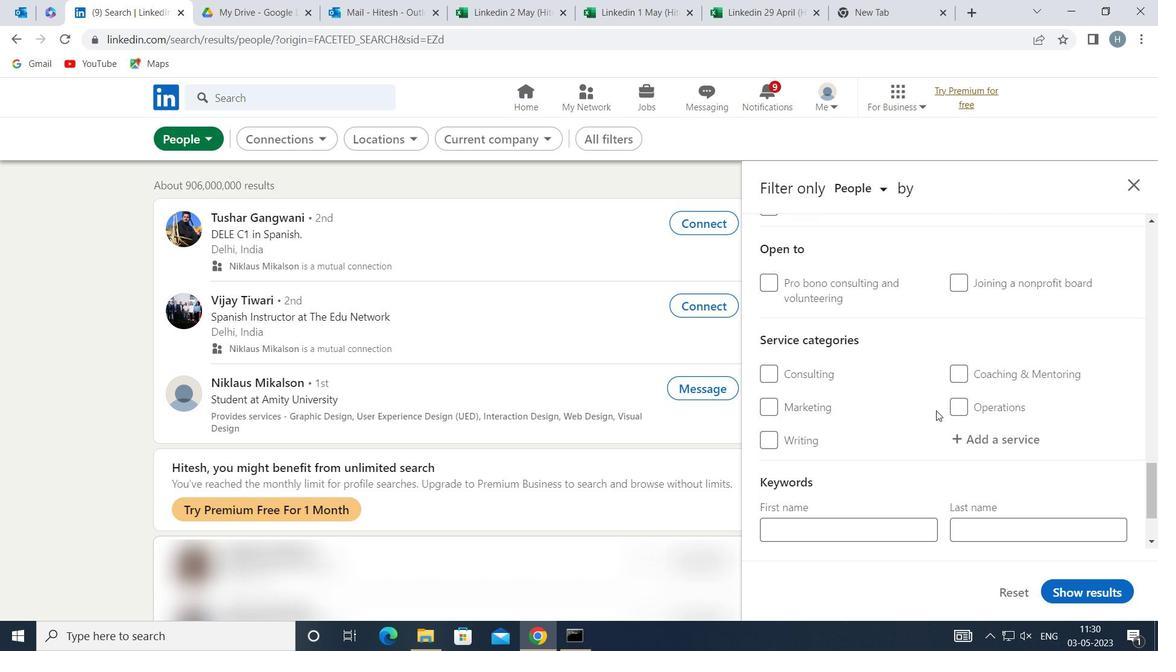 
Action: Mouse pressed left at (982, 430)
Screenshot: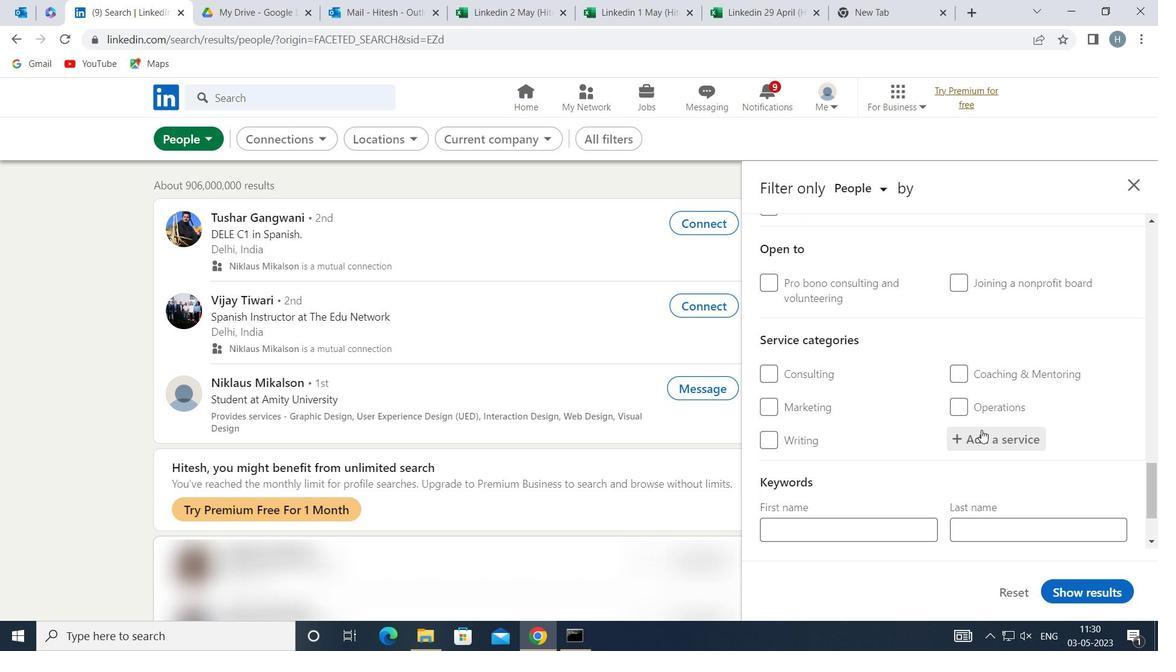 
Action: Key pressed <Key.shift>HUMAN<Key.space><Key.shift>RE
Screenshot: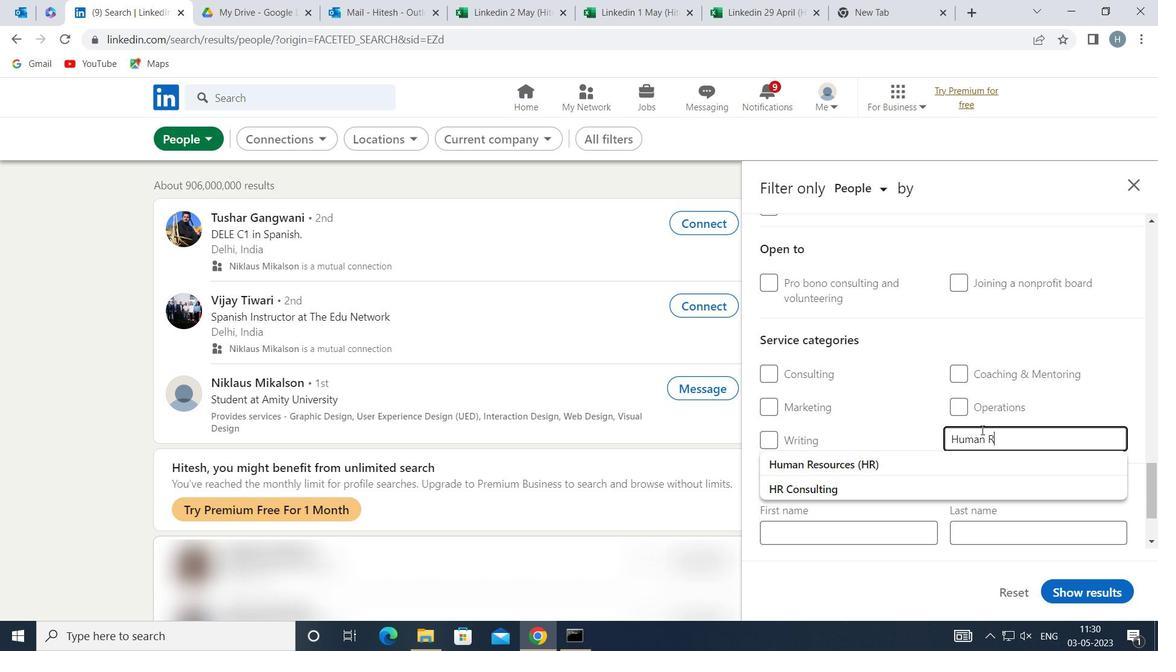 
Action: Mouse moved to (946, 461)
Screenshot: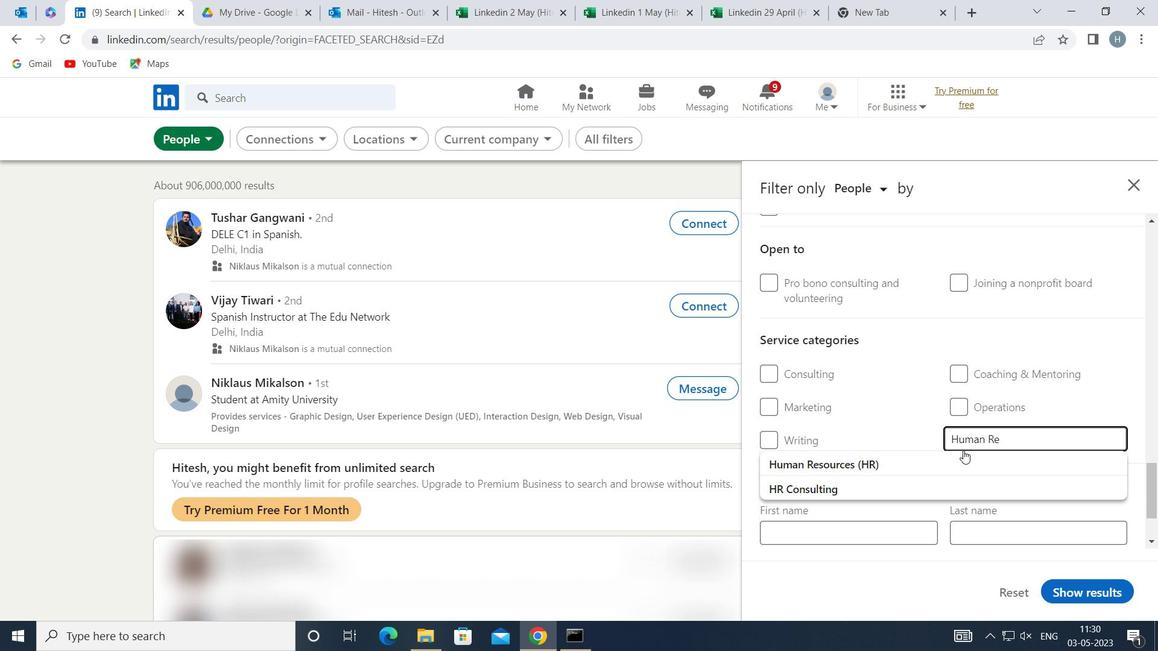 
Action: Mouse pressed left at (946, 461)
Screenshot: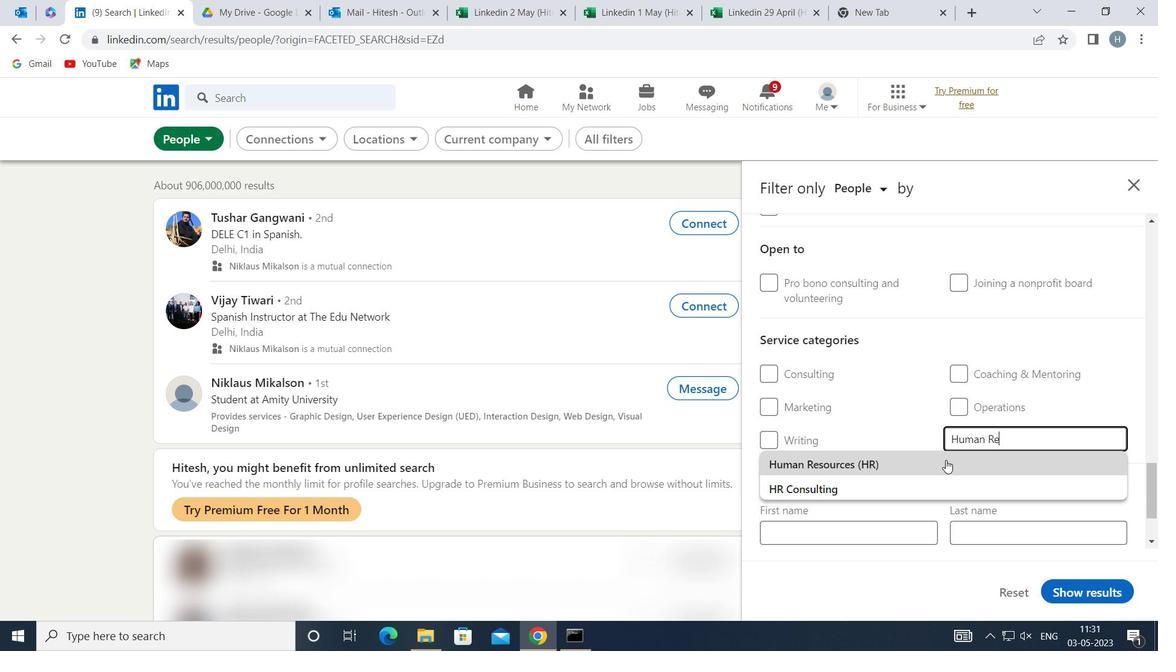 
Action: Mouse moved to (938, 459)
Screenshot: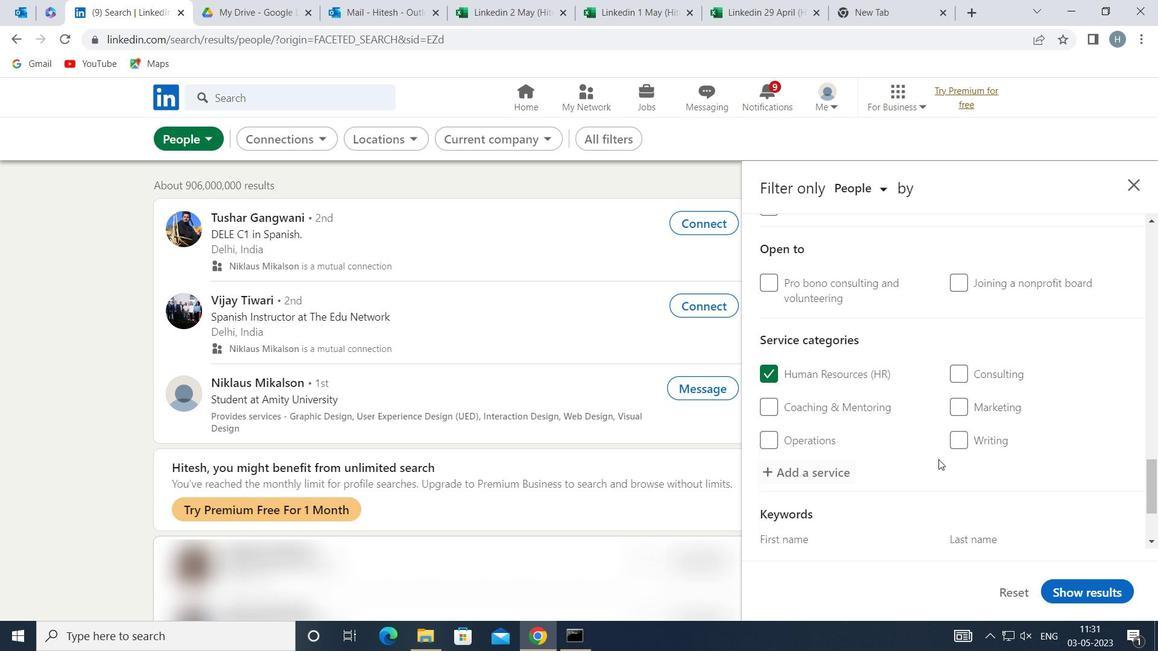 
Action: Mouse scrolled (938, 459) with delta (0, 0)
Screenshot: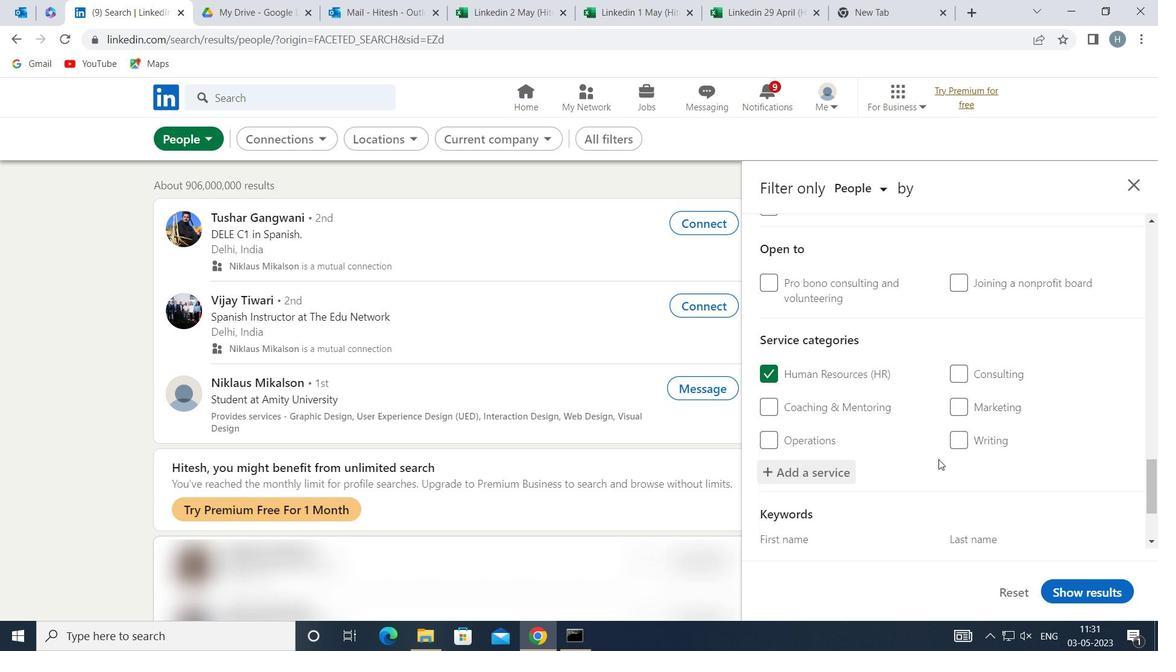 
Action: Mouse moved to (937, 459)
Screenshot: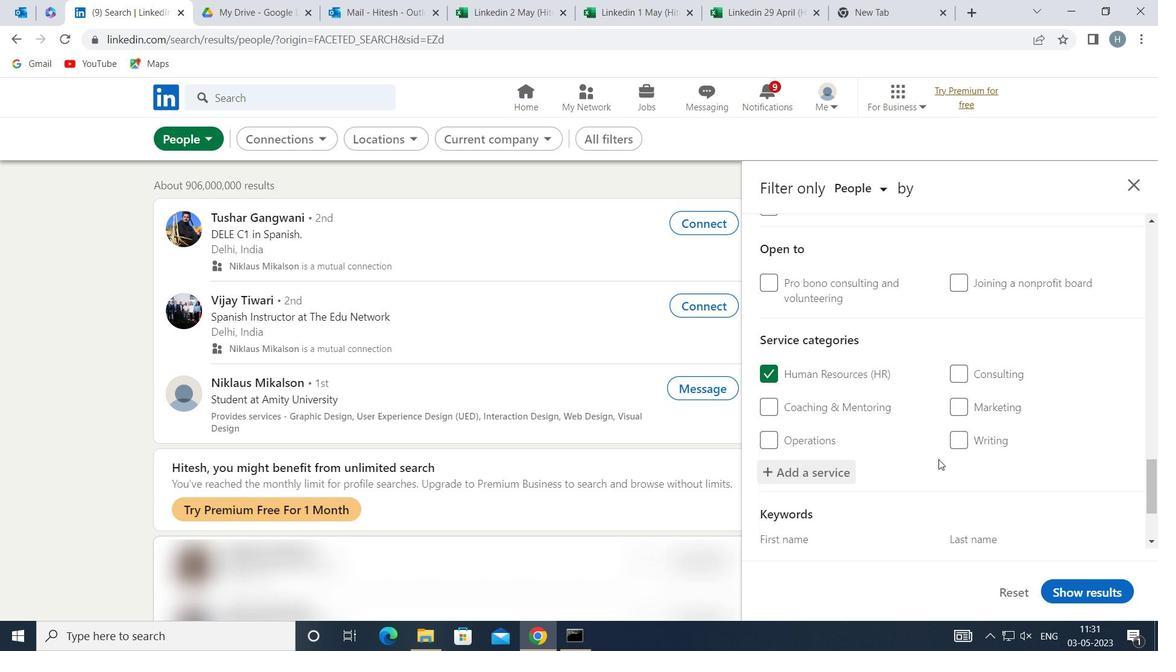 
Action: Mouse scrolled (937, 458) with delta (0, 0)
Screenshot: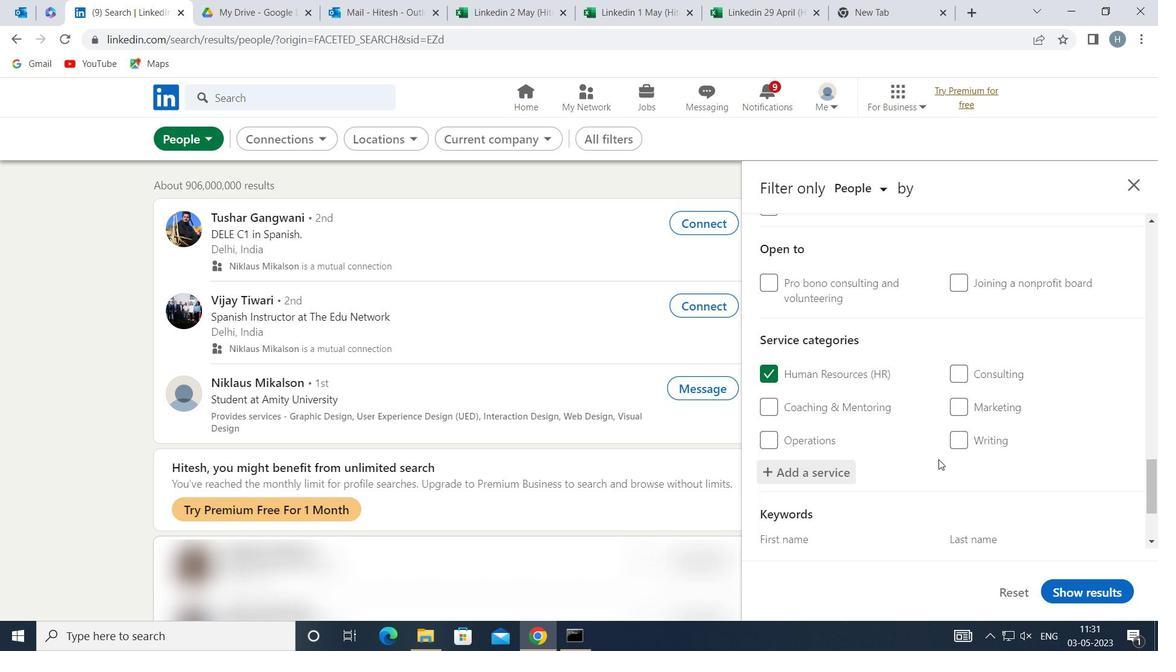 
Action: Mouse scrolled (937, 458) with delta (0, 0)
Screenshot: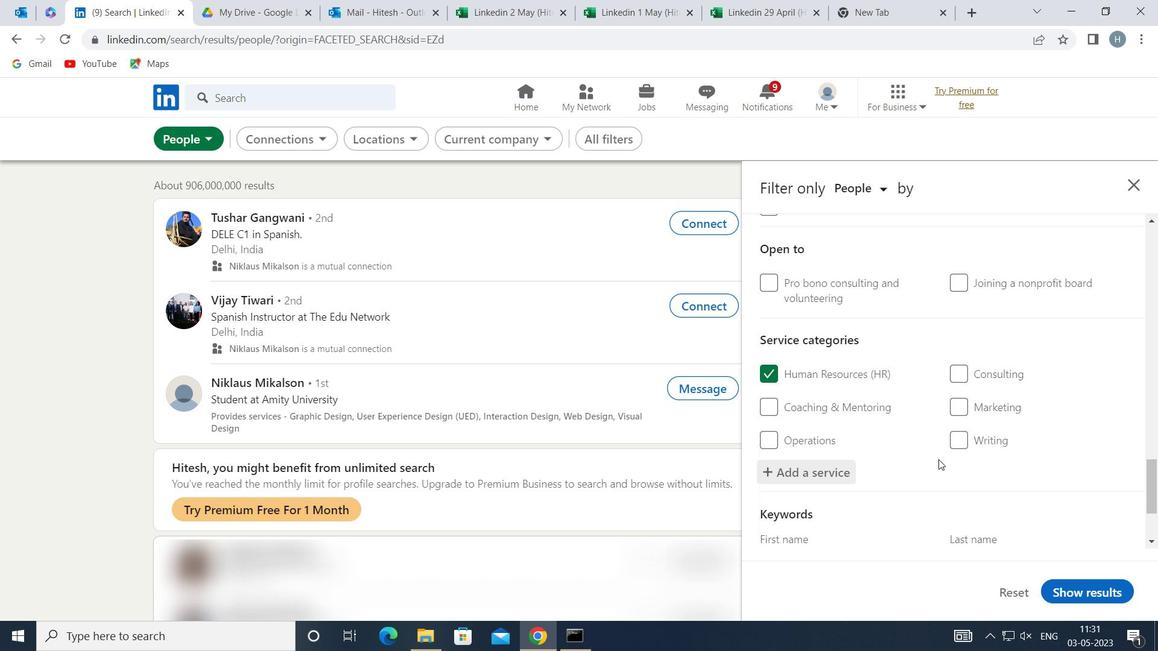 
Action: Mouse moved to (936, 456)
Screenshot: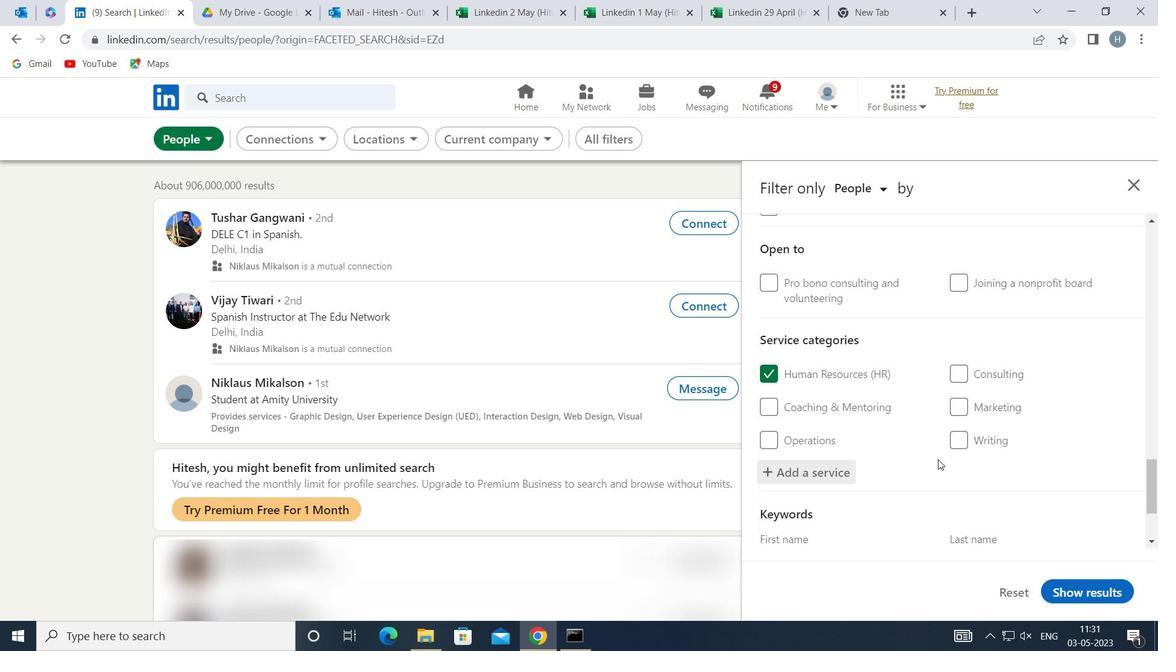 
Action: Mouse scrolled (936, 456) with delta (0, 0)
Screenshot: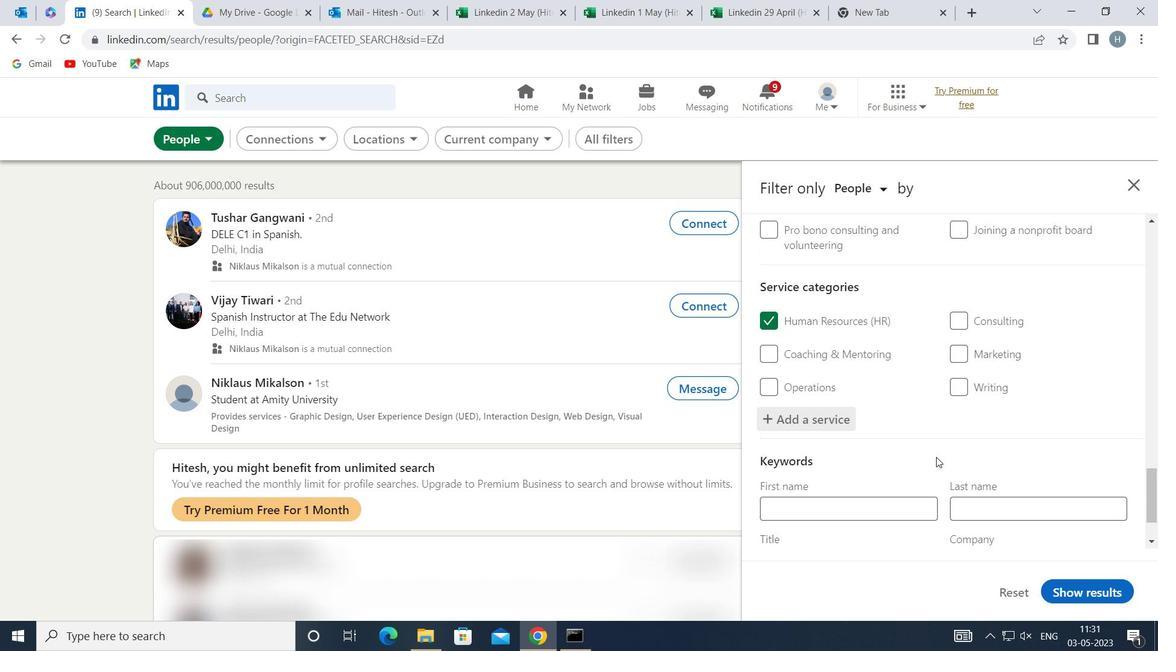 
Action: Mouse scrolled (936, 456) with delta (0, 0)
Screenshot: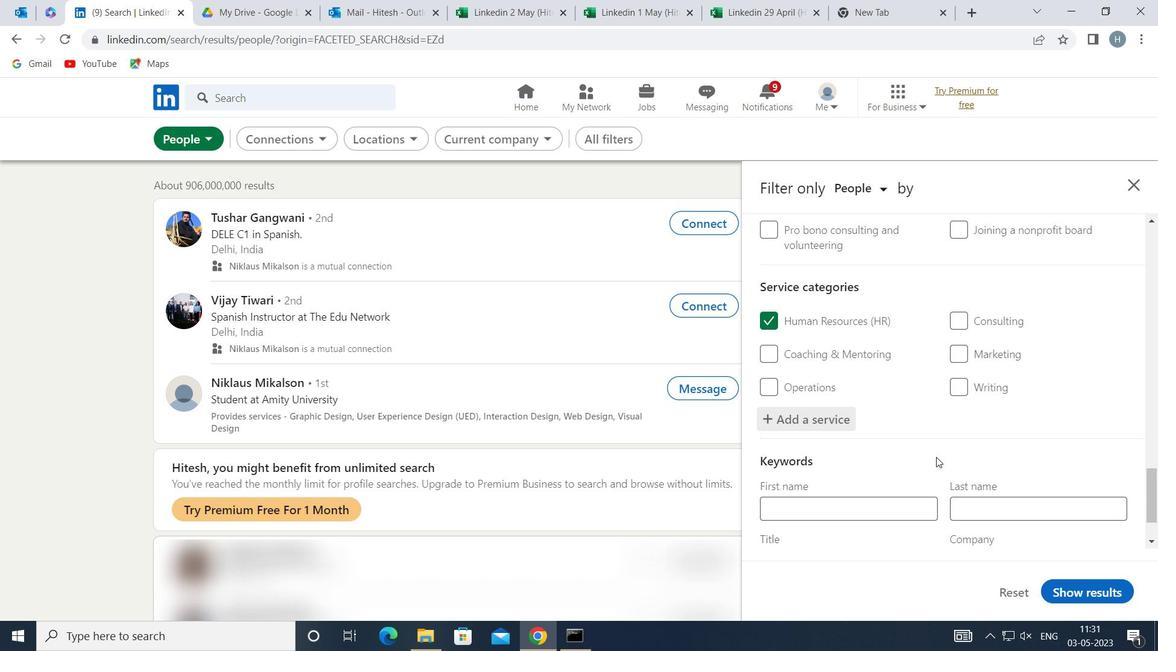 
Action: Mouse moved to (935, 458)
Screenshot: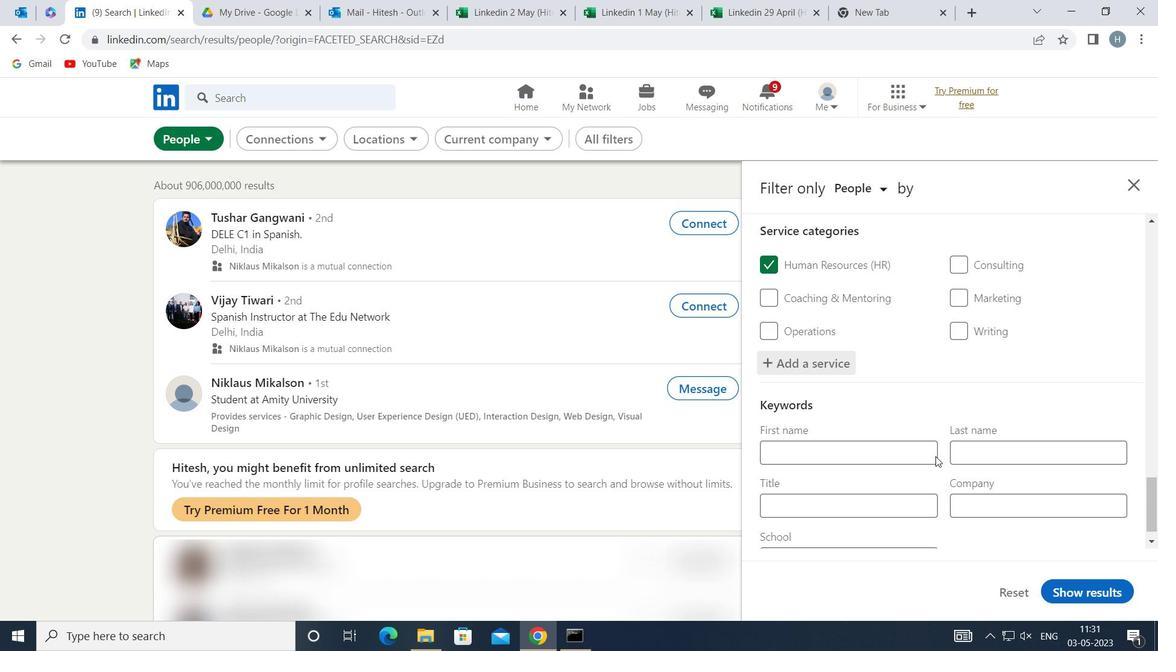 
Action: Mouse scrolled (935, 457) with delta (0, 0)
Screenshot: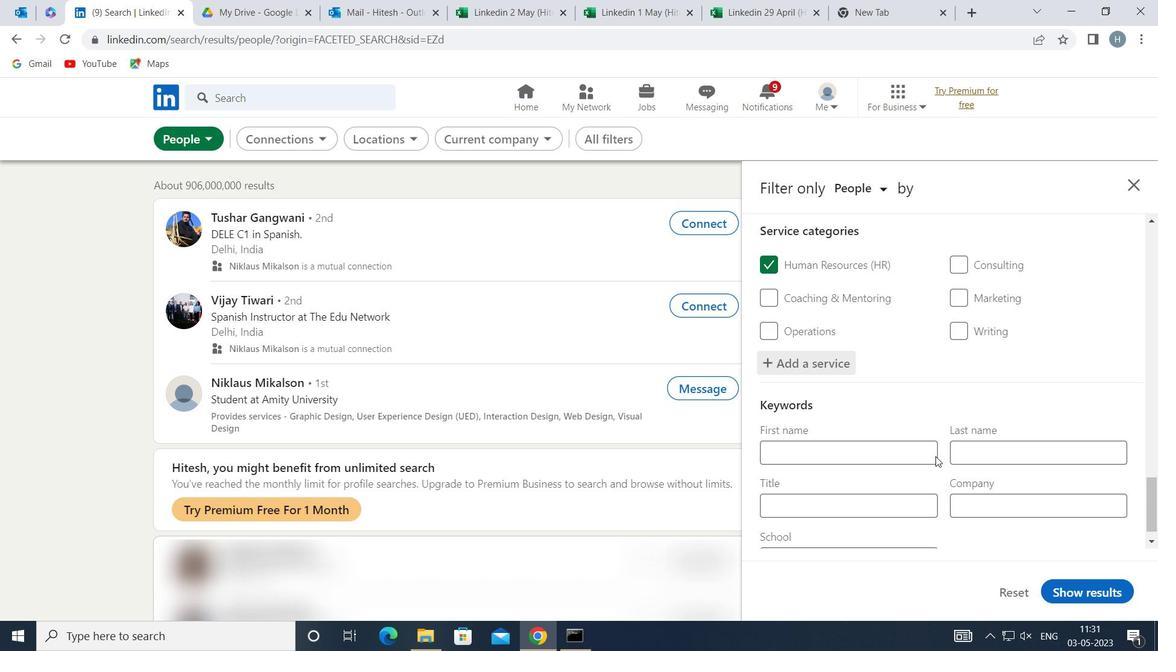 
Action: Mouse moved to (907, 475)
Screenshot: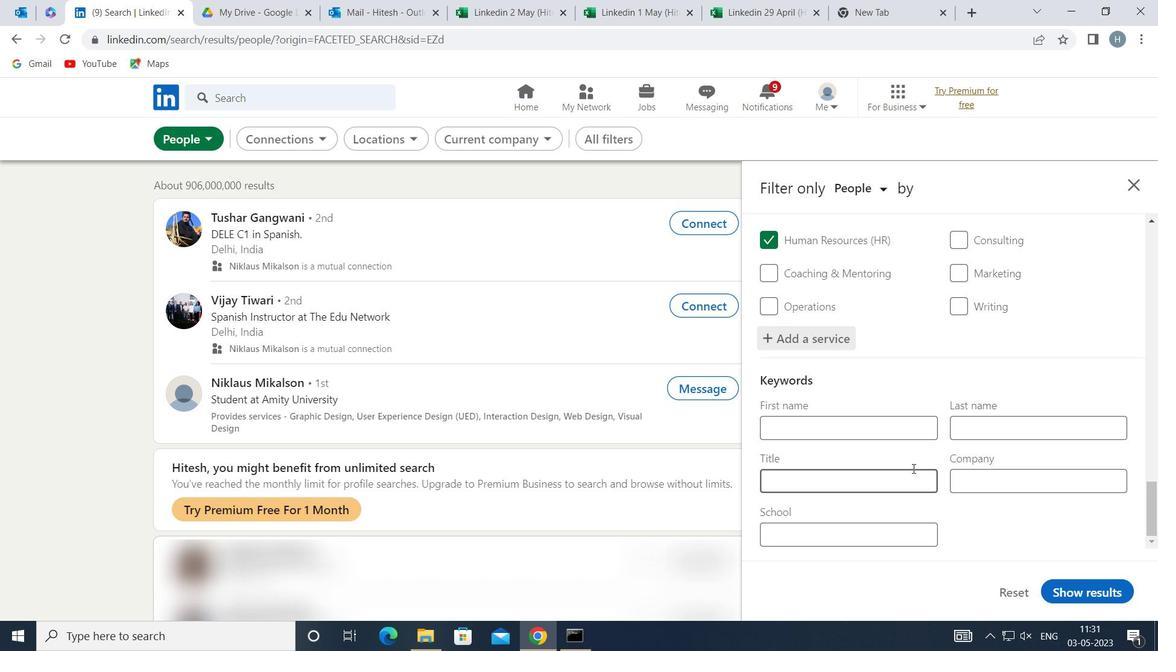
Action: Mouse pressed left at (907, 475)
Screenshot: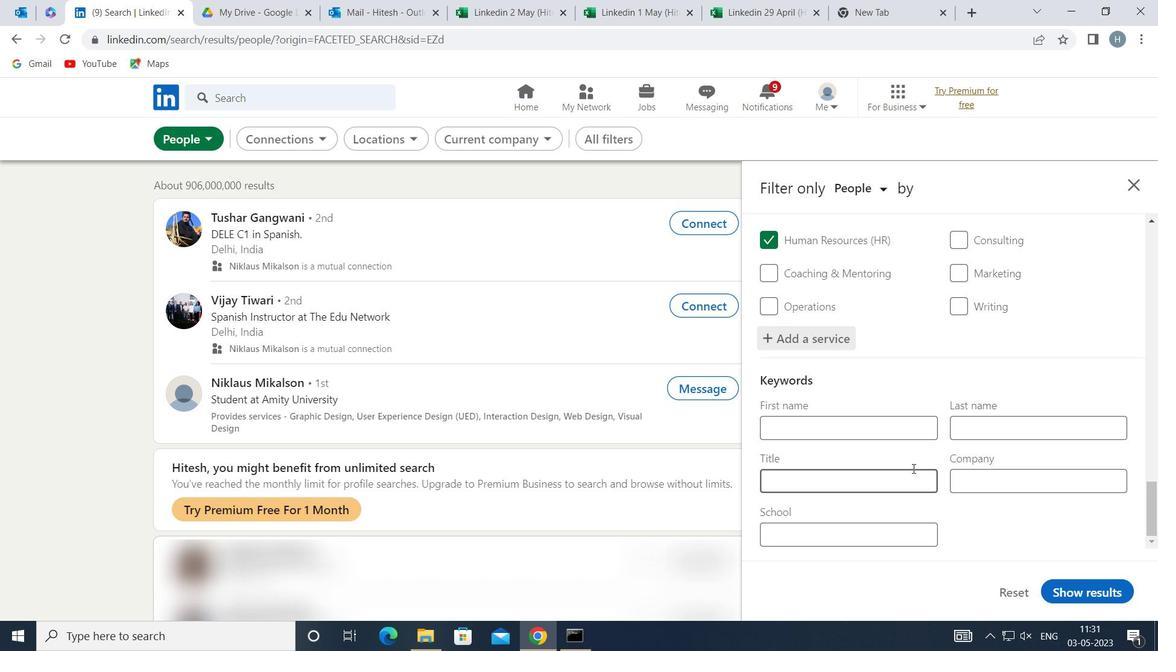 
Action: Mouse moved to (905, 469)
Screenshot: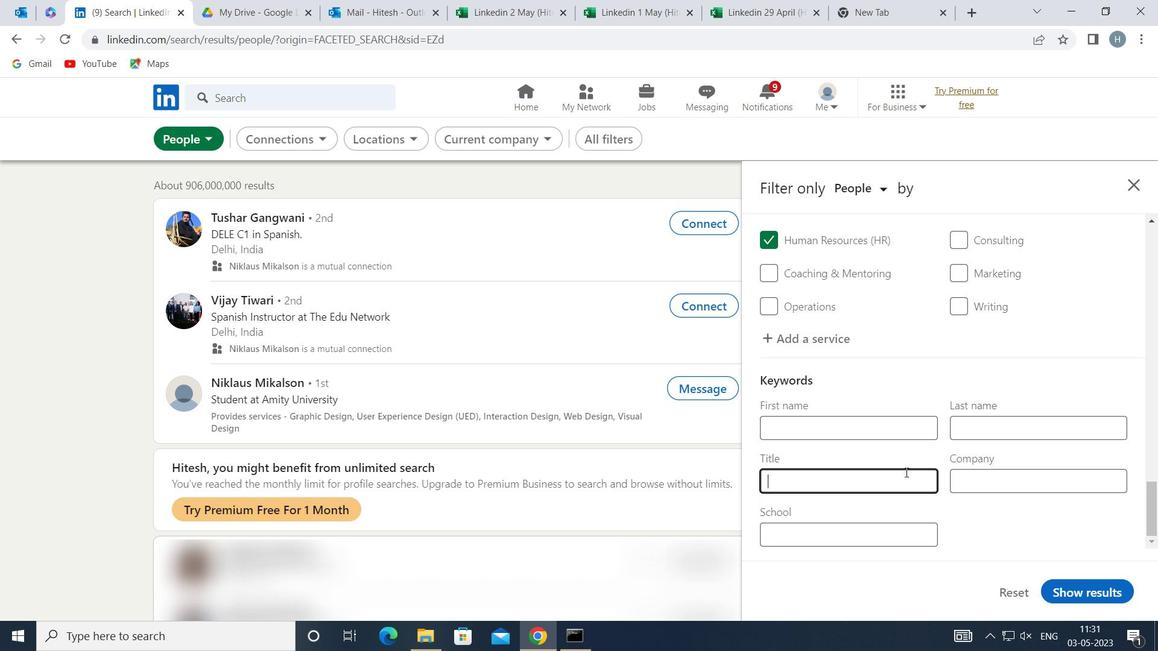
Action: Key pressed <Key.shift>
Screenshot: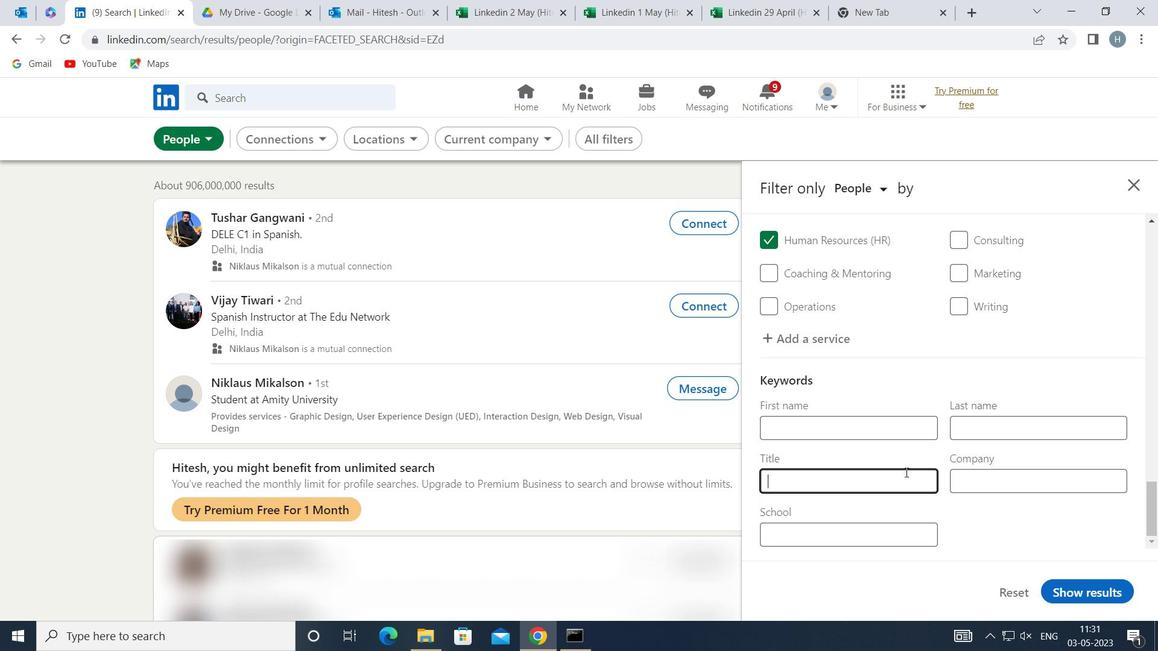 
Action: Mouse moved to (906, 466)
Screenshot: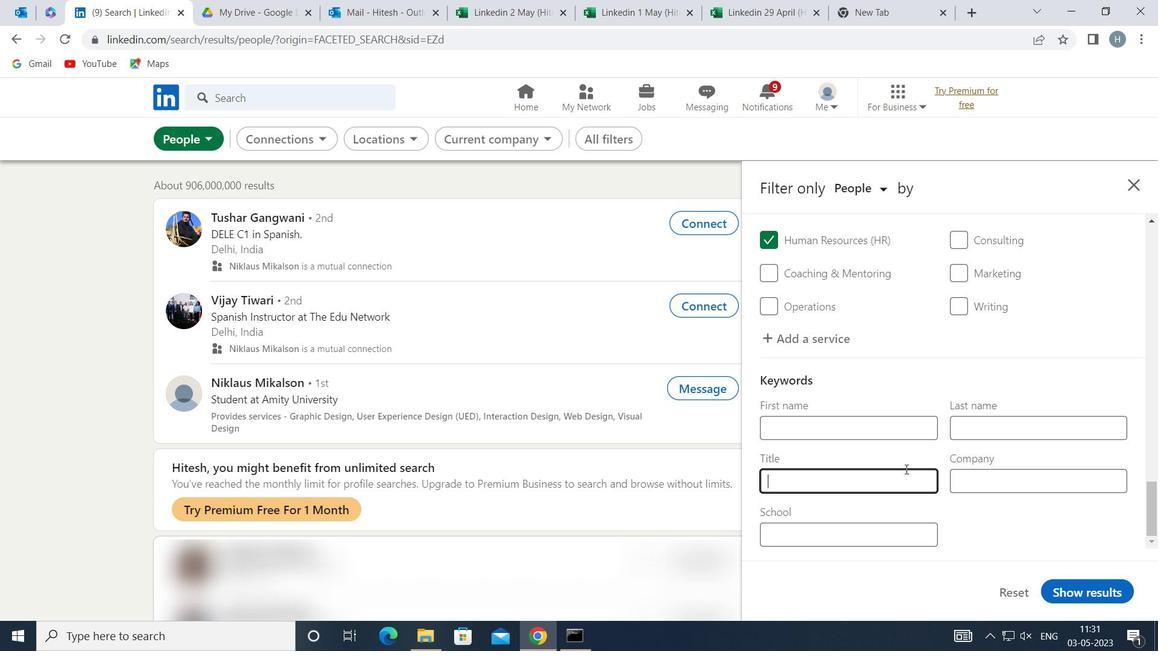 
Action: Key pressed C
Screenshot: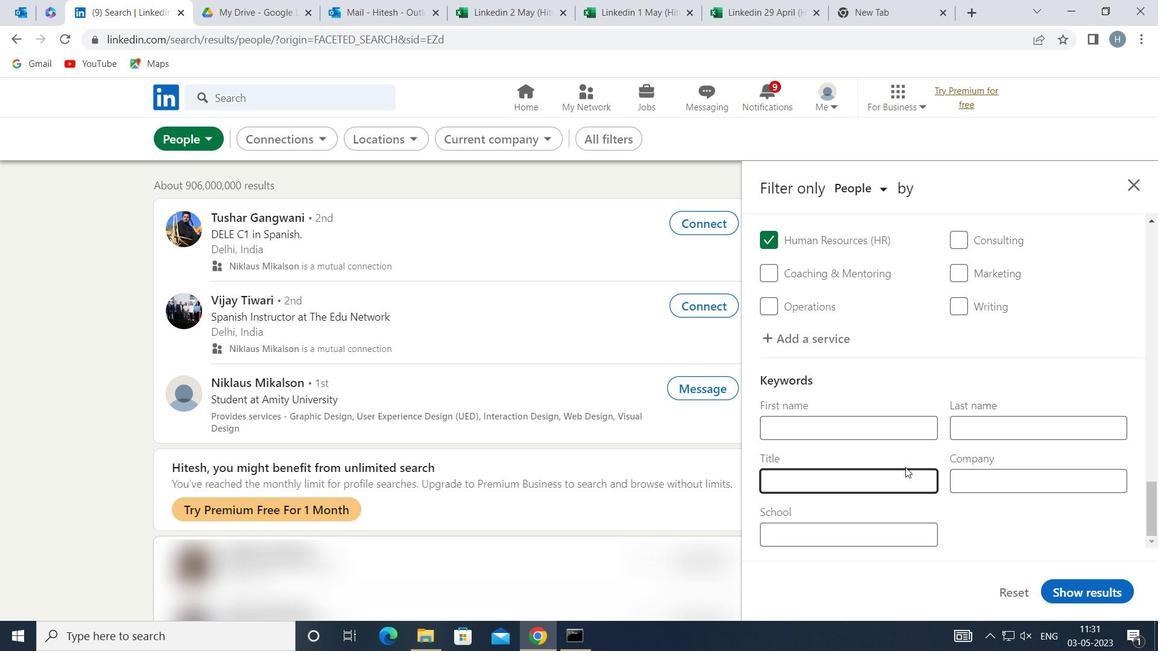 
Action: Mouse moved to (911, 457)
Screenshot: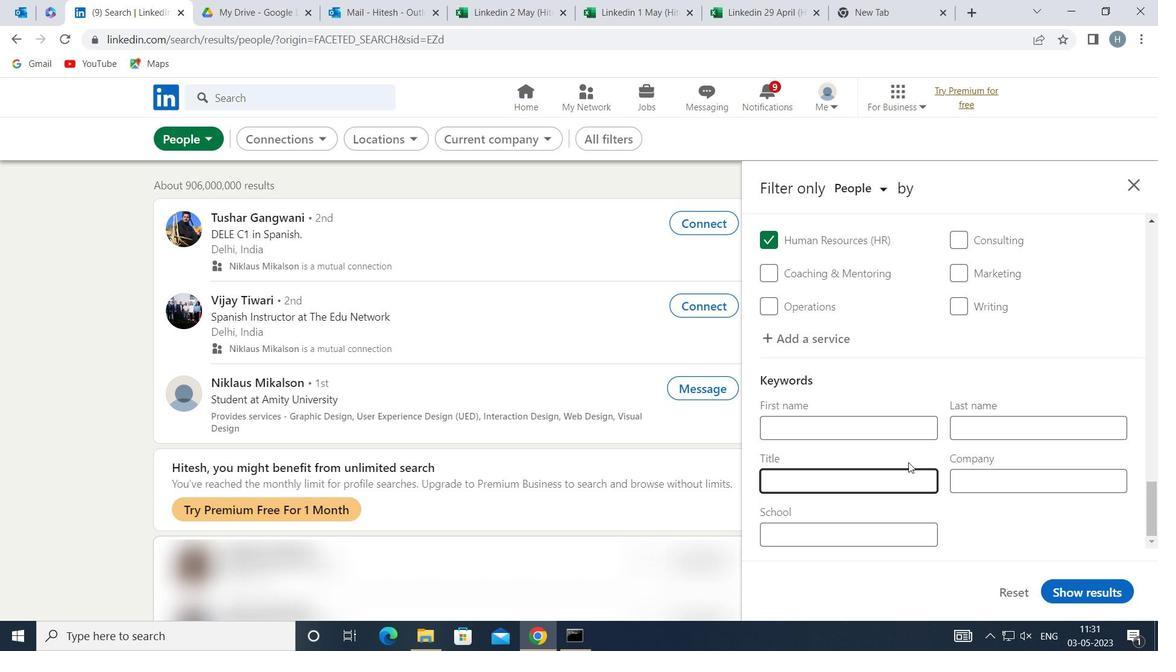 
Action: Key pressed O
Screenshot: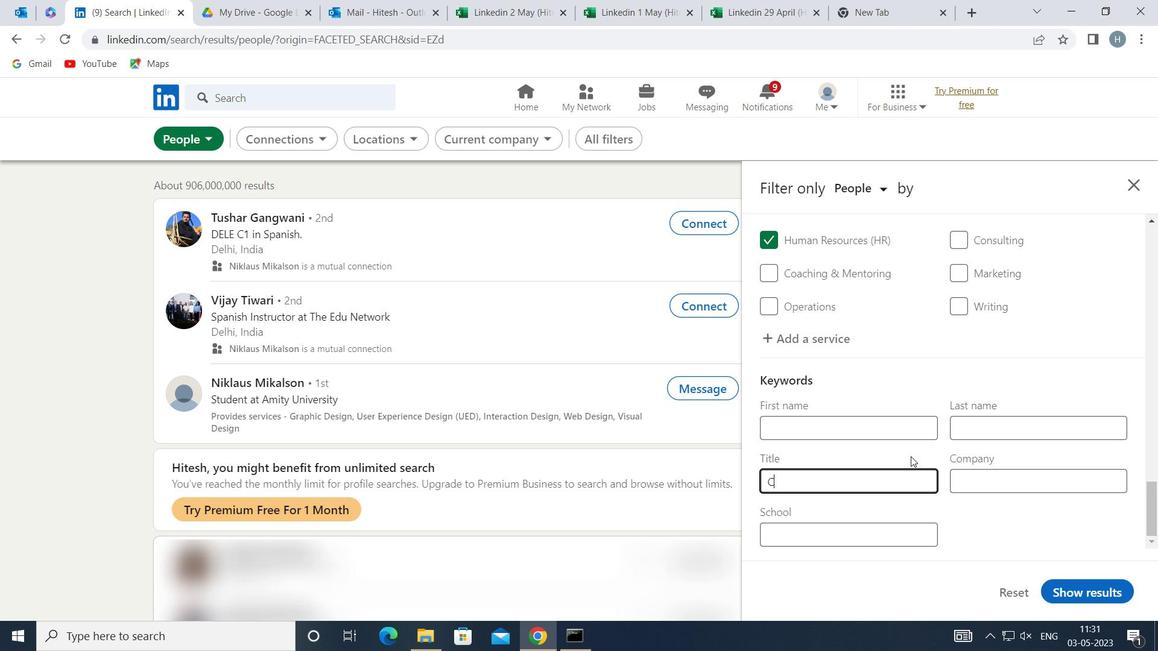 
Action: Mouse moved to (911, 457)
Screenshot: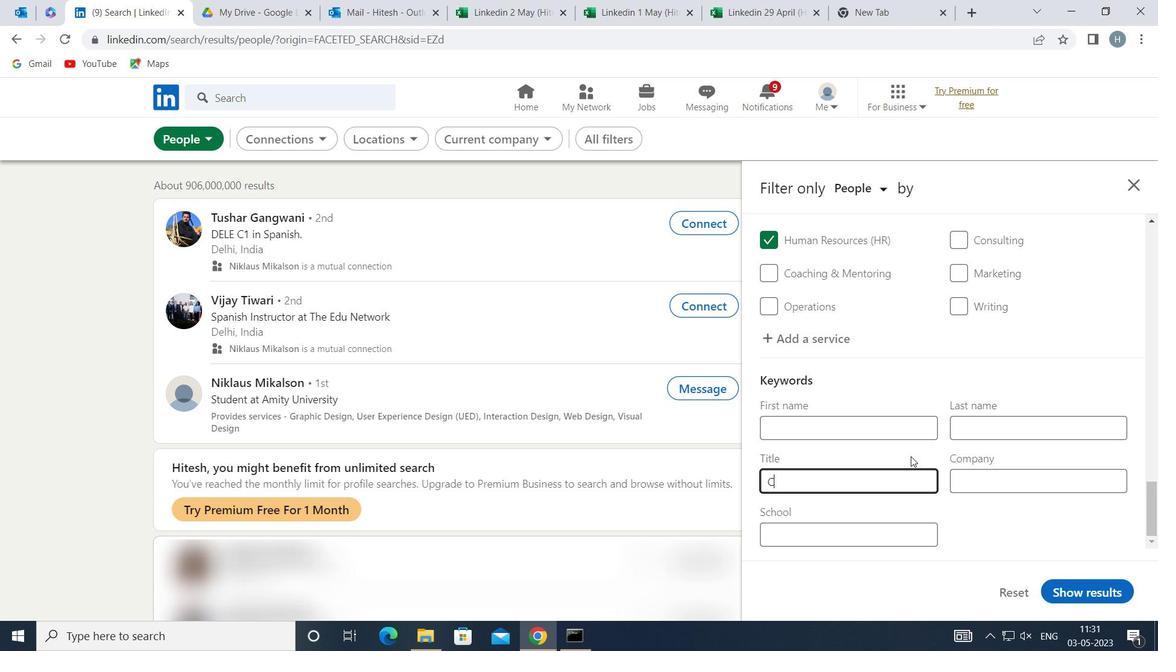 
Action: Key pressed MP
Screenshot: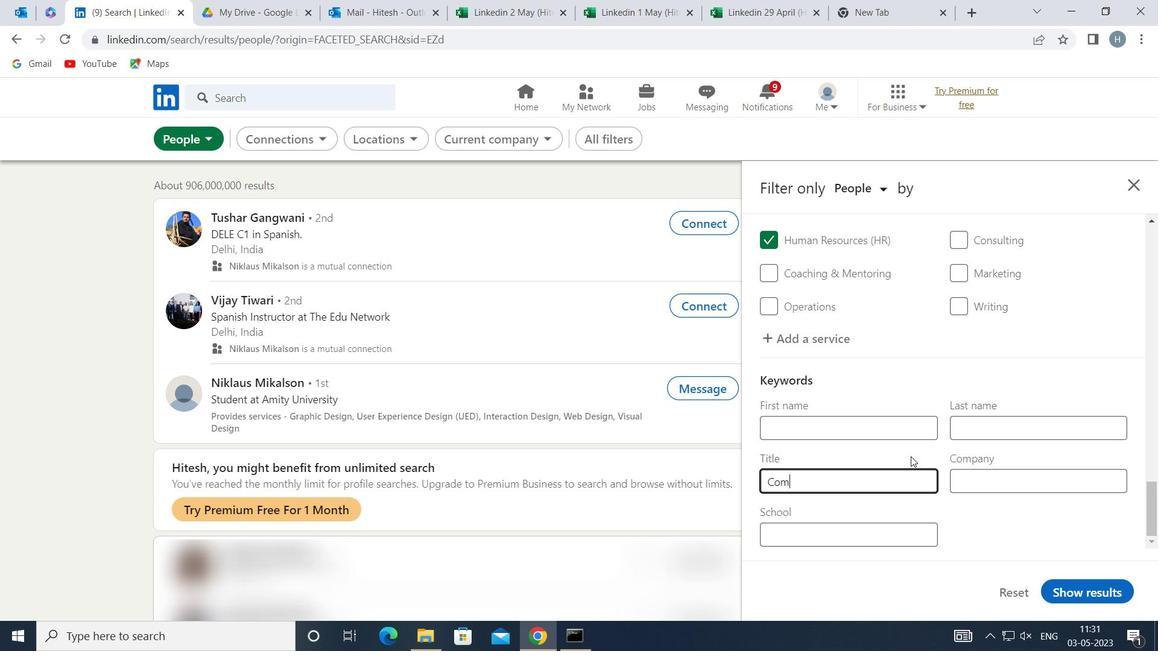 
Action: Mouse moved to (913, 458)
Screenshot: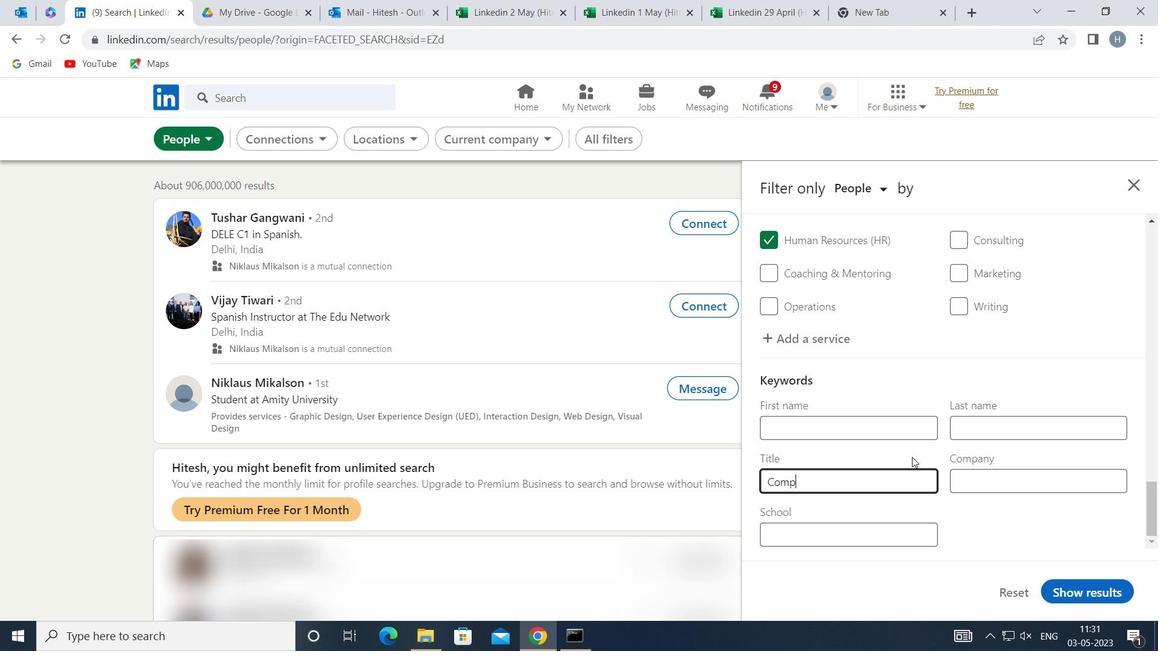 
Action: Key pressed U
Screenshot: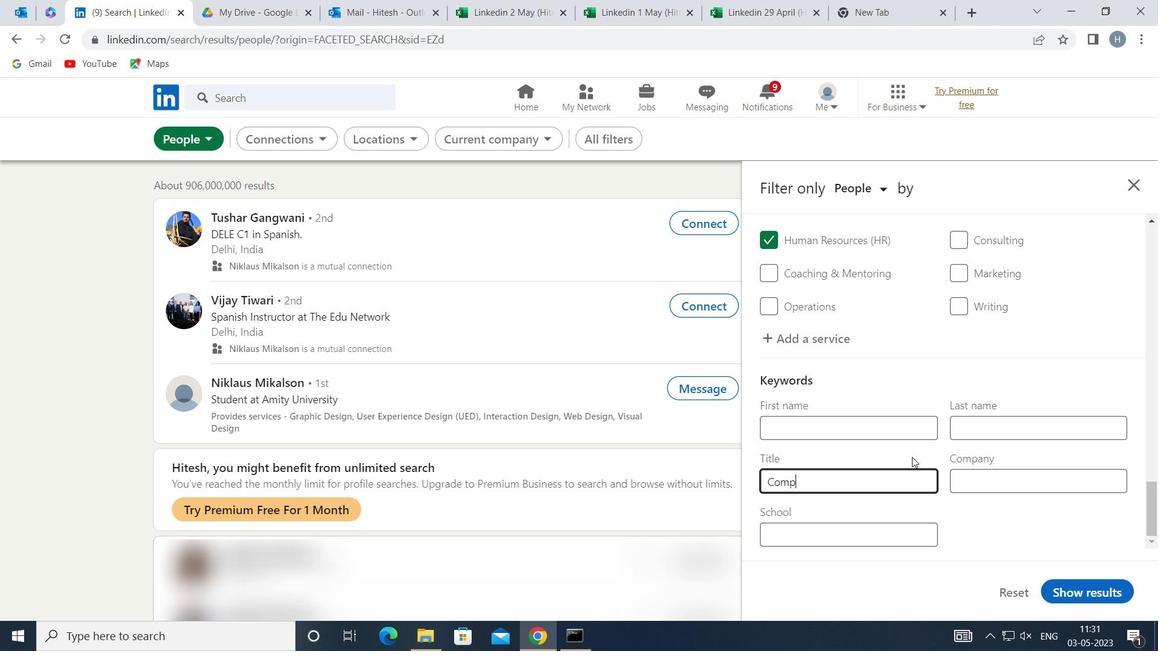 
Action: Mouse moved to (914, 456)
Screenshot: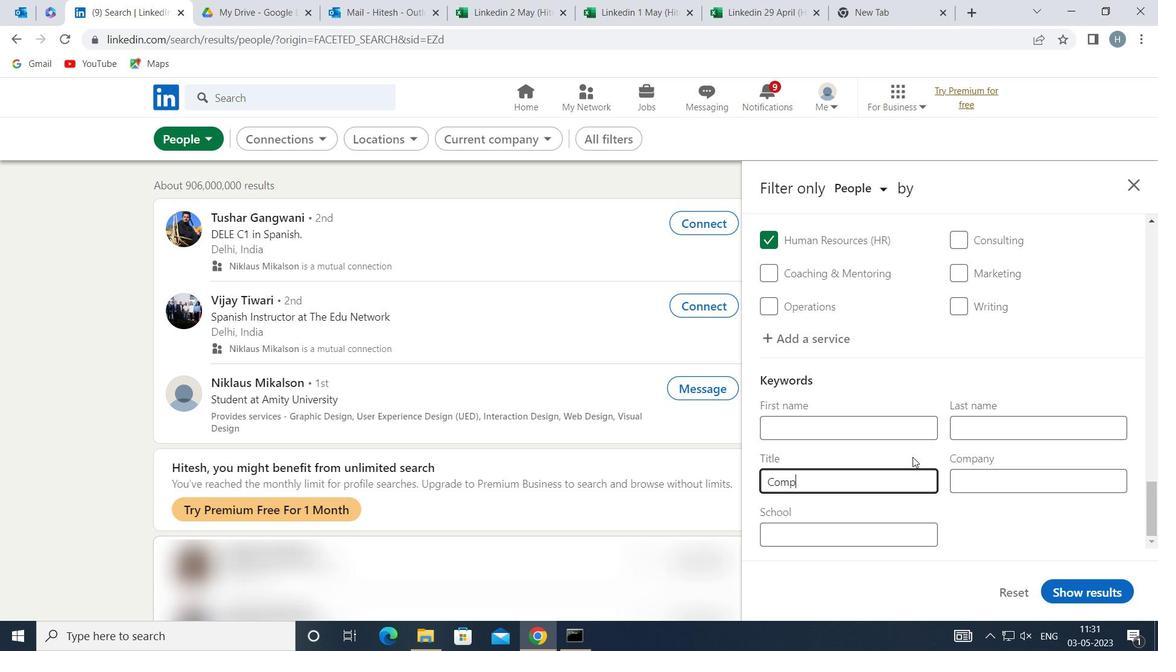
Action: Key pressed TER
Screenshot: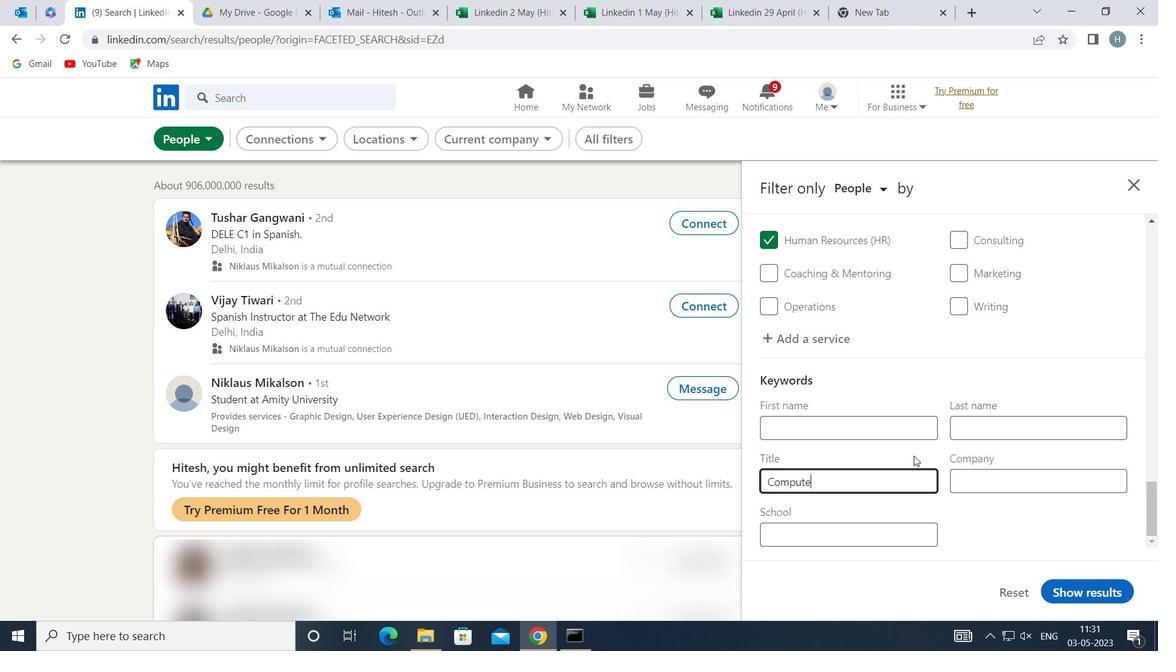 
Action: Mouse moved to (914, 455)
Screenshot: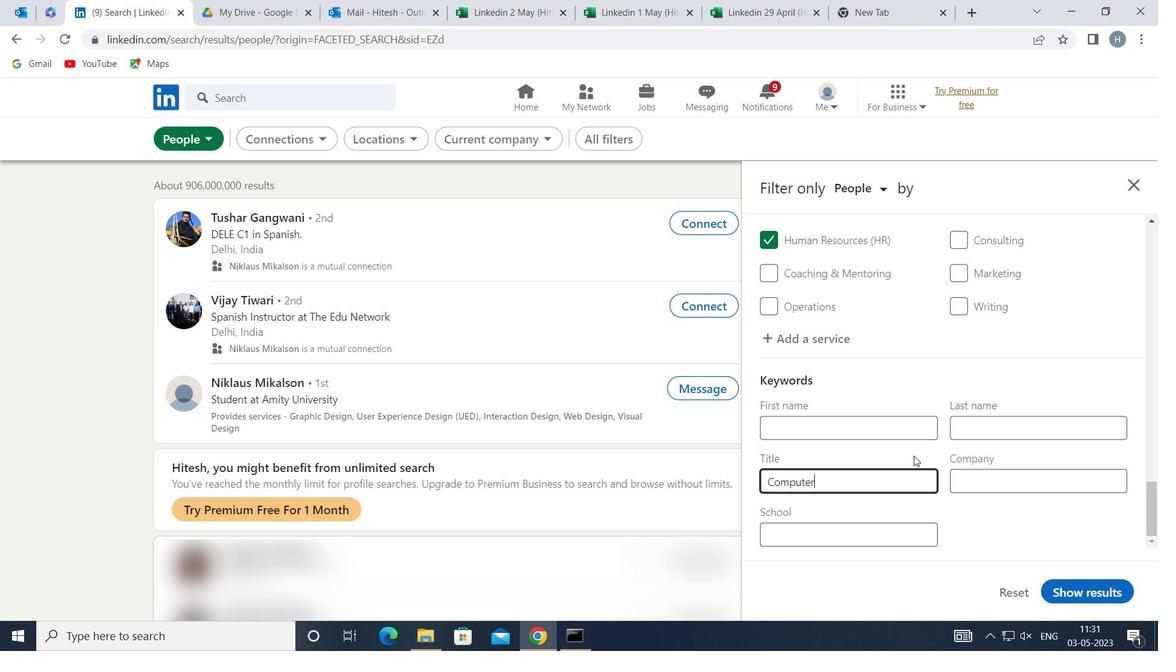 
Action: Key pressed <Key.space><Key.shift>P
Screenshot: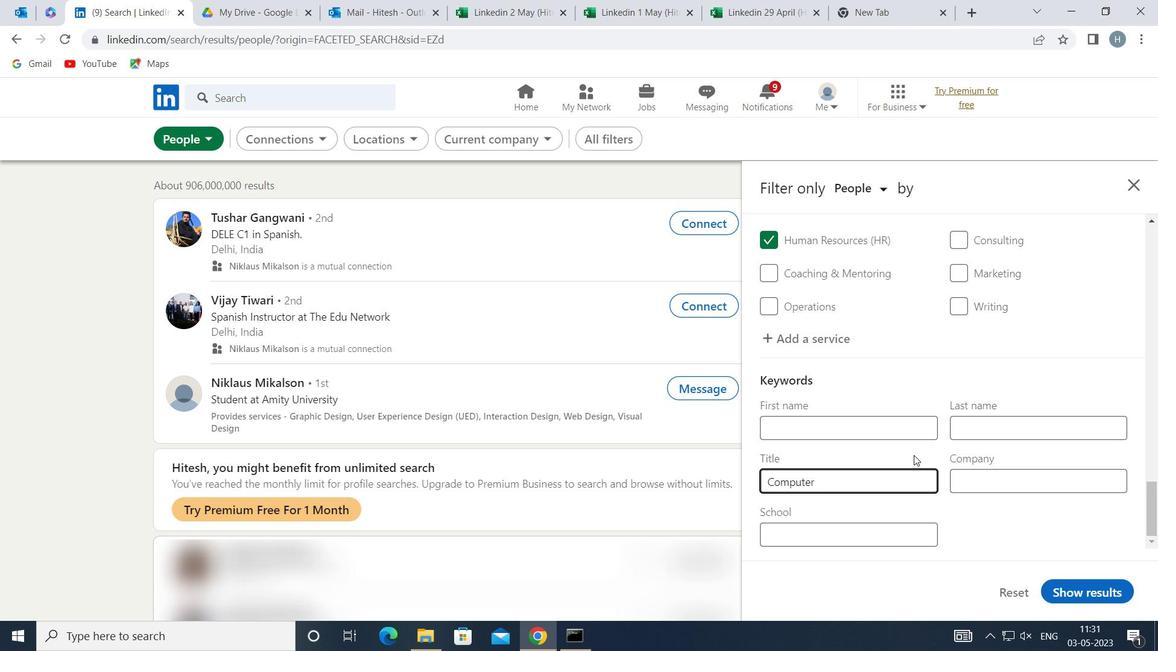 
Action: Mouse moved to (917, 461)
Screenshot: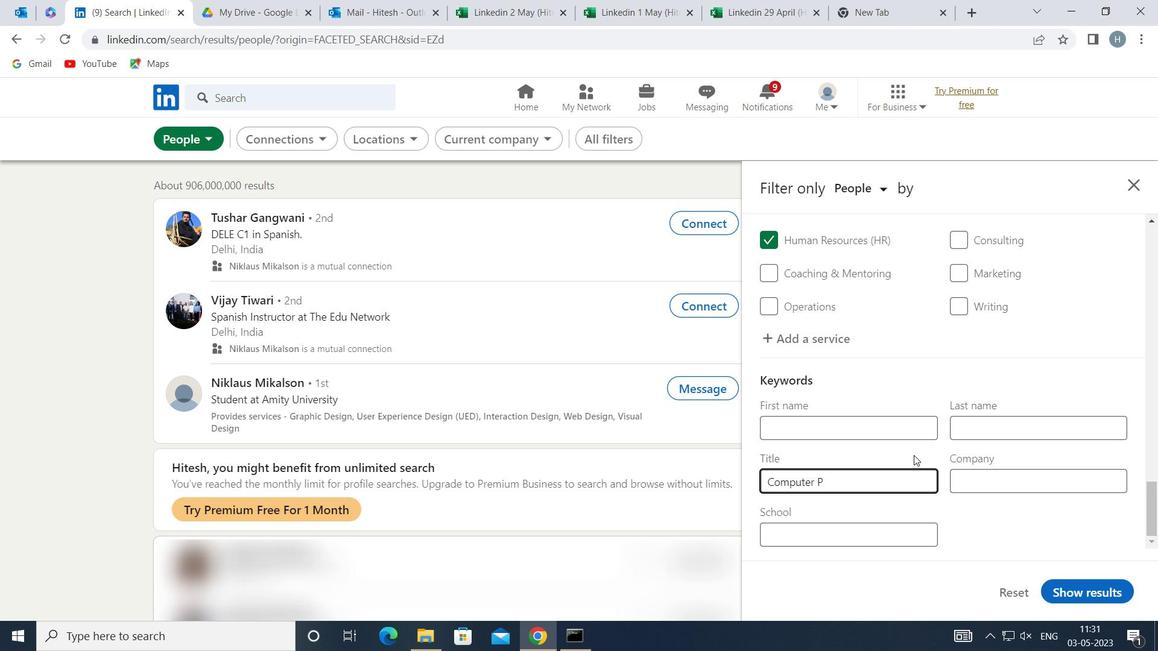 
Action: Key pressed RO
Screenshot: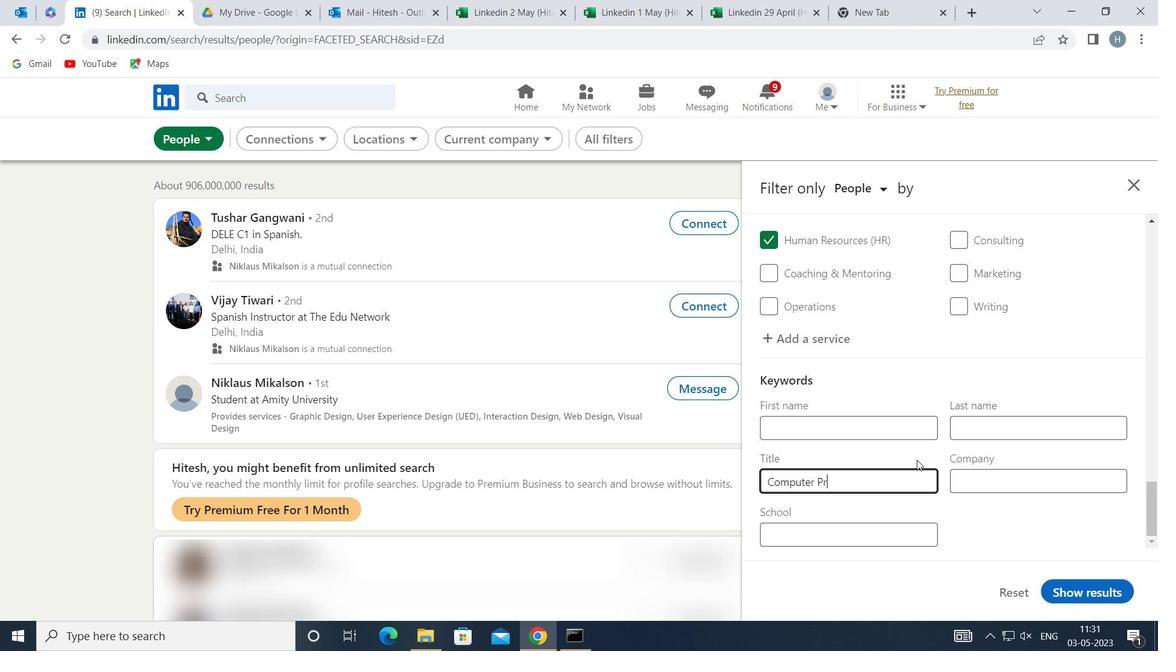 
Action: Mouse moved to (918, 462)
Screenshot: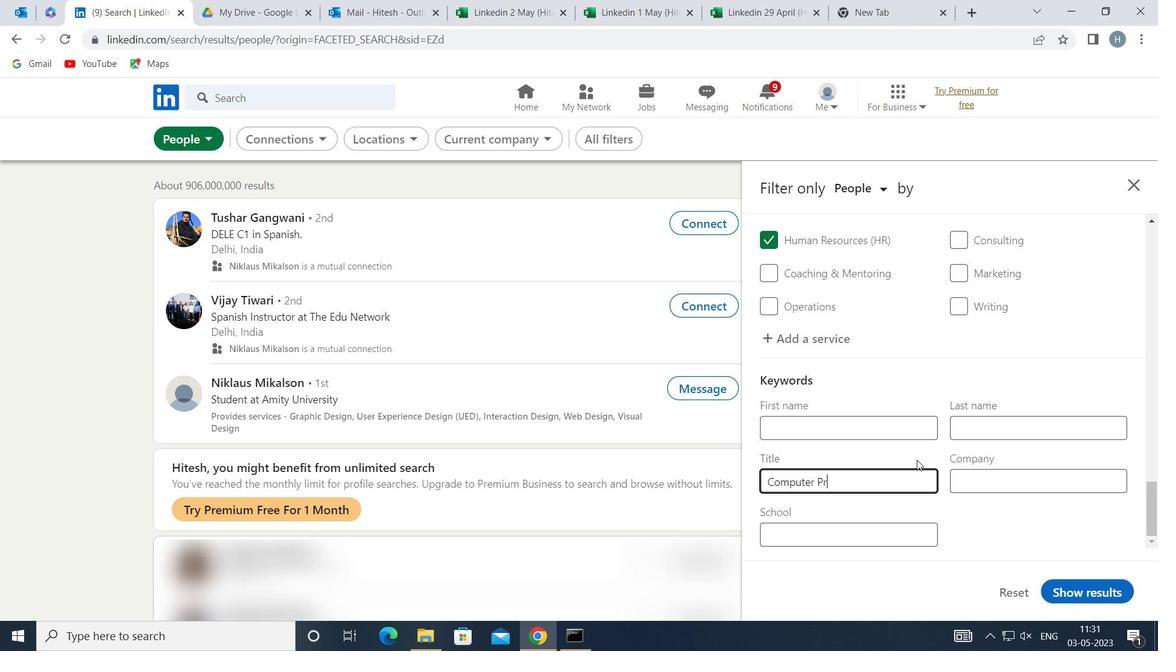 
Action: Key pressed GR
Screenshot: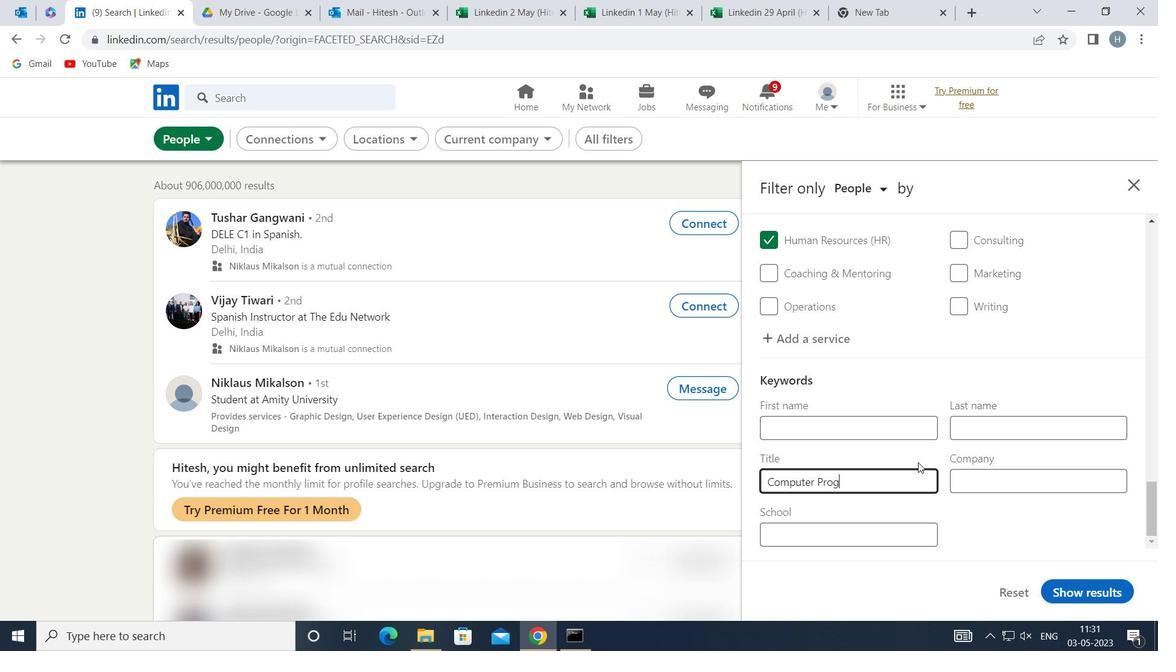 
Action: Mouse moved to (918, 462)
Screenshot: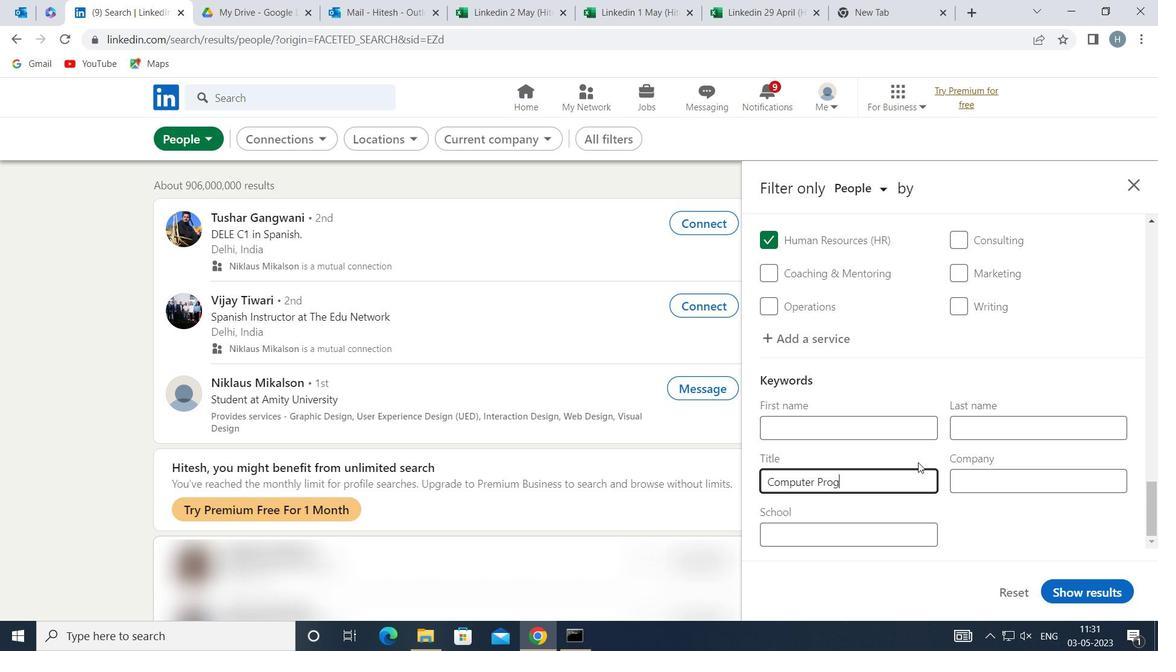 
Action: Key pressed A
Screenshot: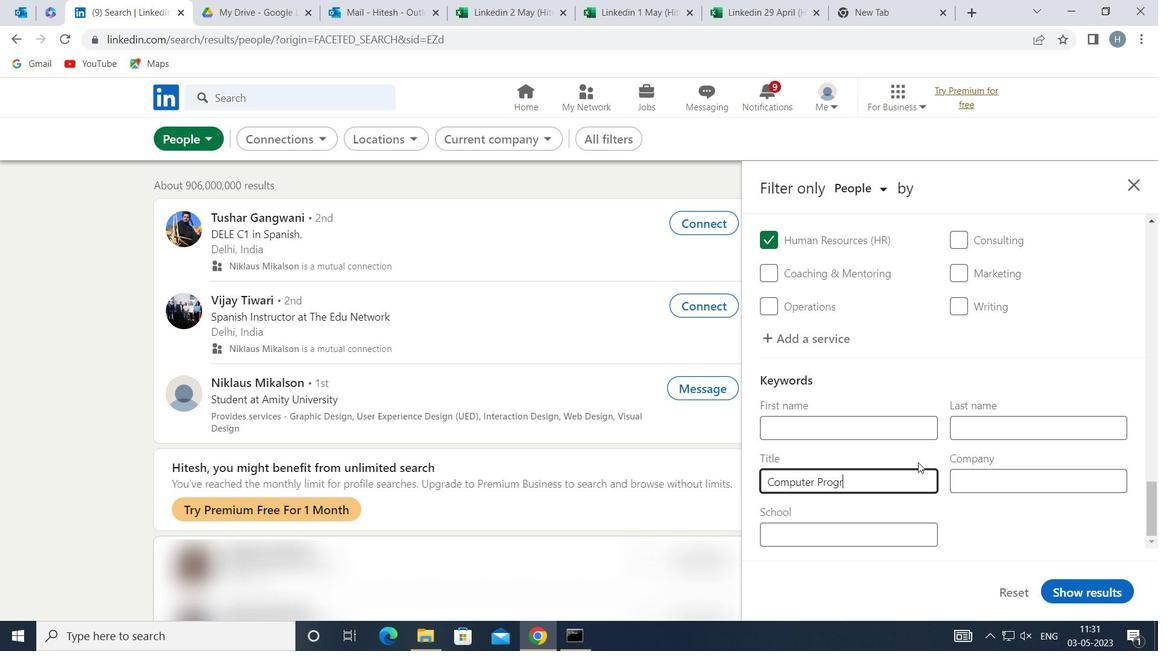 
Action: Mouse moved to (919, 465)
Screenshot: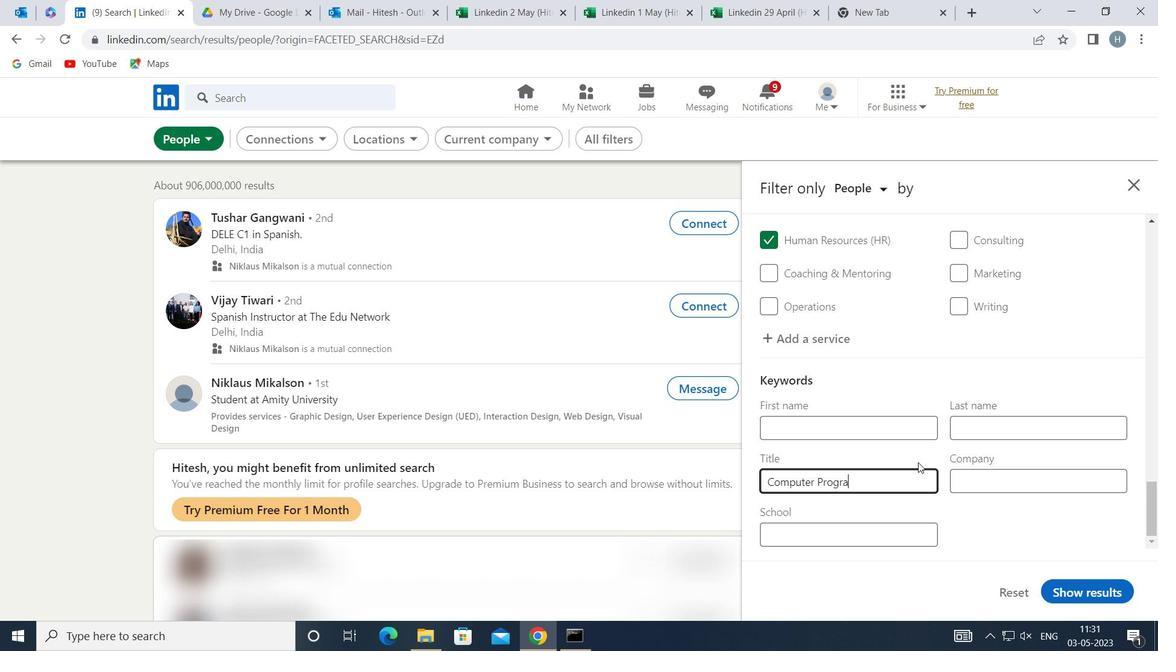 
Action: Key pressed MM
Screenshot: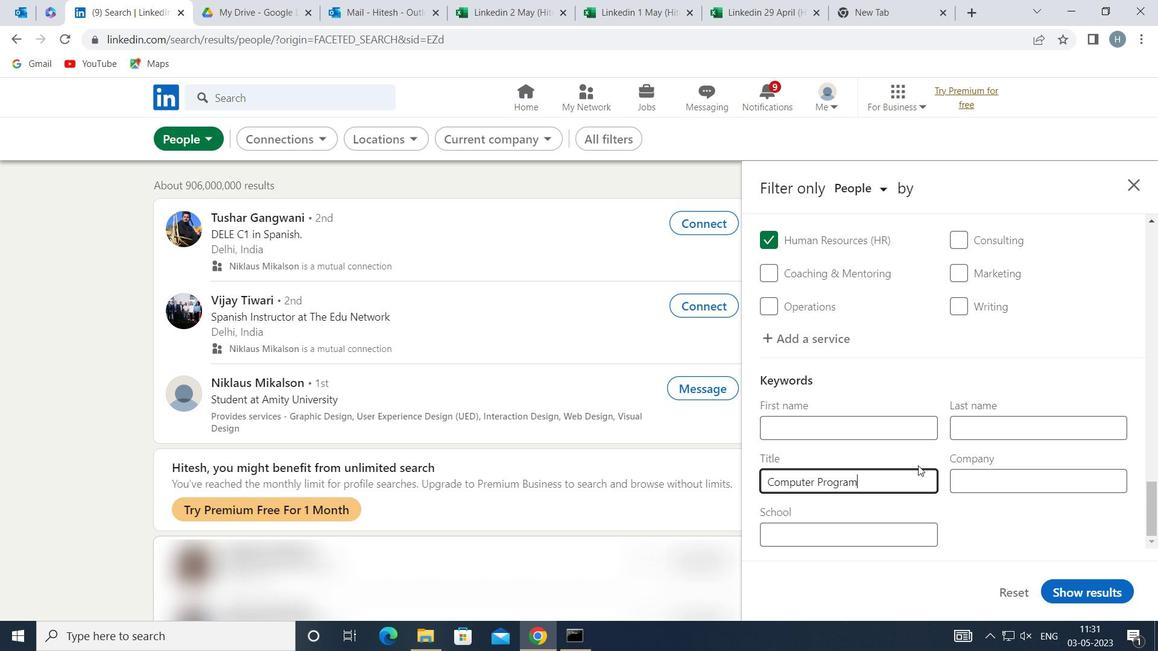 
Action: Mouse moved to (920, 466)
Screenshot: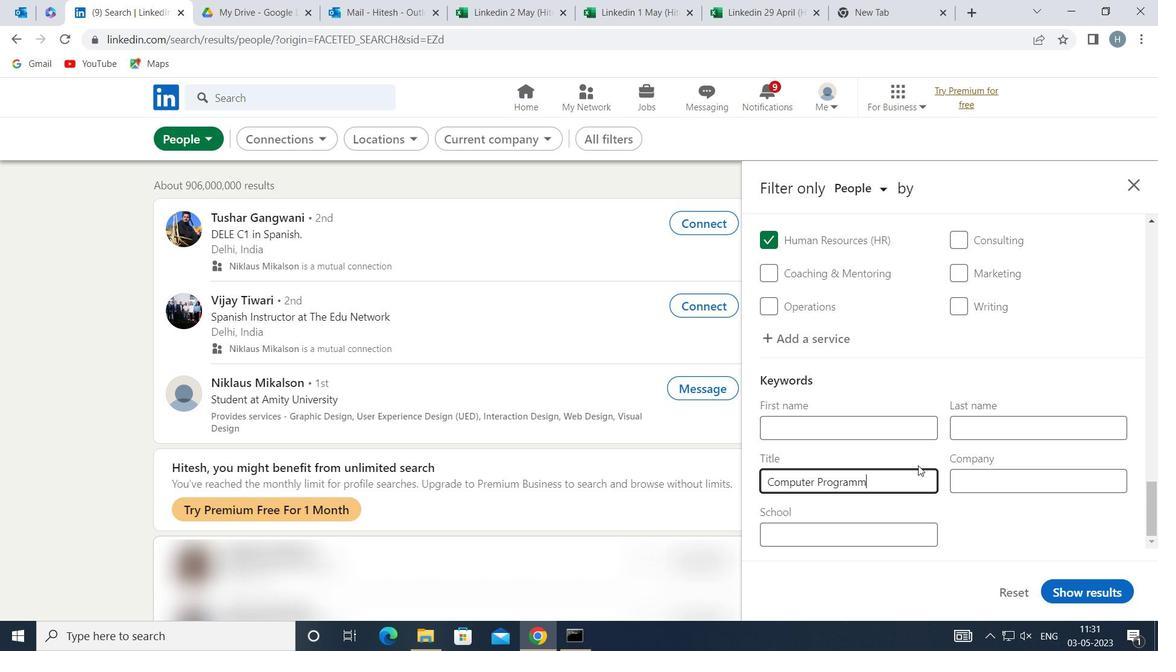 
Action: Key pressed ER
Screenshot: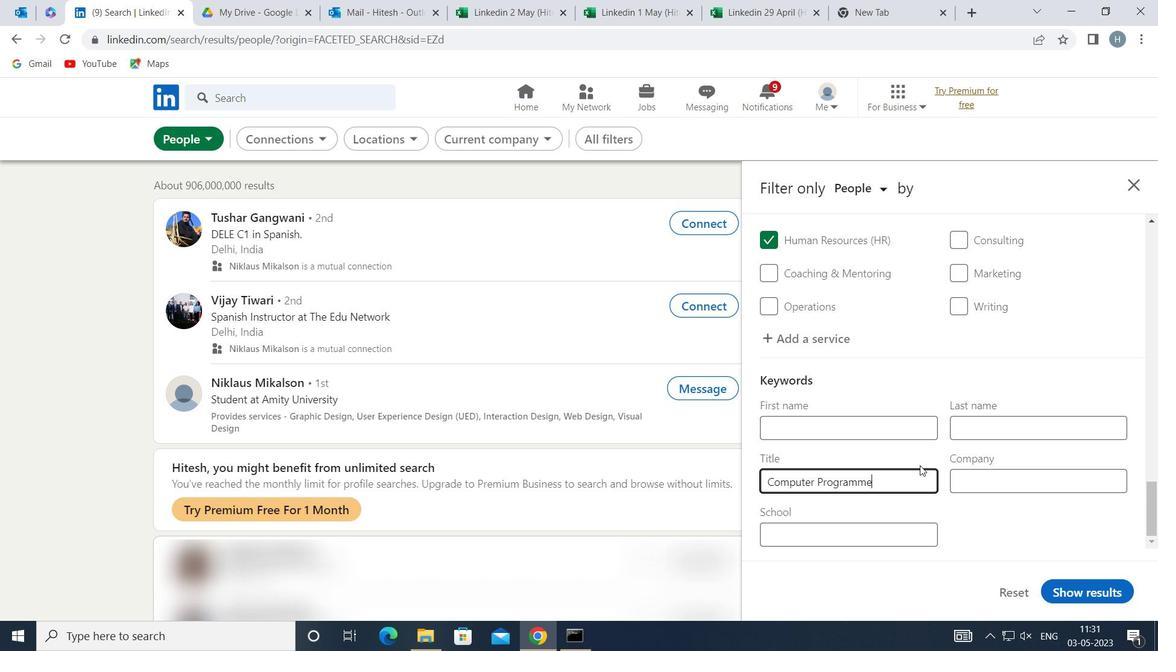 
Action: Mouse moved to (1094, 591)
Screenshot: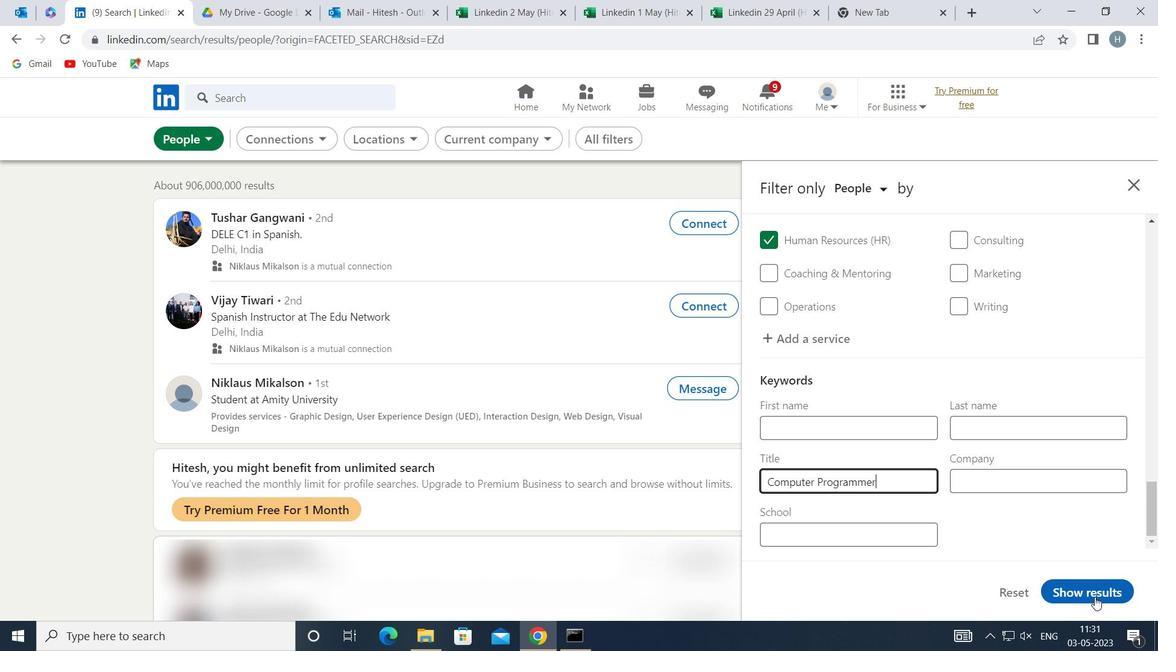 
Action: Mouse pressed left at (1094, 591)
Screenshot: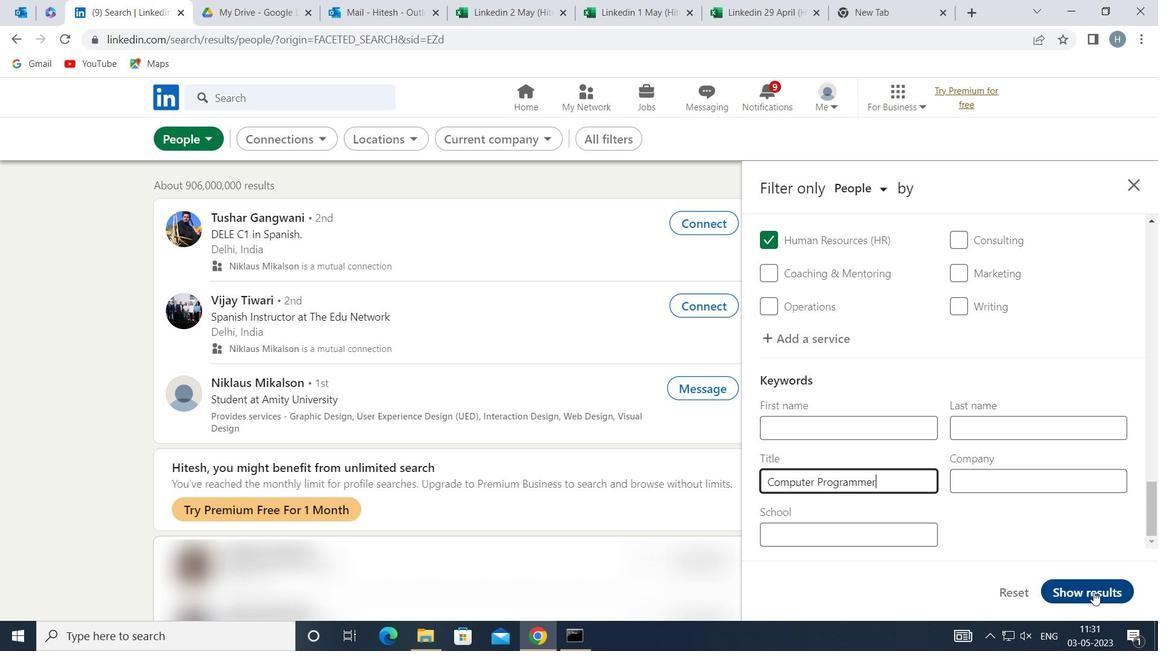 
Action: Mouse moved to (733, 393)
Screenshot: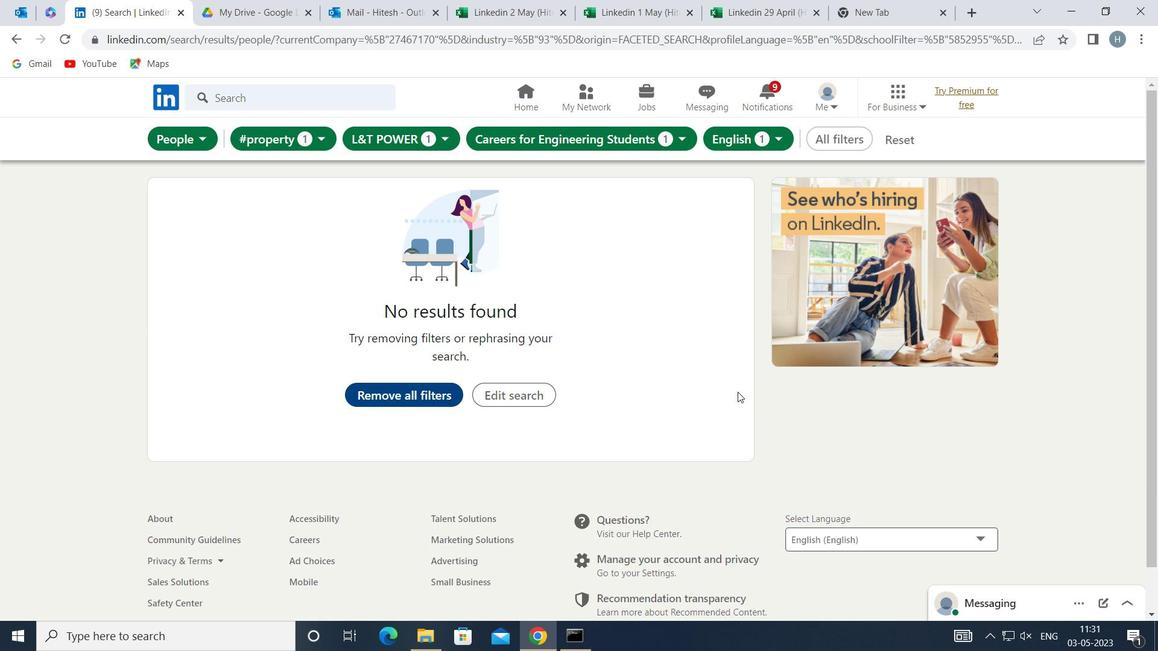
